 Task: Research Airbnb properties in Savonlinna, Finland from 4th December, 2023 to 10th December, 2023 for 6 adults, 2 children. Place can be entire room or shared room with 6 bedrooms having 6 beds and 6 bathrooms. Property type can be house. Amenities needed are: wifi, TV, free parkinig on premises, gym, breakfast.
Action: Mouse moved to (496, 172)
Screenshot: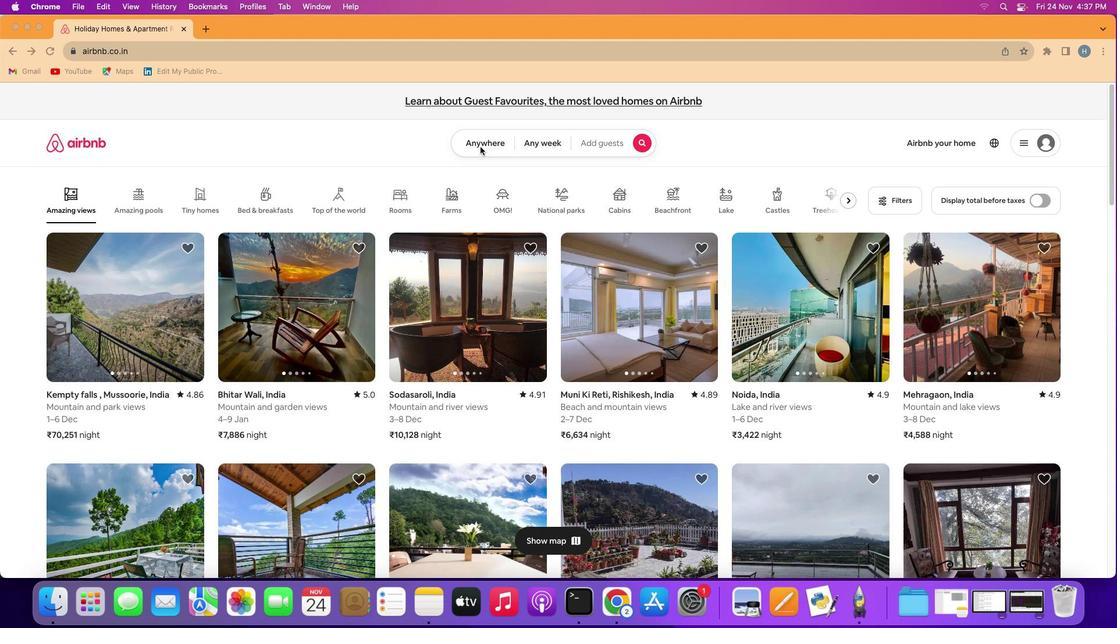 
Action: Mouse pressed left at (496, 172)
Screenshot: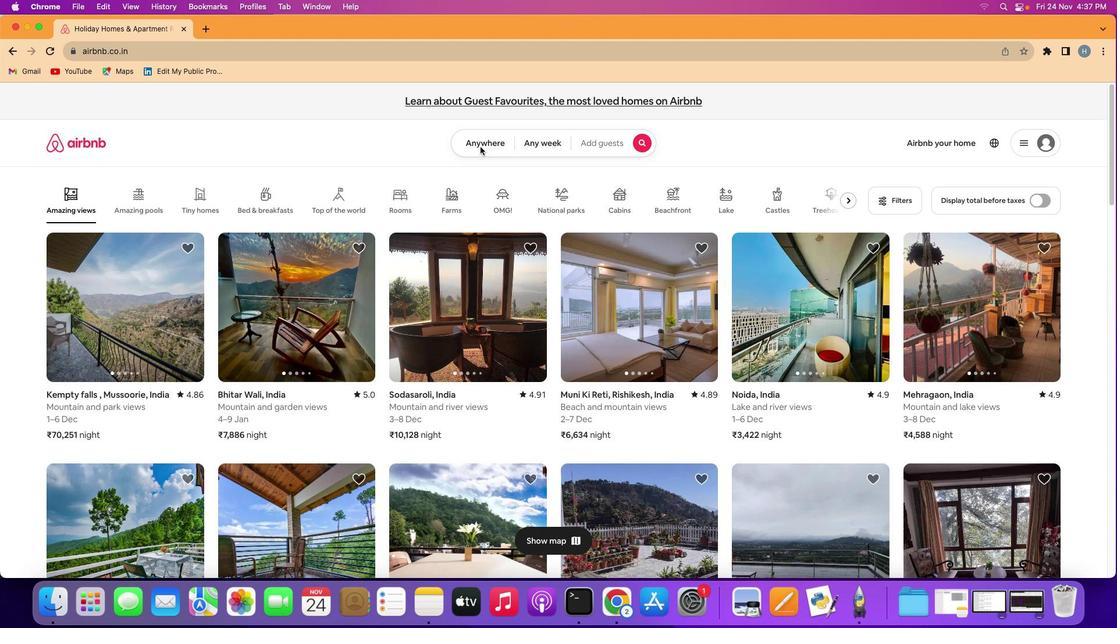 
Action: Mouse pressed left at (496, 172)
Screenshot: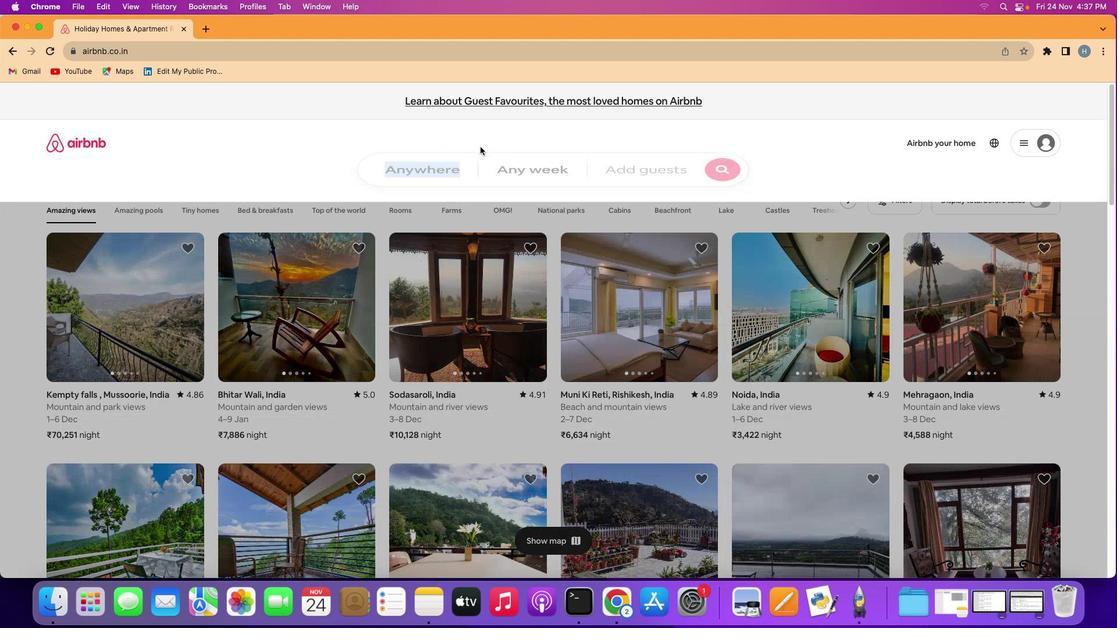 
Action: Mouse moved to (449, 209)
Screenshot: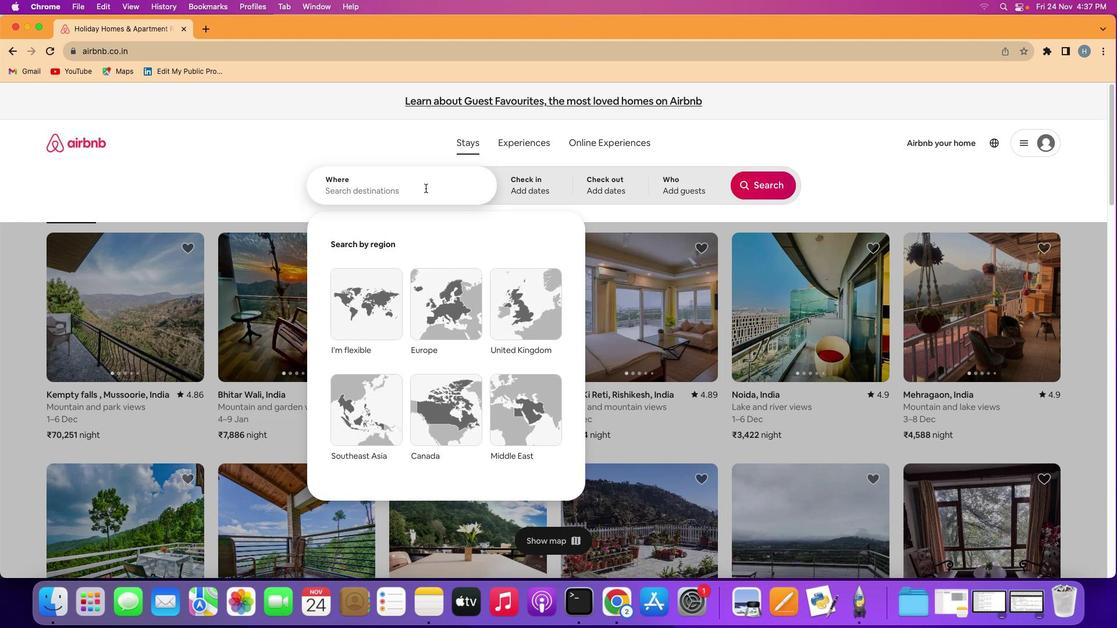 
Action: Mouse pressed left at (449, 209)
Screenshot: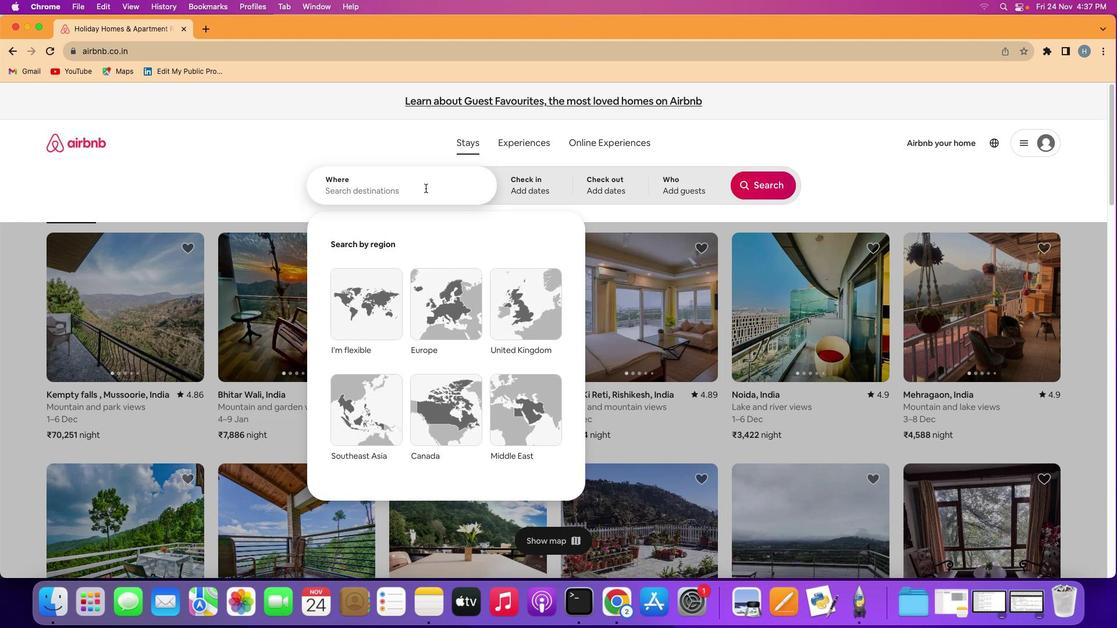 
Action: Mouse moved to (456, 206)
Screenshot: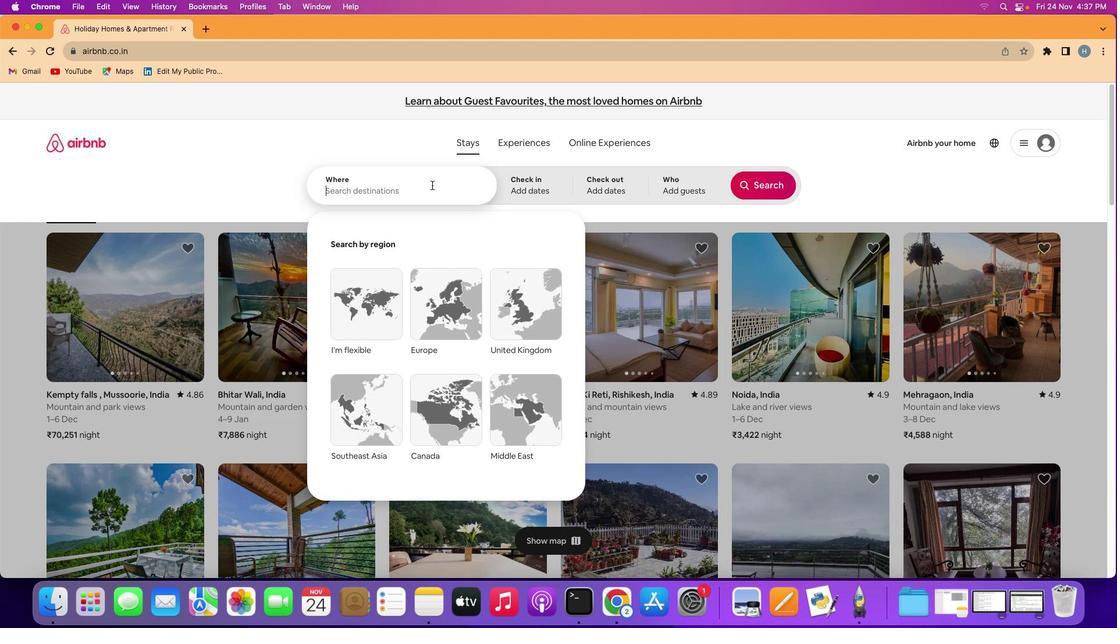 
Action: Key pressed Key.shift'S''a''v''o''n''l''i''n''n''a'','Key.spaceKey.shift'f''i''n''l''a''n''d'
Screenshot: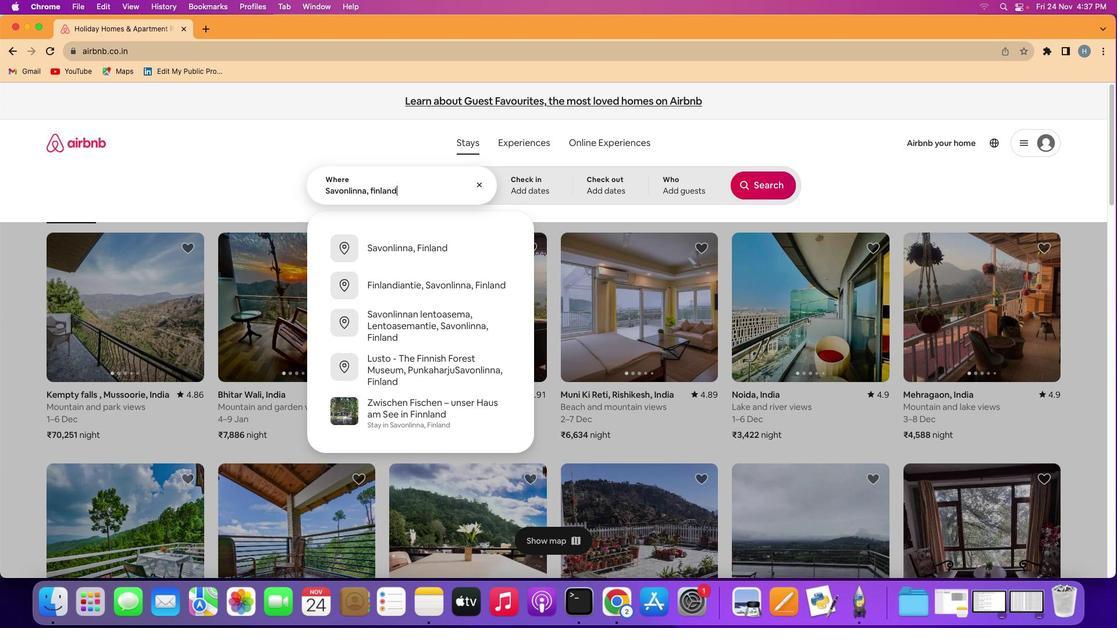 
Action: Mouse moved to (555, 209)
Screenshot: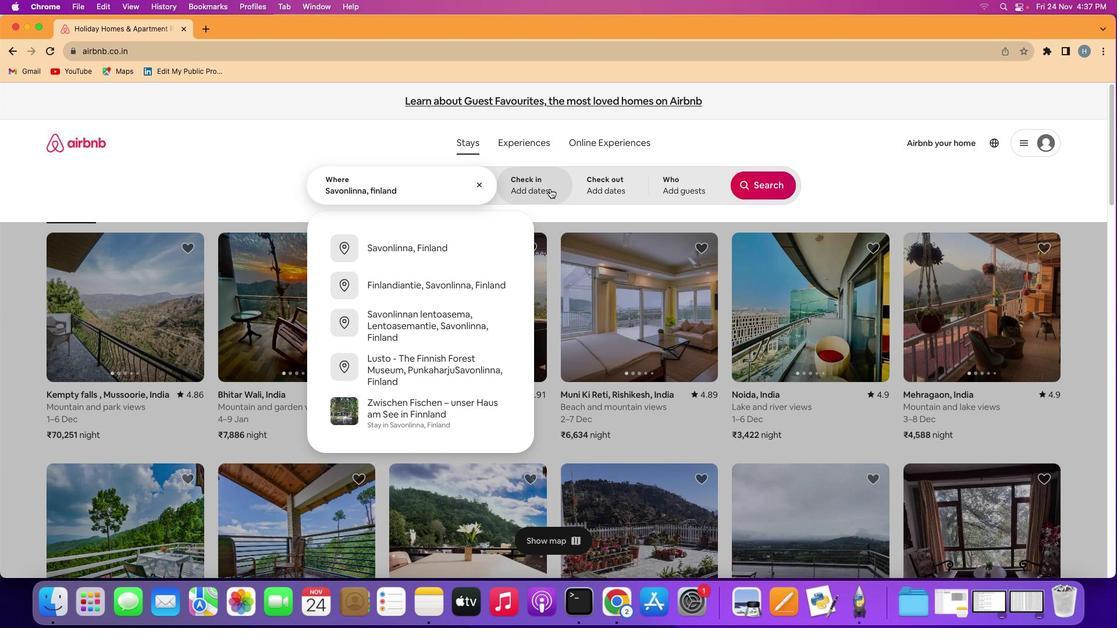 
Action: Mouse pressed left at (555, 209)
Screenshot: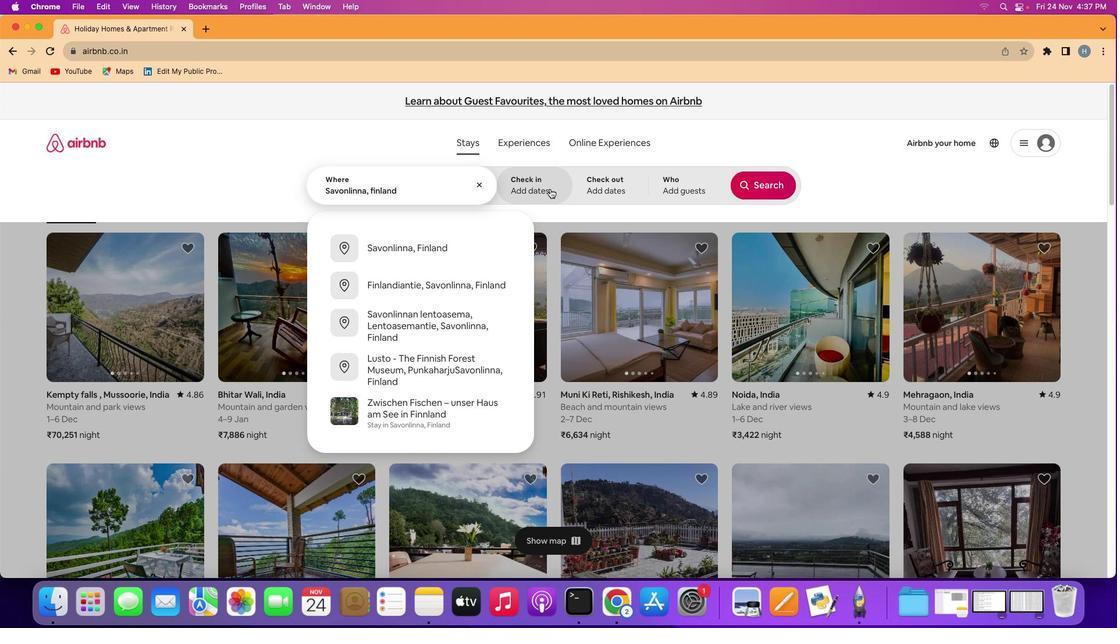 
Action: Mouse moved to (603, 358)
Screenshot: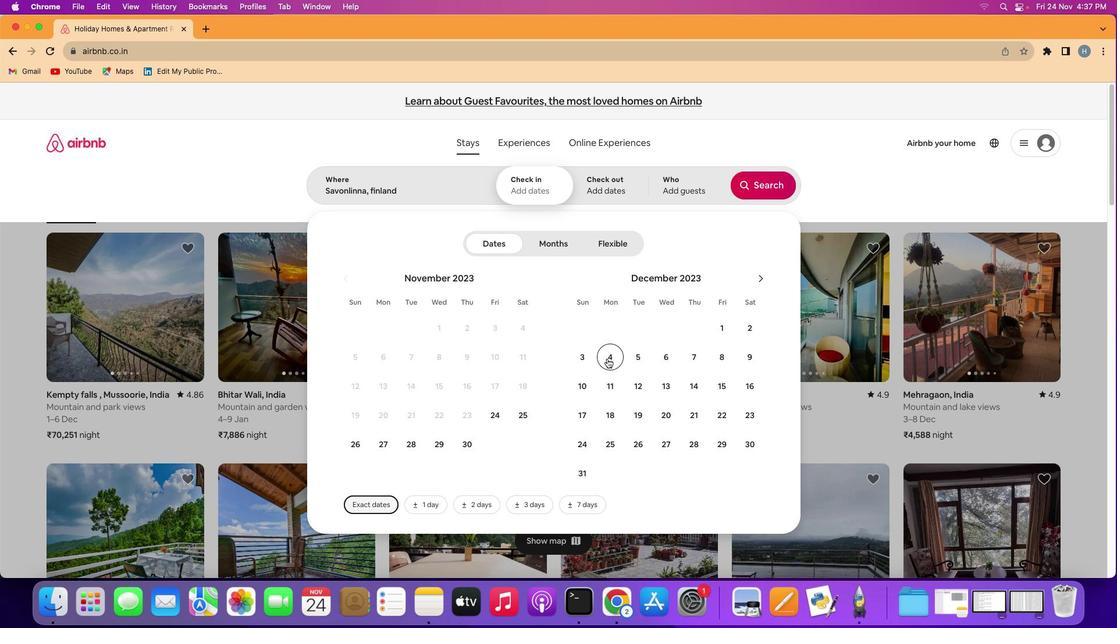 
Action: Mouse pressed left at (603, 358)
Screenshot: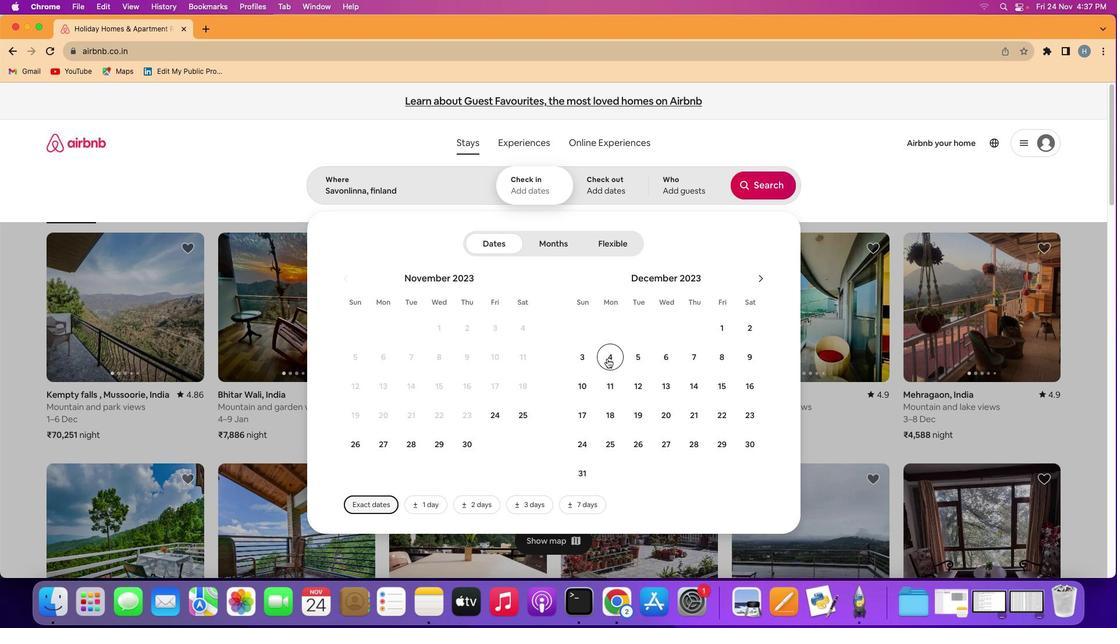 
Action: Mouse moved to (584, 382)
Screenshot: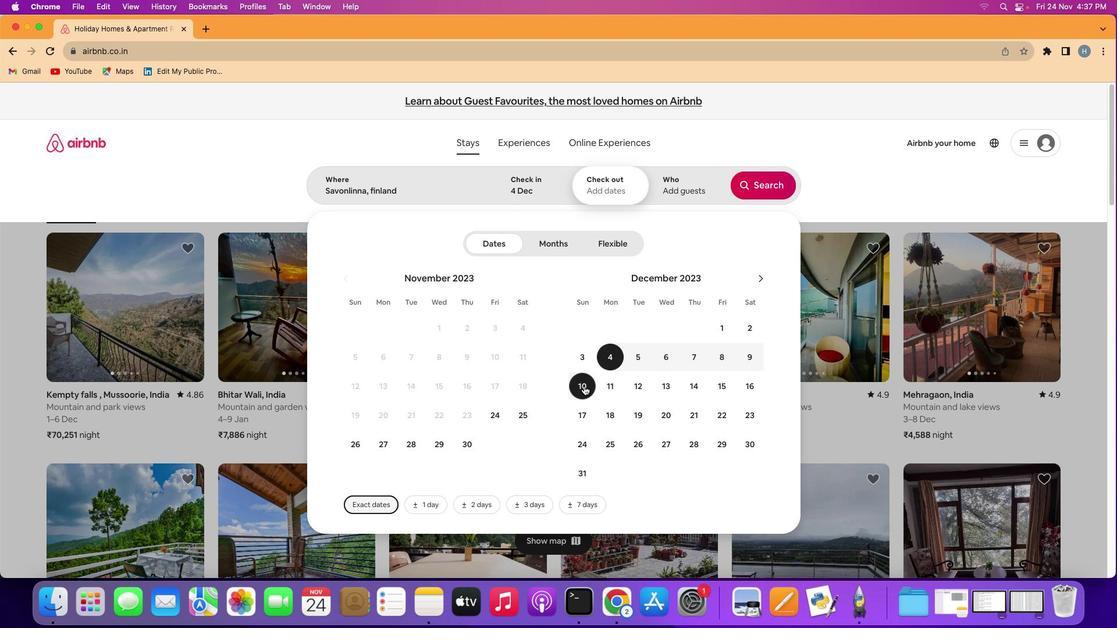 
Action: Mouse pressed left at (584, 382)
Screenshot: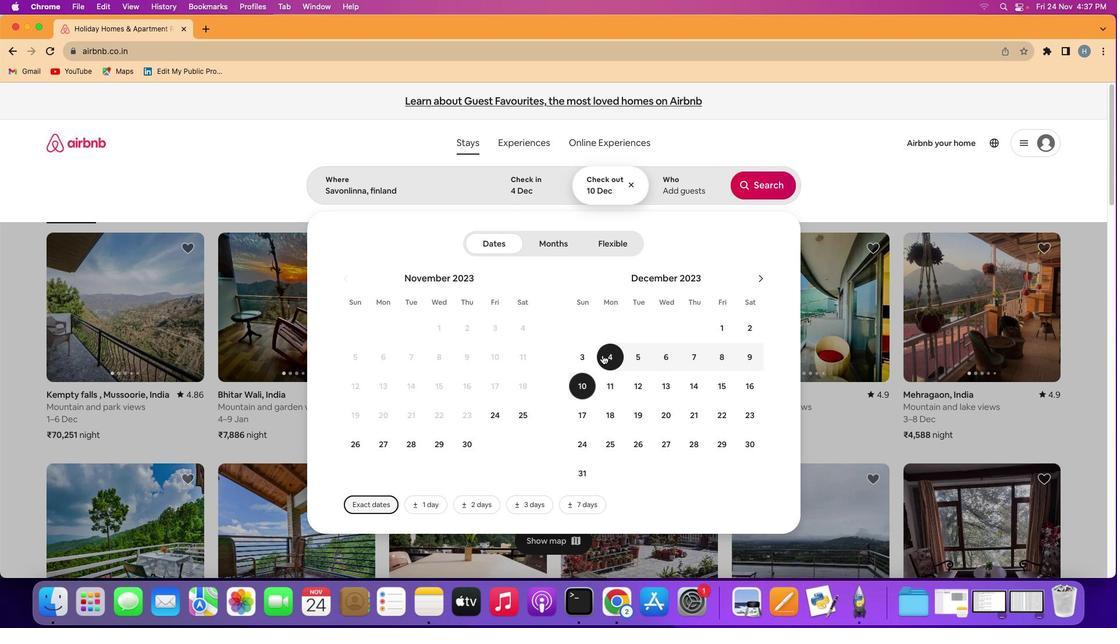 
Action: Mouse moved to (668, 215)
Screenshot: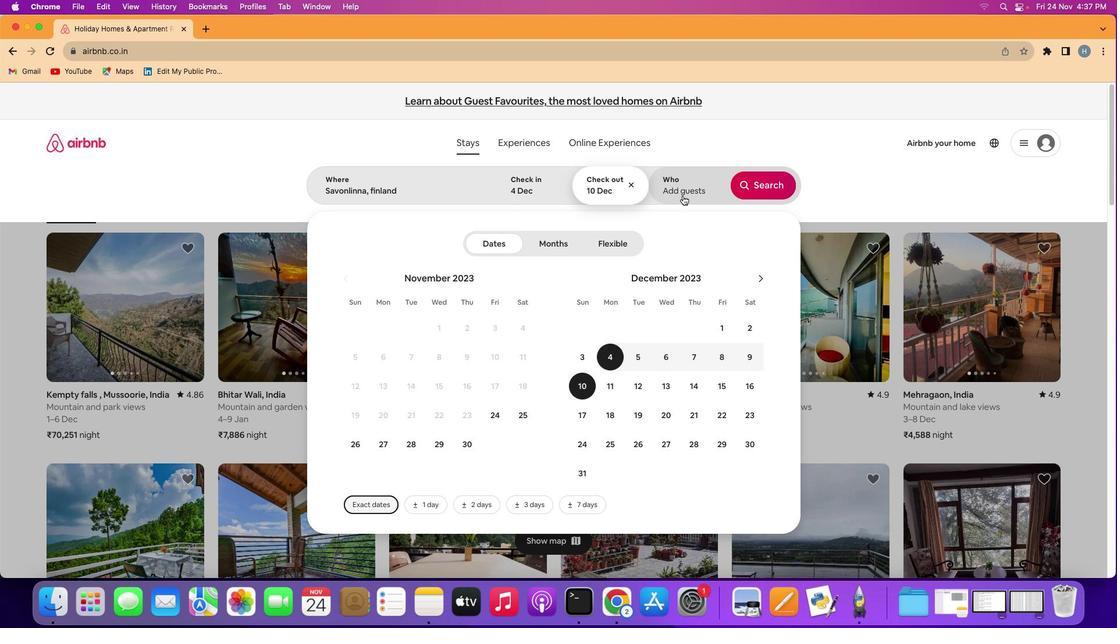 
Action: Mouse pressed left at (668, 215)
Screenshot: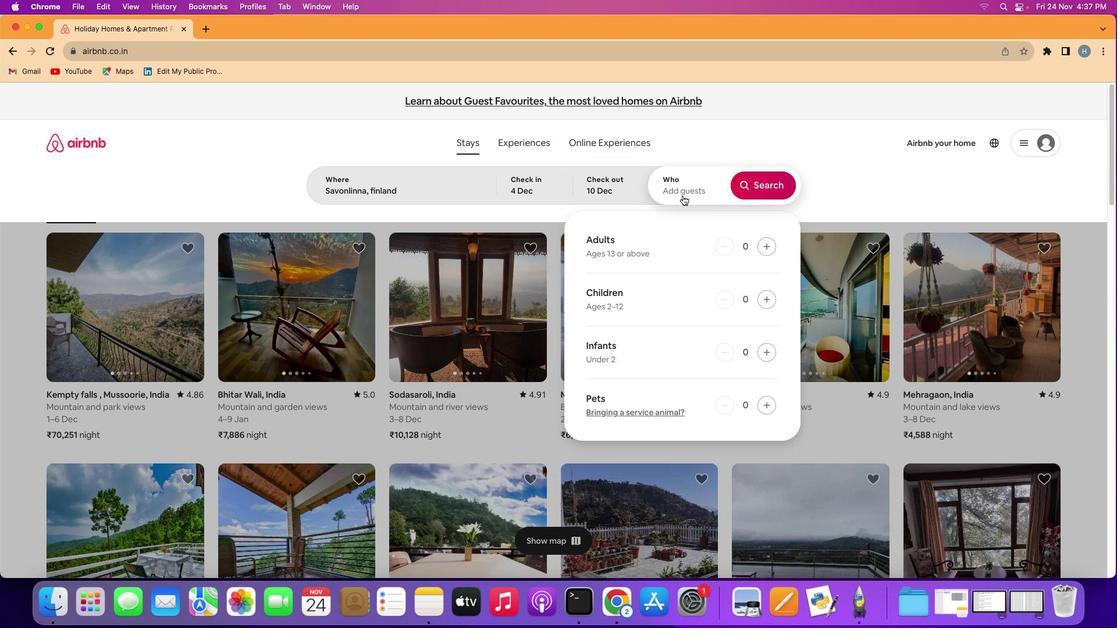 
Action: Mouse moved to (741, 258)
Screenshot: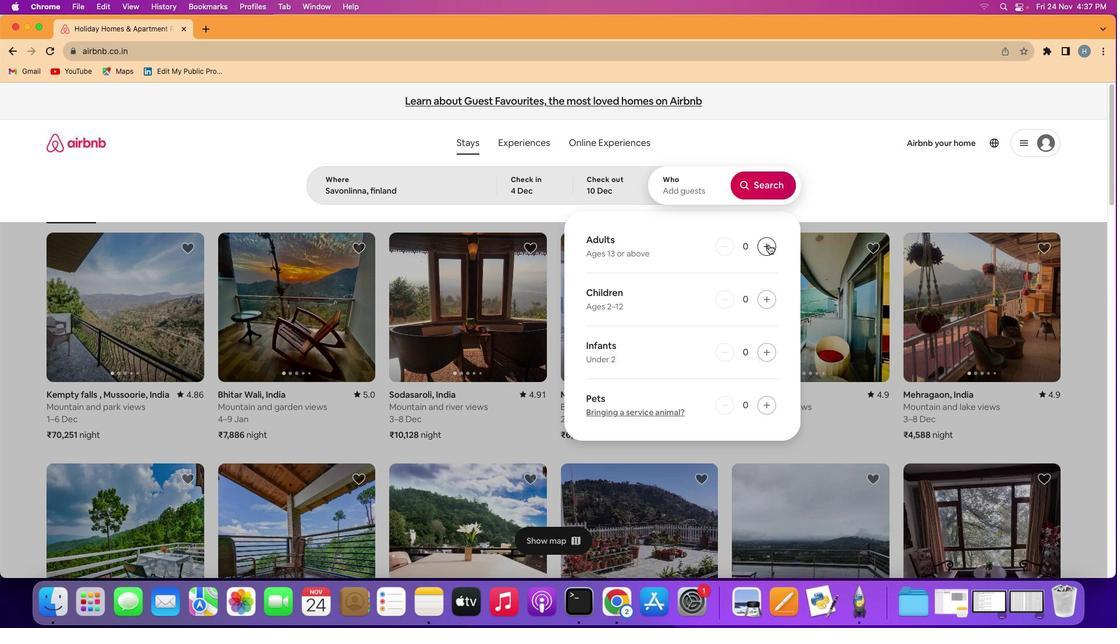 
Action: Mouse pressed left at (741, 258)
Screenshot: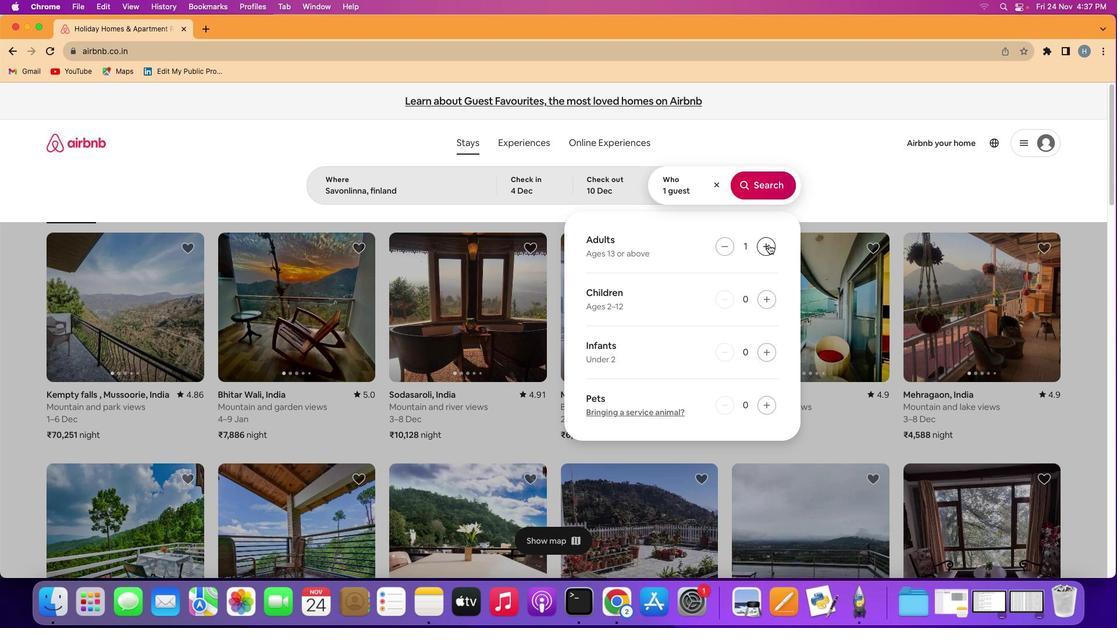 
Action: Mouse pressed left at (741, 258)
Screenshot: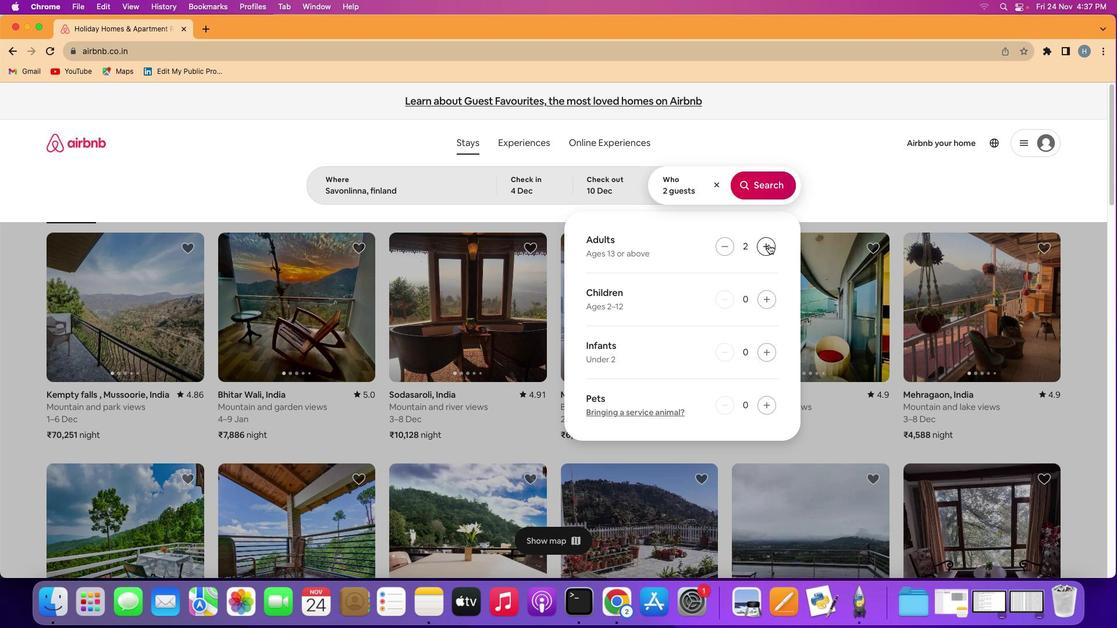 
Action: Mouse pressed left at (741, 258)
Screenshot: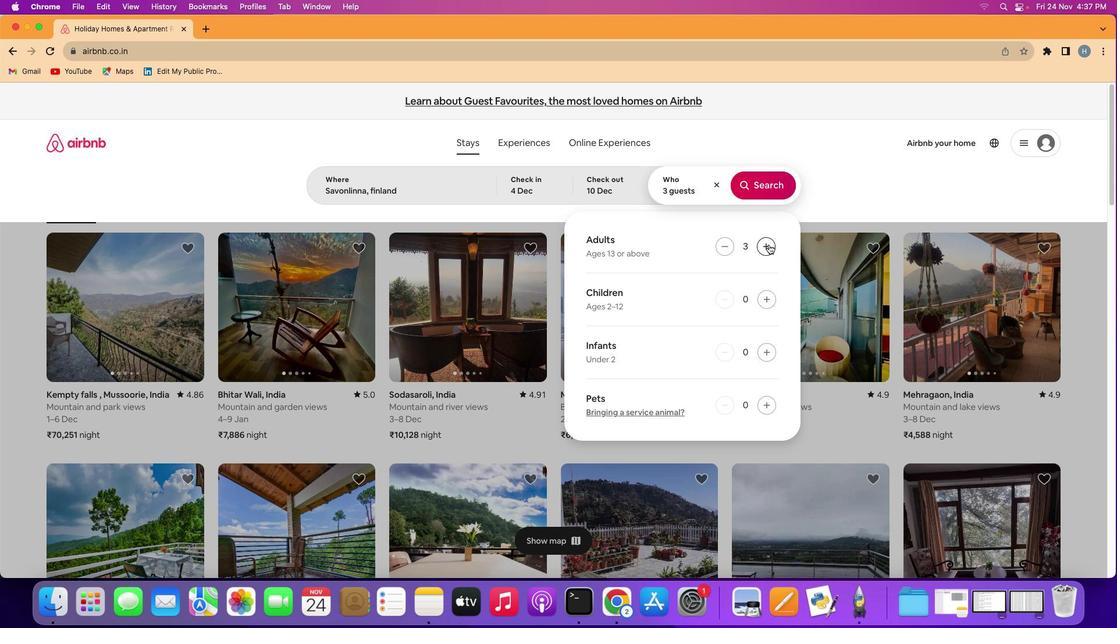 
Action: Mouse pressed left at (741, 258)
Screenshot: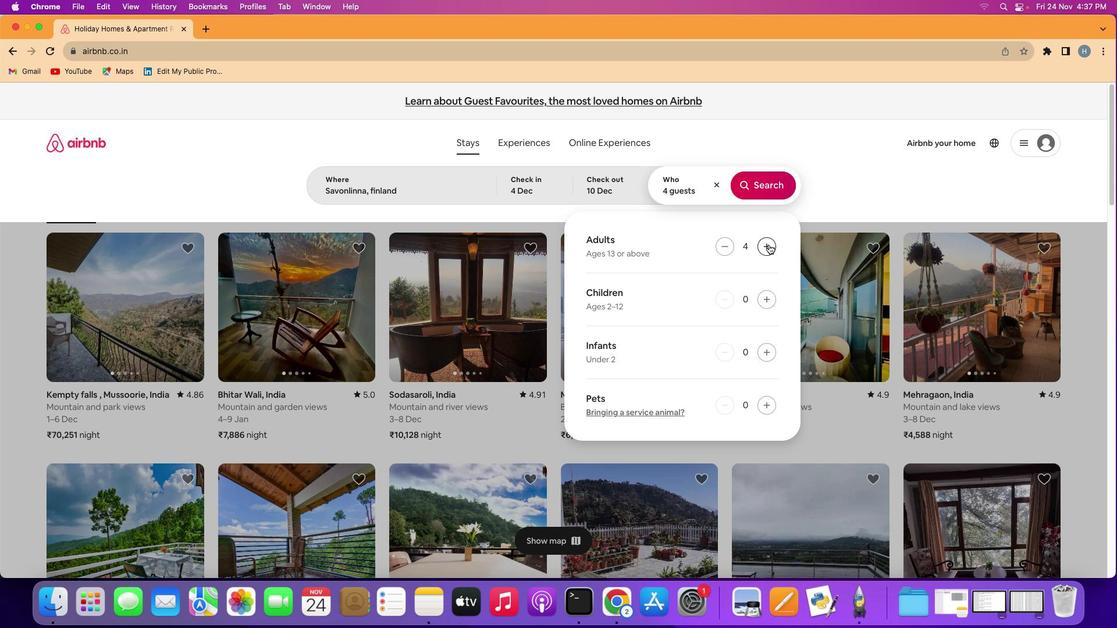
Action: Mouse pressed left at (741, 258)
Screenshot: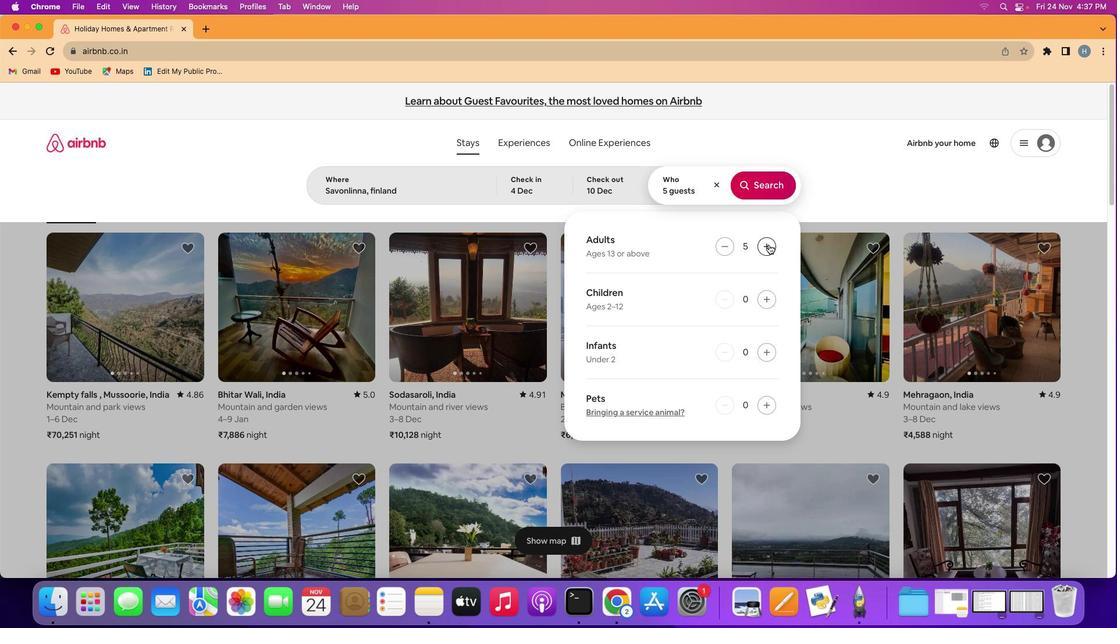 
Action: Mouse pressed left at (741, 258)
Screenshot: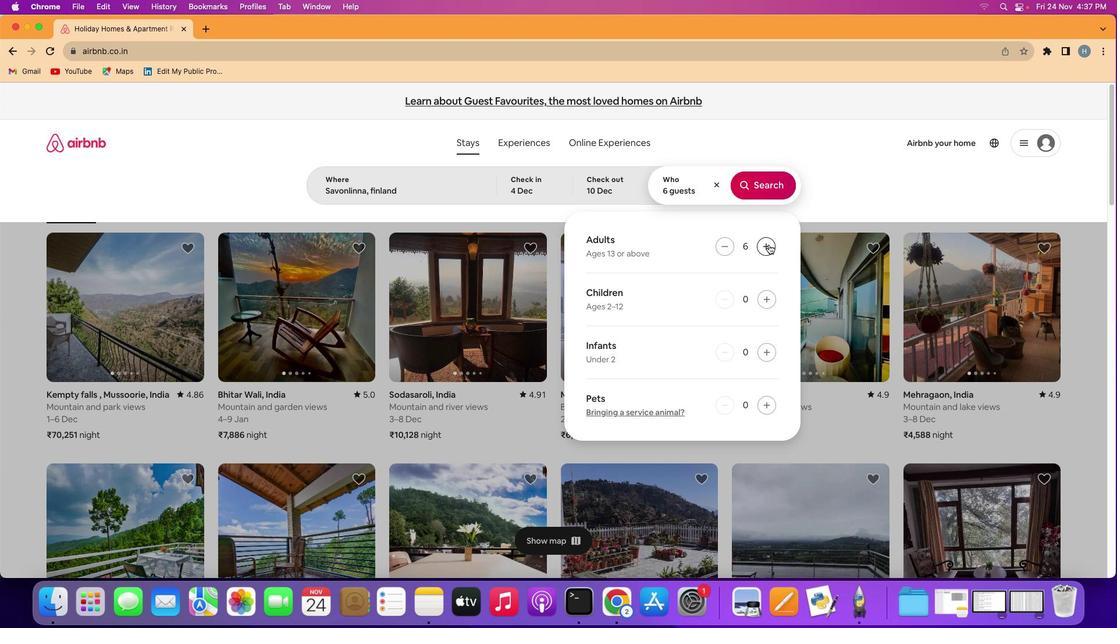 
Action: Mouse moved to (742, 301)
Screenshot: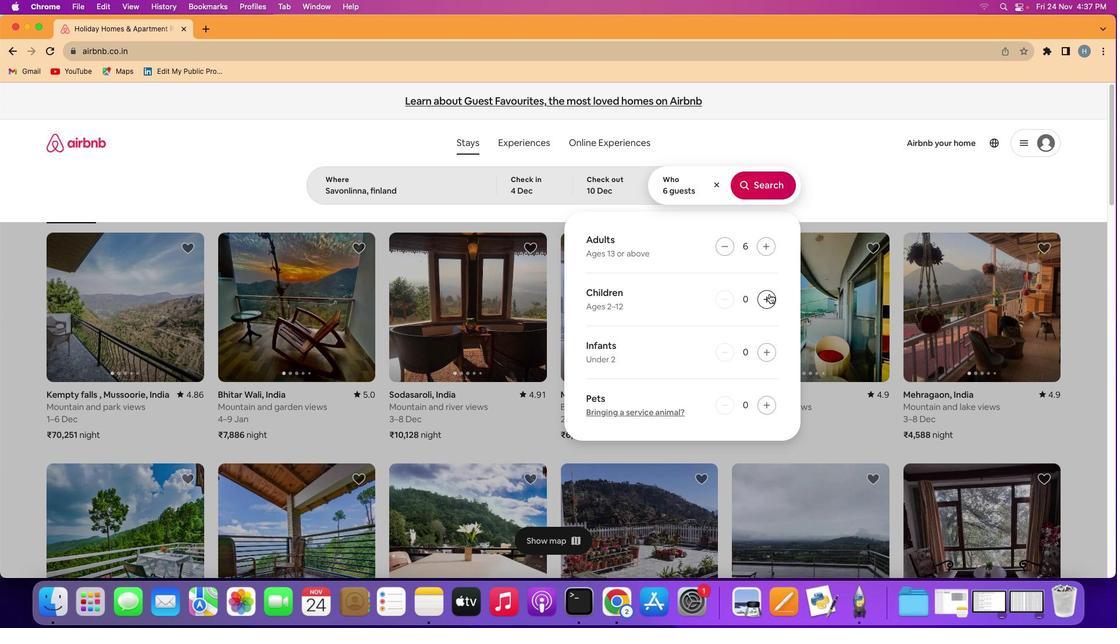 
Action: Mouse pressed left at (742, 301)
Screenshot: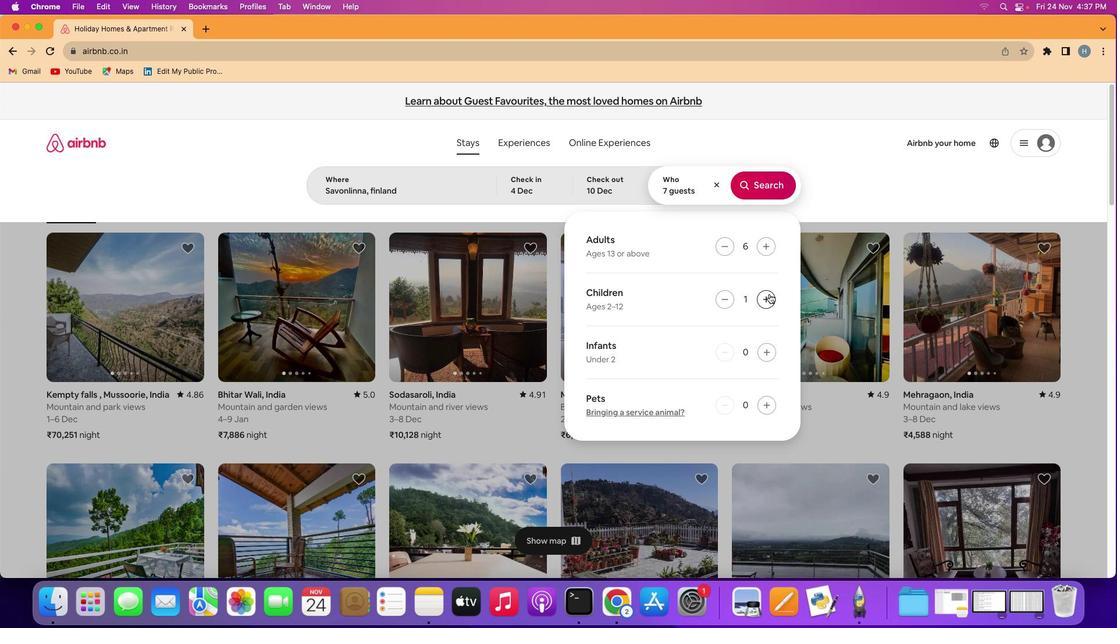 
Action: Mouse pressed left at (742, 301)
Screenshot: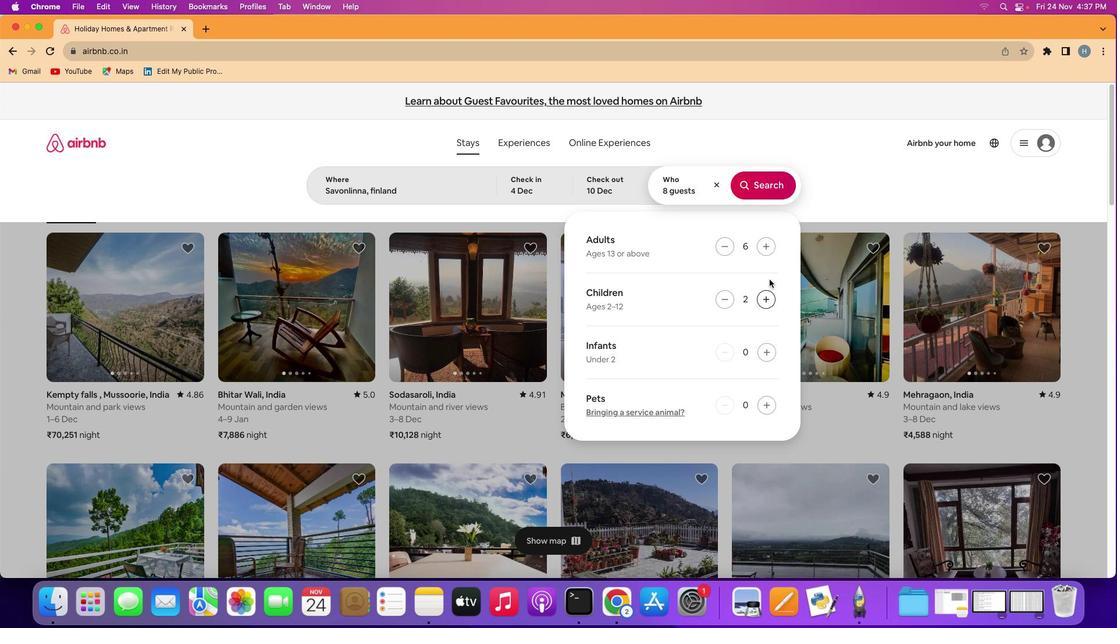 
Action: Mouse moved to (740, 207)
Screenshot: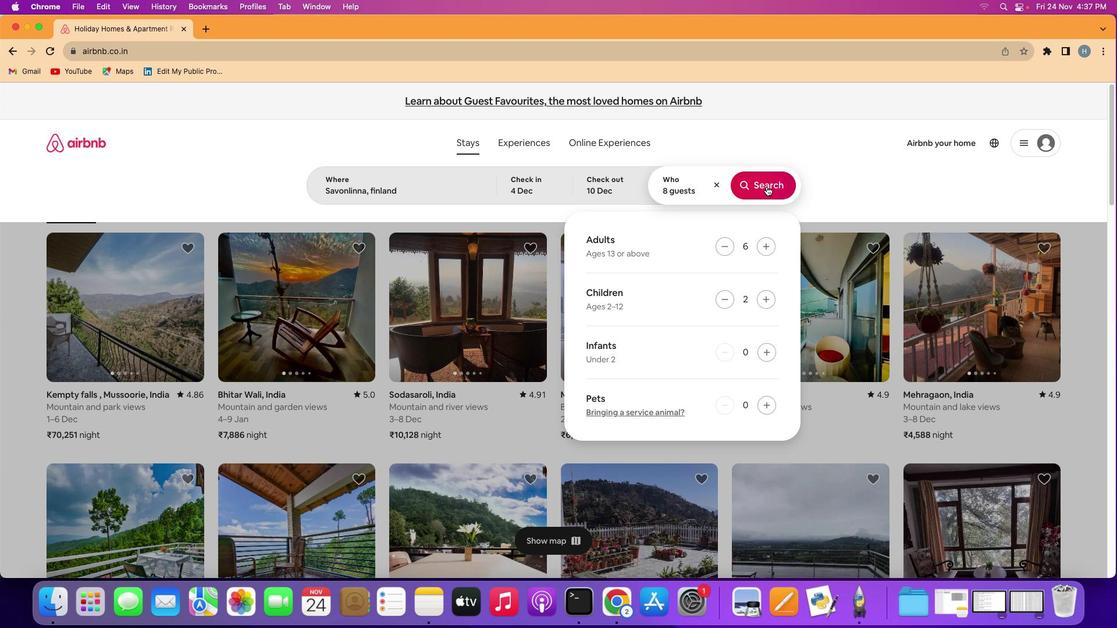 
Action: Mouse pressed left at (740, 207)
Screenshot: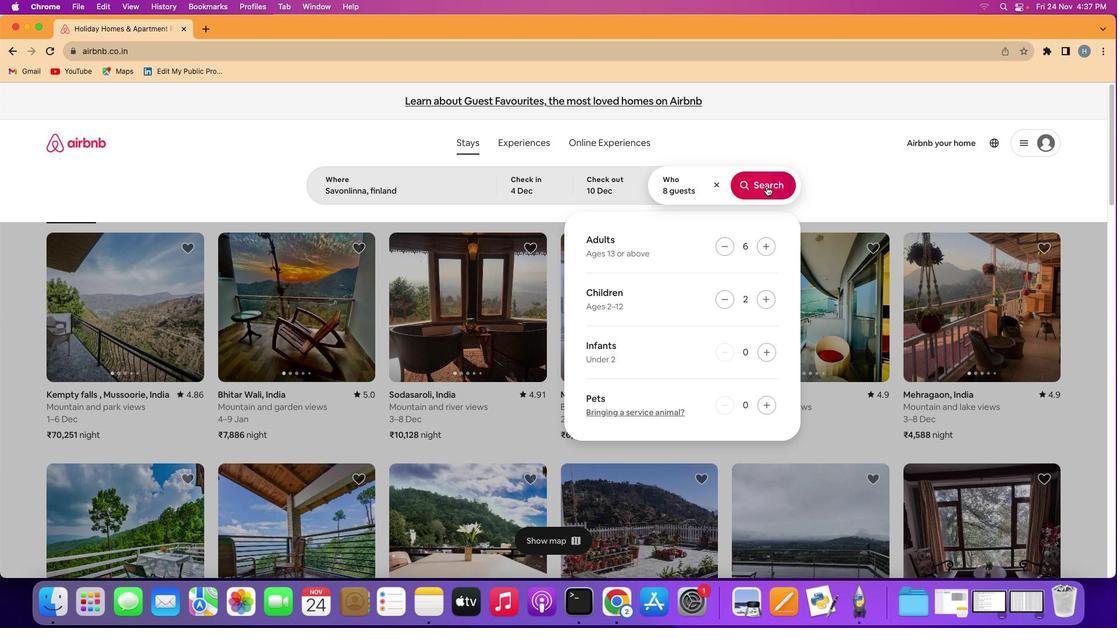 
Action: Mouse moved to (883, 178)
Screenshot: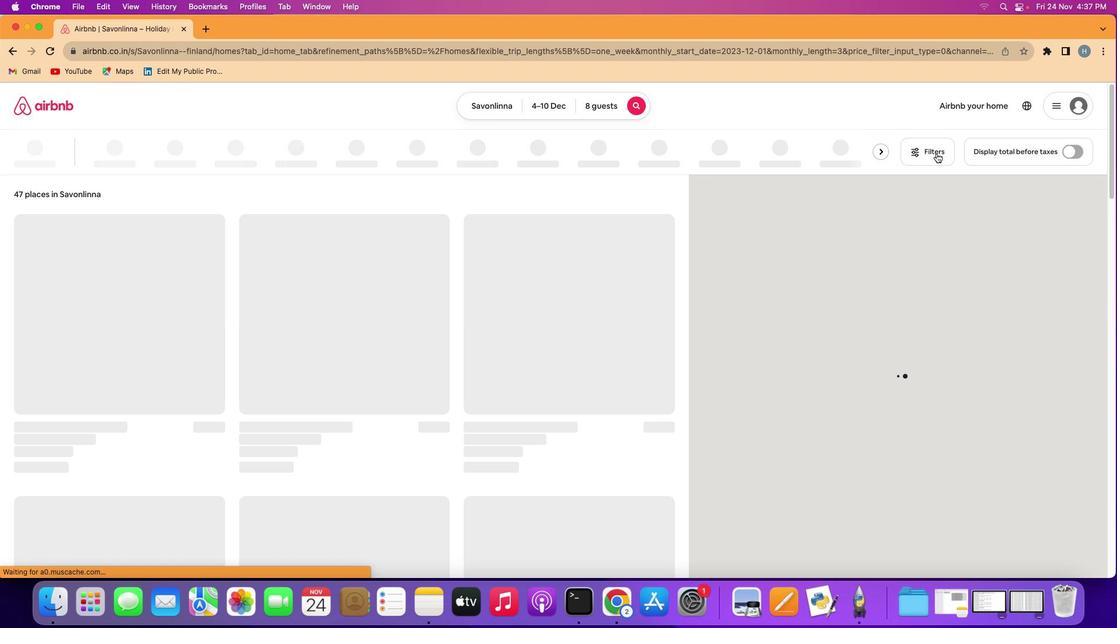 
Action: Mouse pressed left at (883, 178)
Screenshot: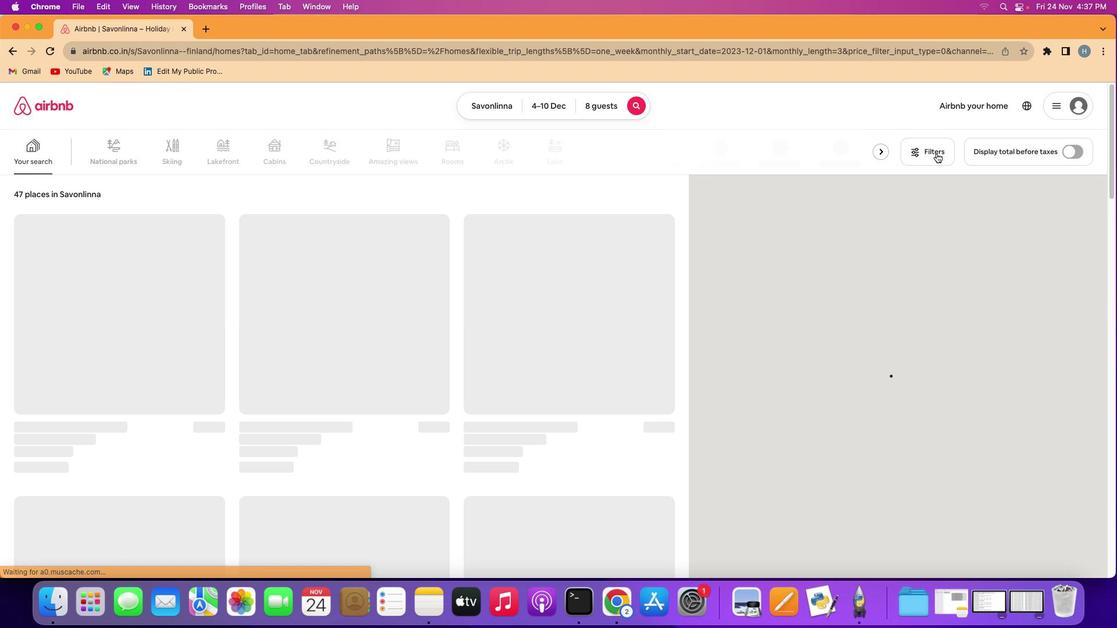 
Action: Mouse moved to (688, 317)
Screenshot: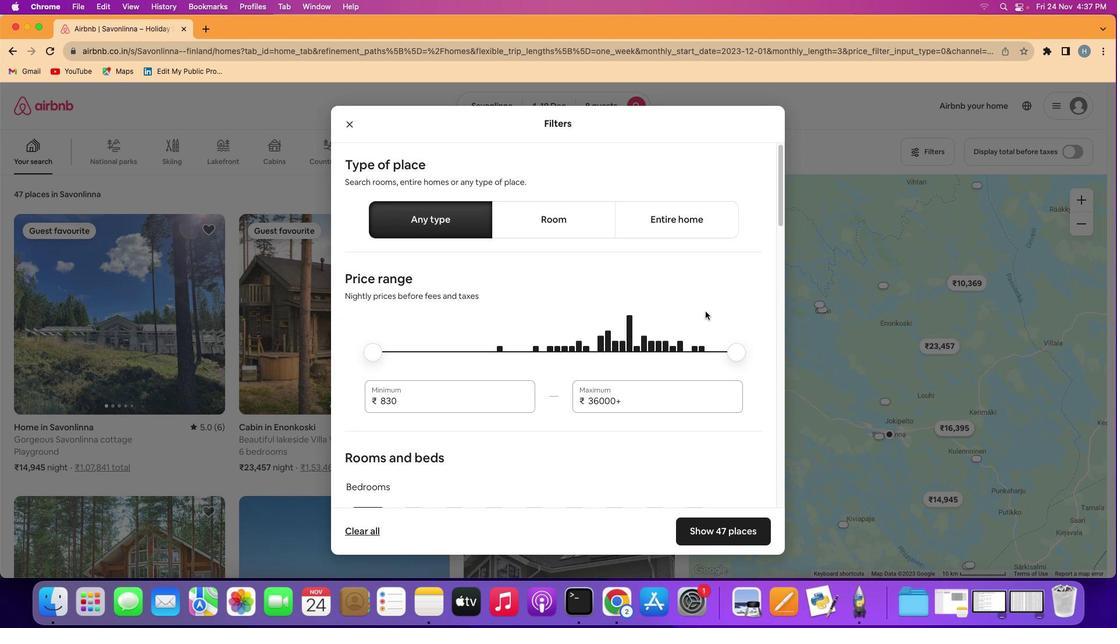 
Action: Mouse scrolled (688, 317) with delta (89, 43)
Screenshot: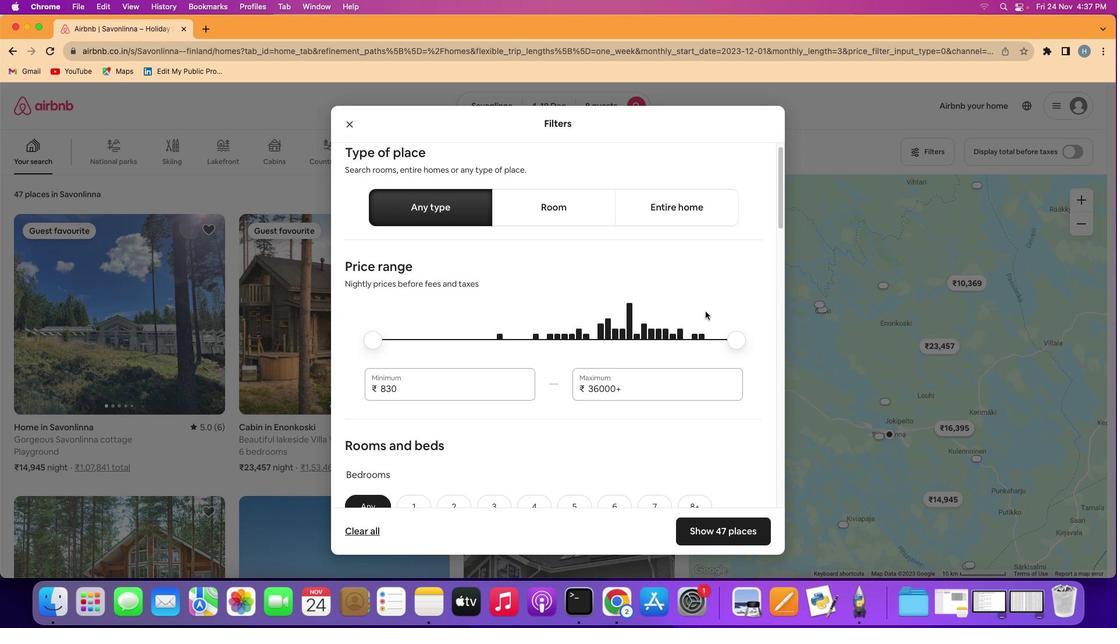 
Action: Mouse scrolled (688, 317) with delta (89, 43)
Screenshot: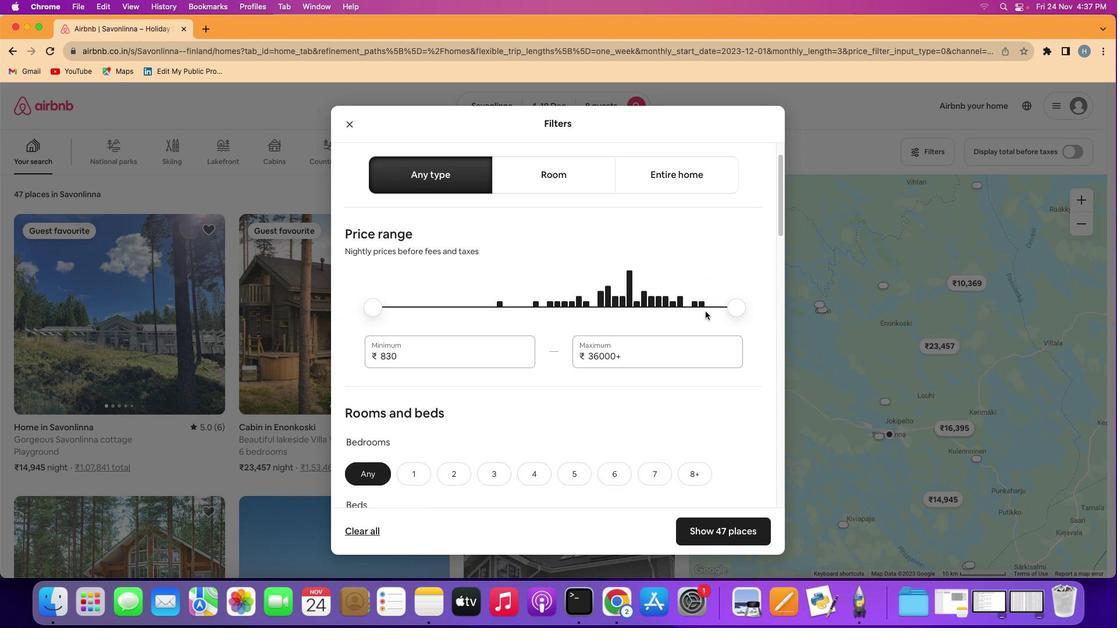 
Action: Mouse scrolled (688, 317) with delta (89, 42)
Screenshot: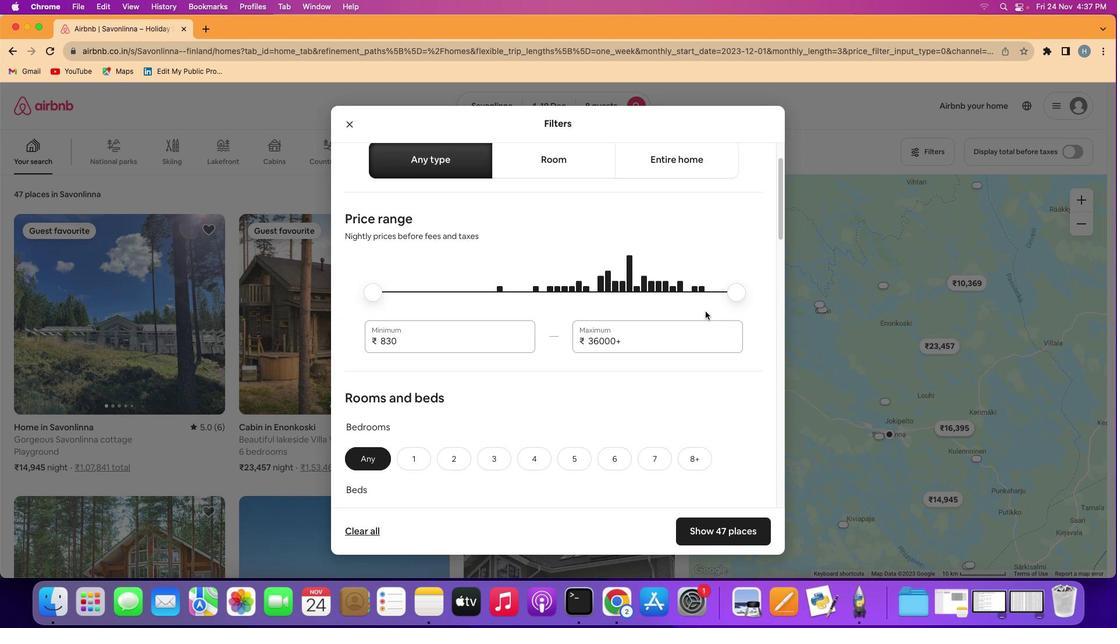 
Action: Mouse scrolled (688, 317) with delta (89, 43)
Screenshot: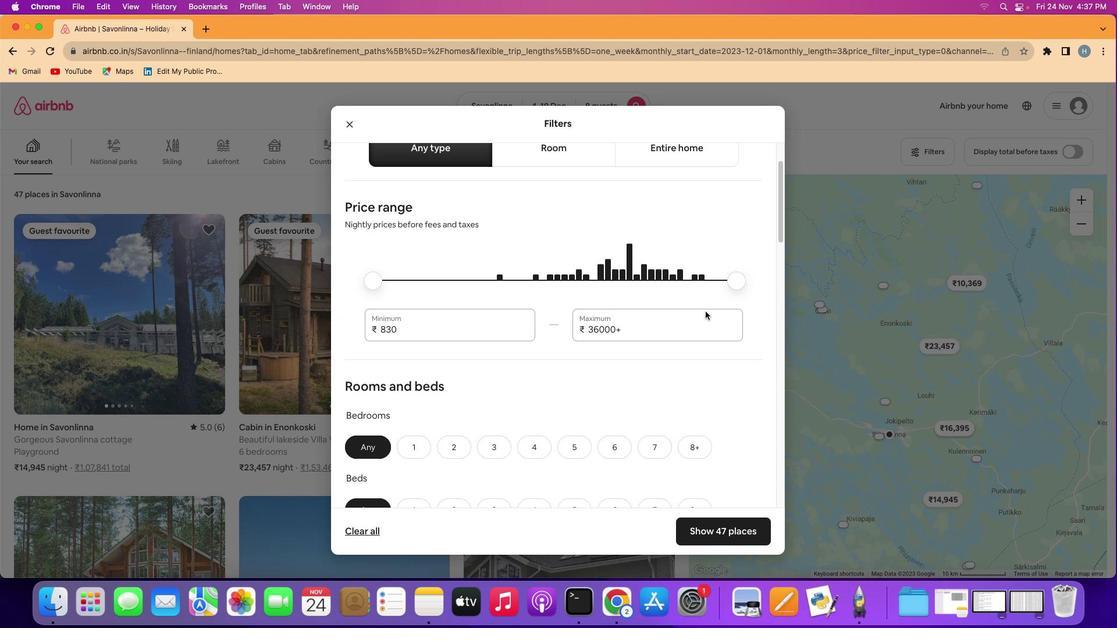 
Action: Mouse scrolled (688, 317) with delta (89, 43)
Screenshot: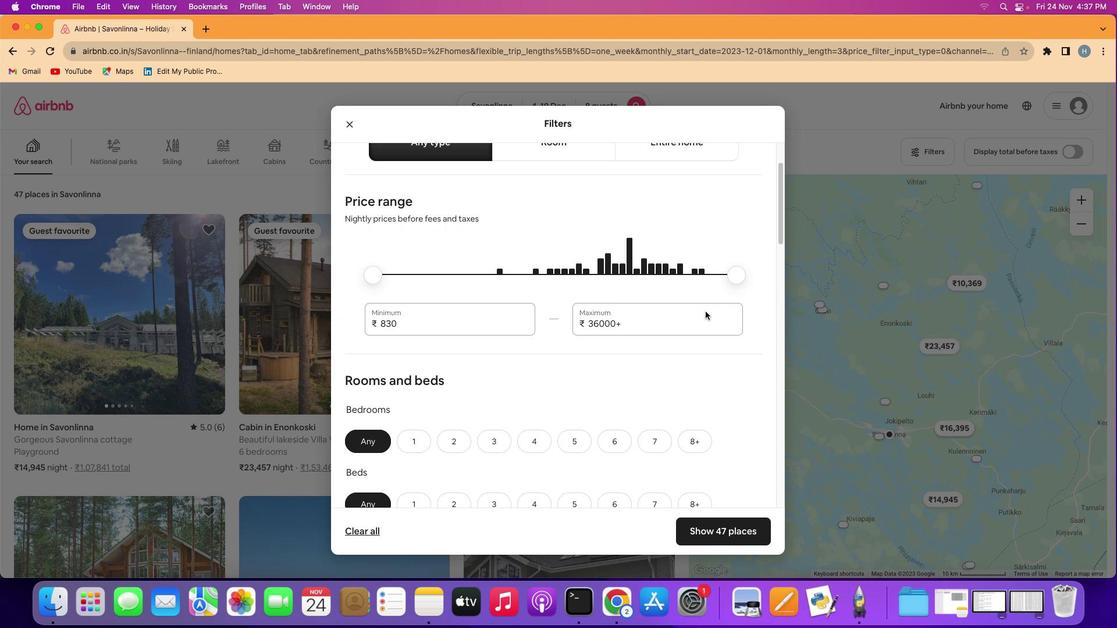 
Action: Mouse scrolled (688, 317) with delta (89, 43)
Screenshot: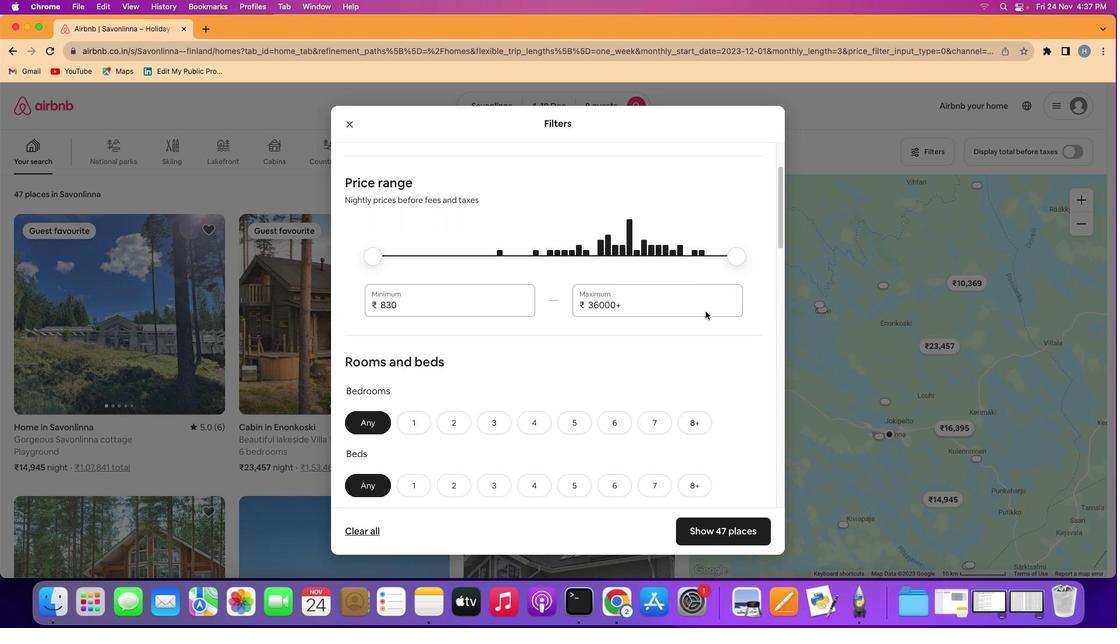 
Action: Mouse scrolled (688, 317) with delta (89, 43)
Screenshot: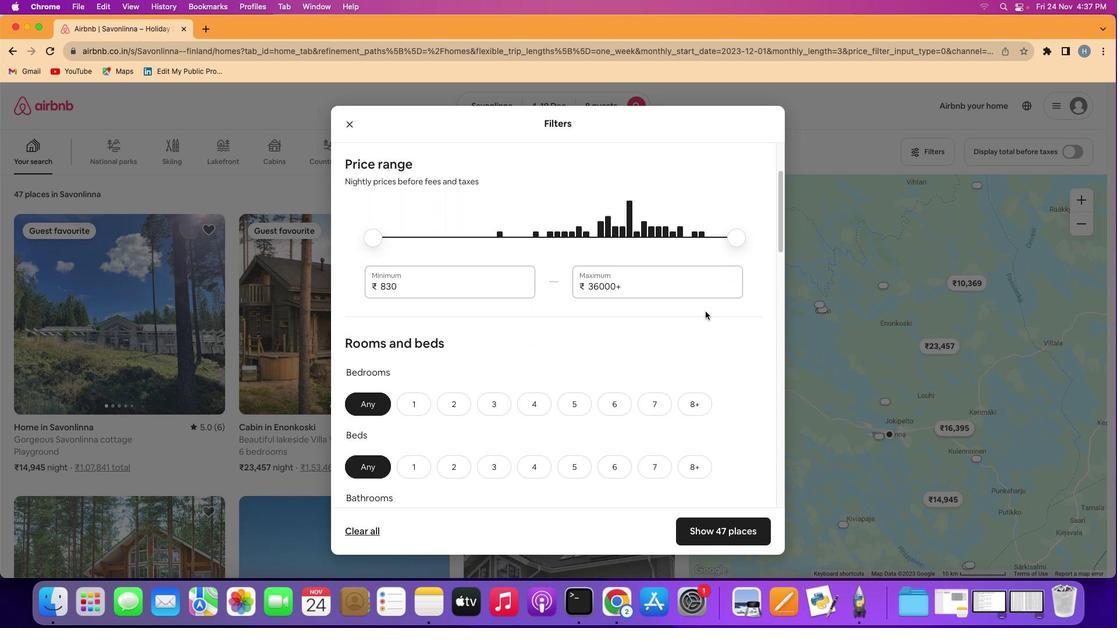 
Action: Mouse scrolled (688, 317) with delta (89, 43)
Screenshot: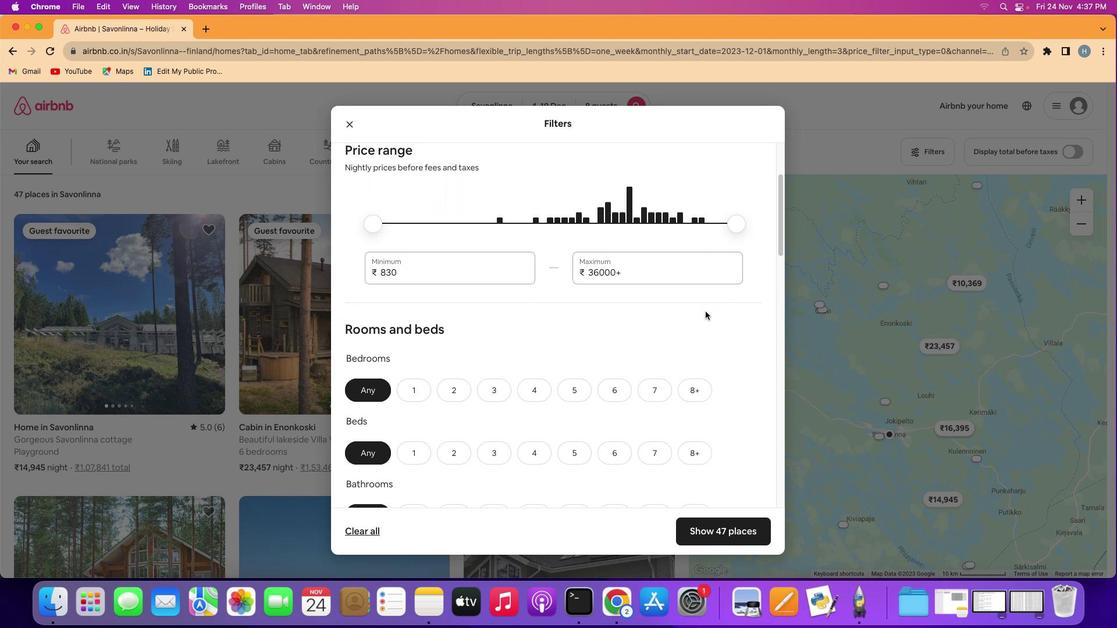 
Action: Mouse scrolled (688, 317) with delta (89, 43)
Screenshot: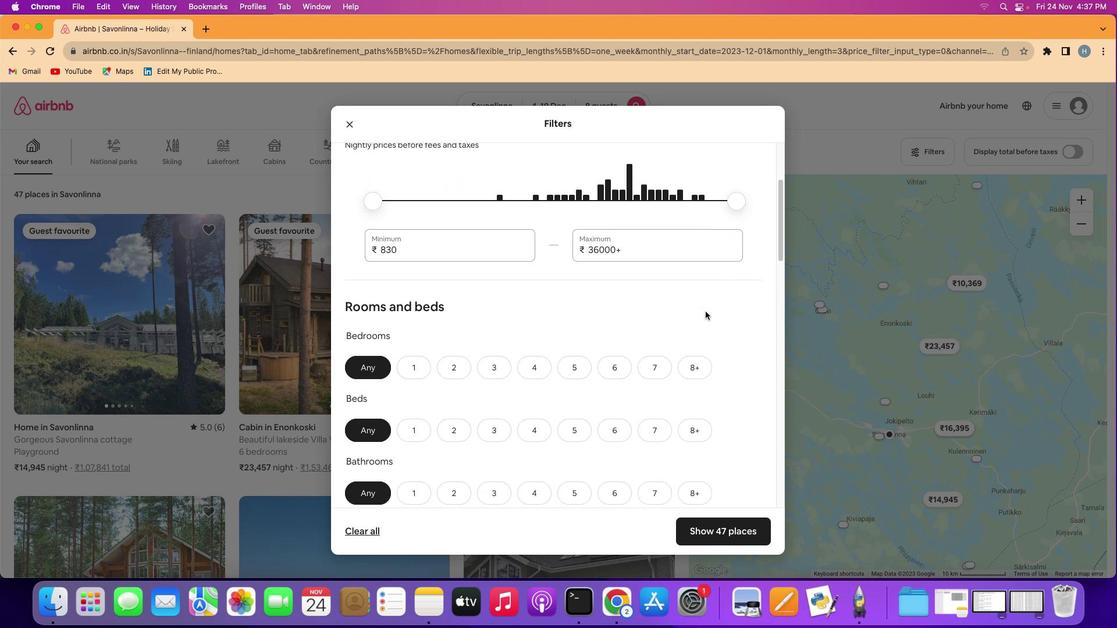 
Action: Mouse scrolled (688, 317) with delta (89, 43)
Screenshot: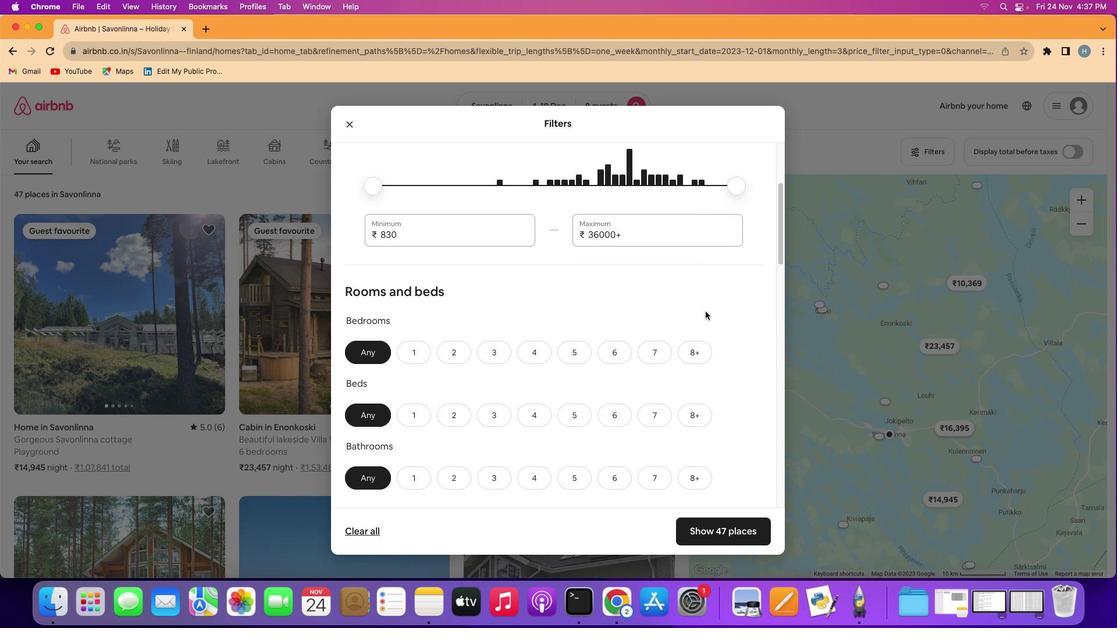 
Action: Mouse scrolled (688, 317) with delta (89, 43)
Screenshot: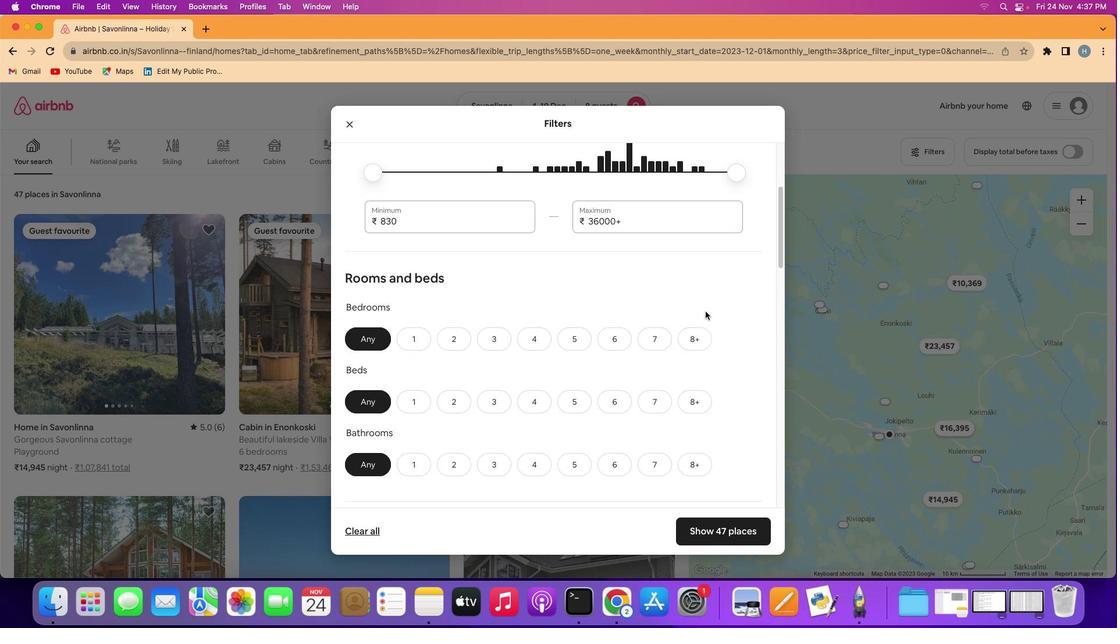 
Action: Mouse scrolled (688, 317) with delta (89, 43)
Screenshot: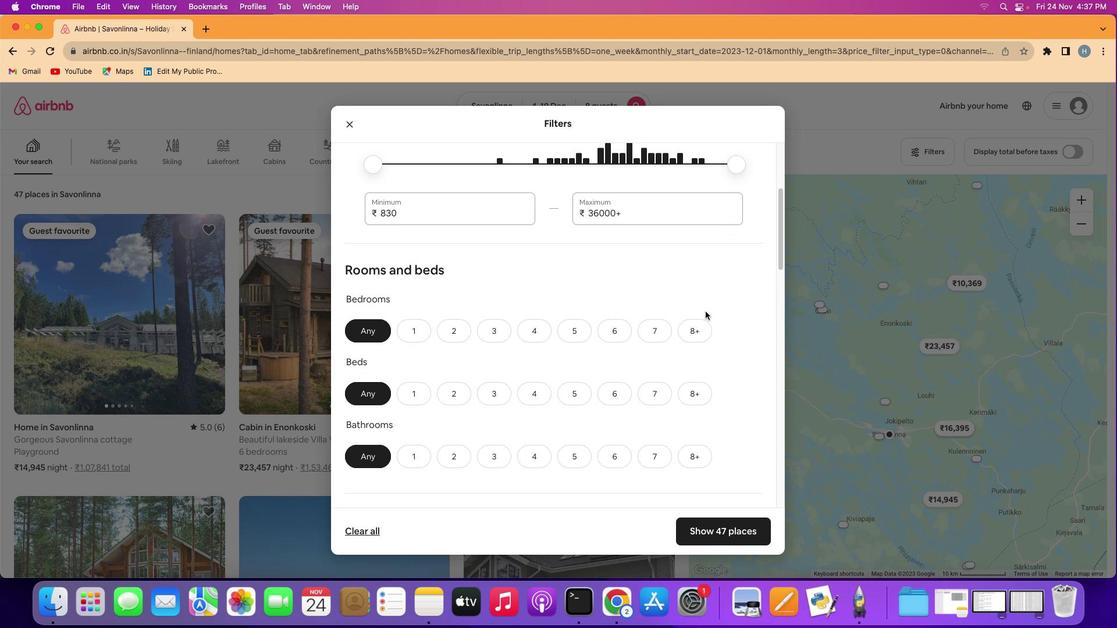 
Action: Mouse scrolled (688, 317) with delta (89, 43)
Screenshot: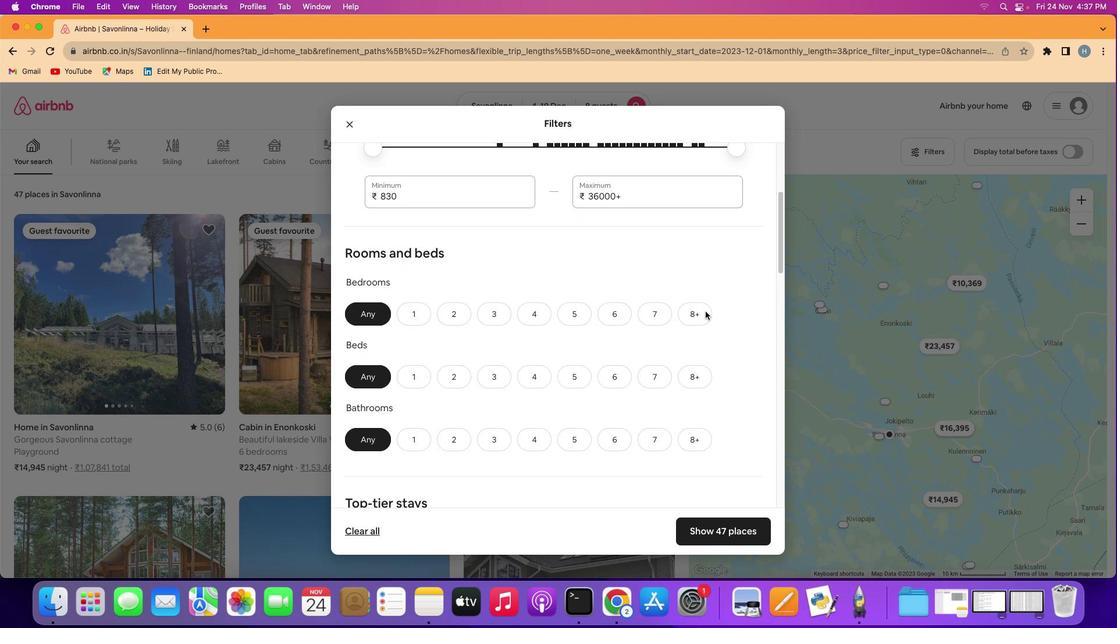 
Action: Mouse scrolled (688, 317) with delta (89, 43)
Screenshot: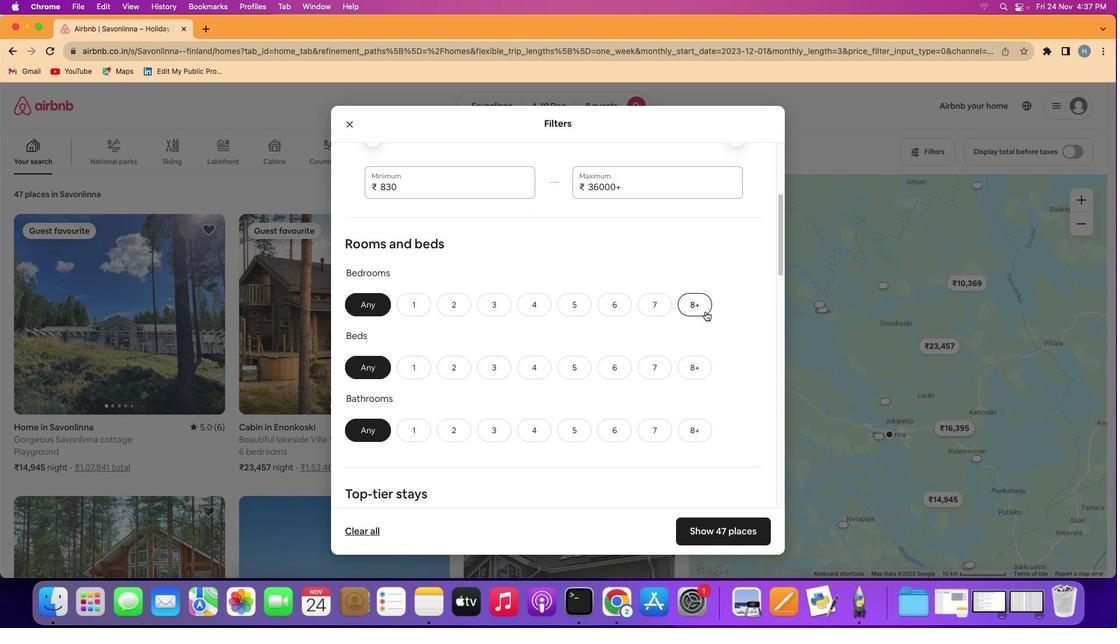 
Action: Mouse scrolled (688, 317) with delta (89, 43)
Screenshot: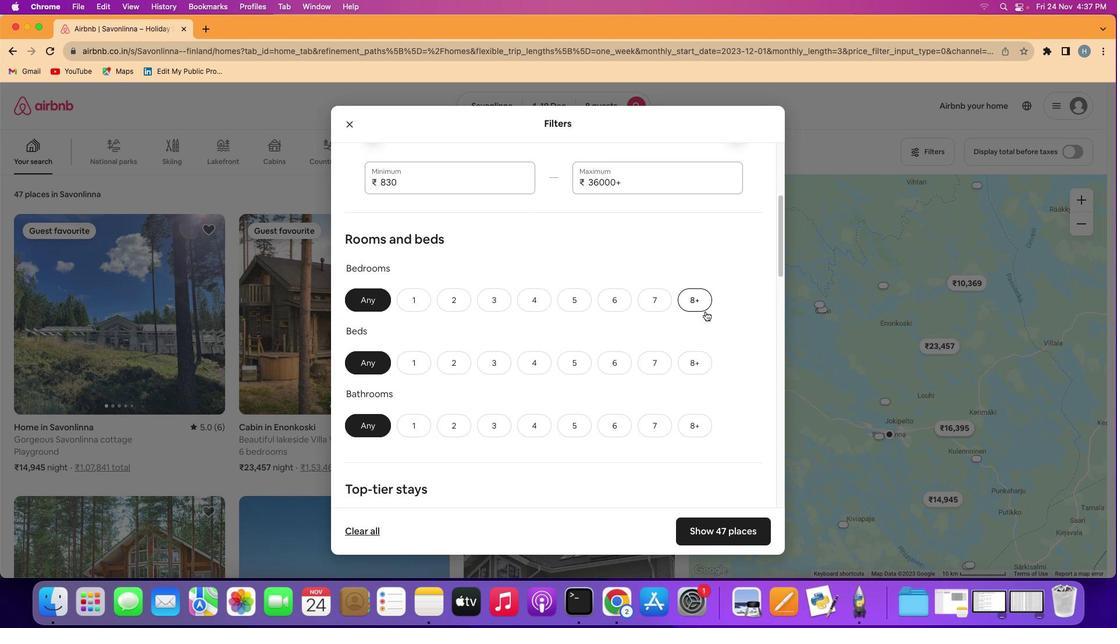 
Action: Mouse moved to (612, 303)
Screenshot: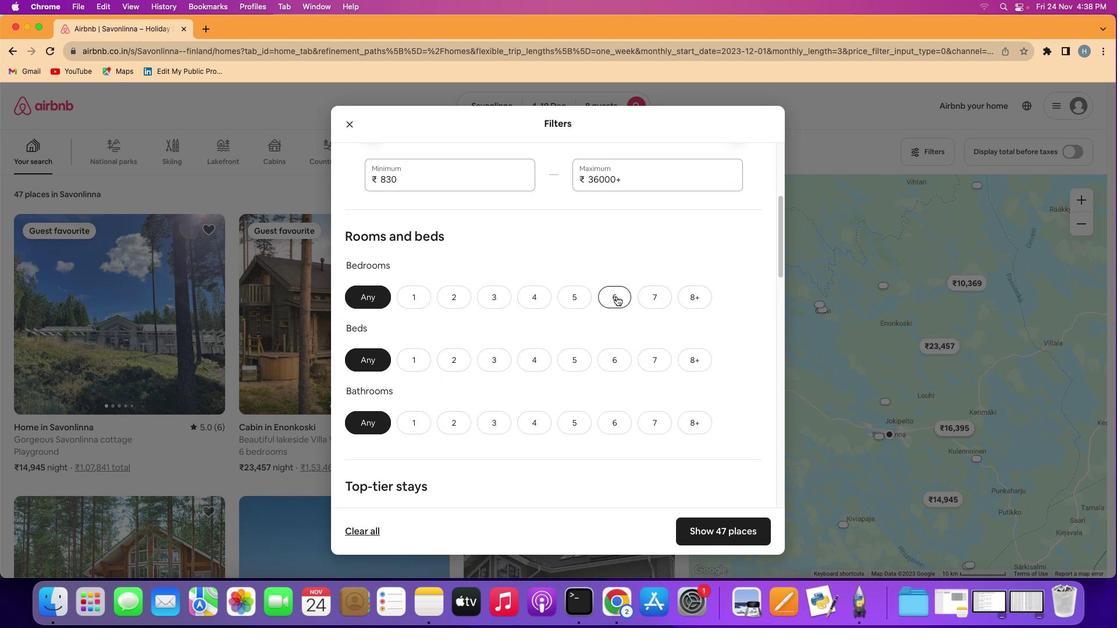 
Action: Mouse pressed left at (612, 303)
Screenshot: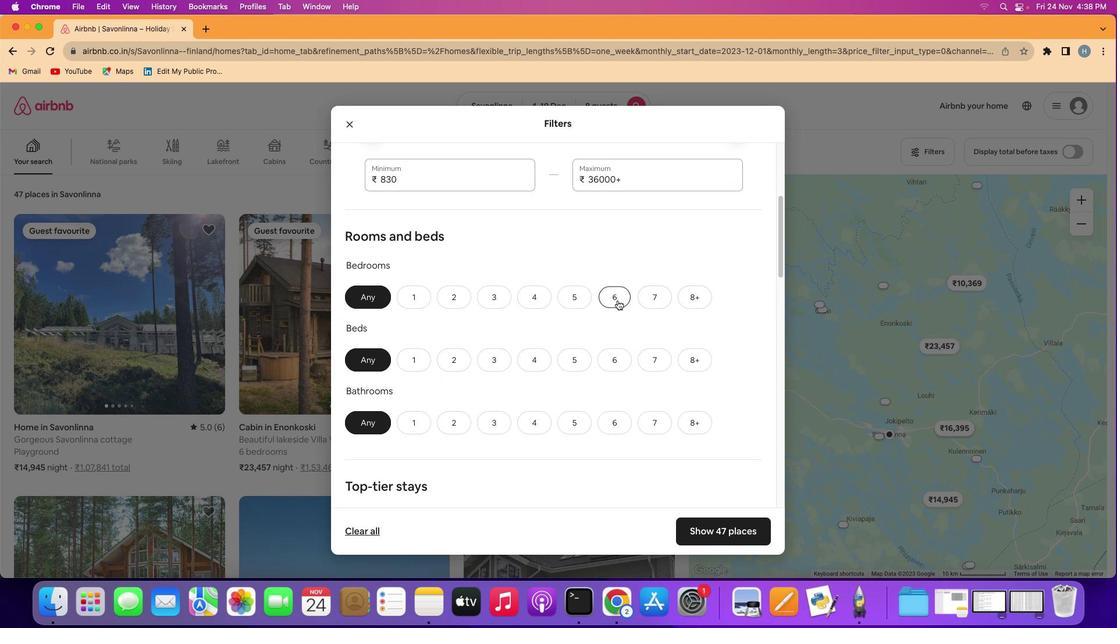 
Action: Mouse moved to (619, 356)
Screenshot: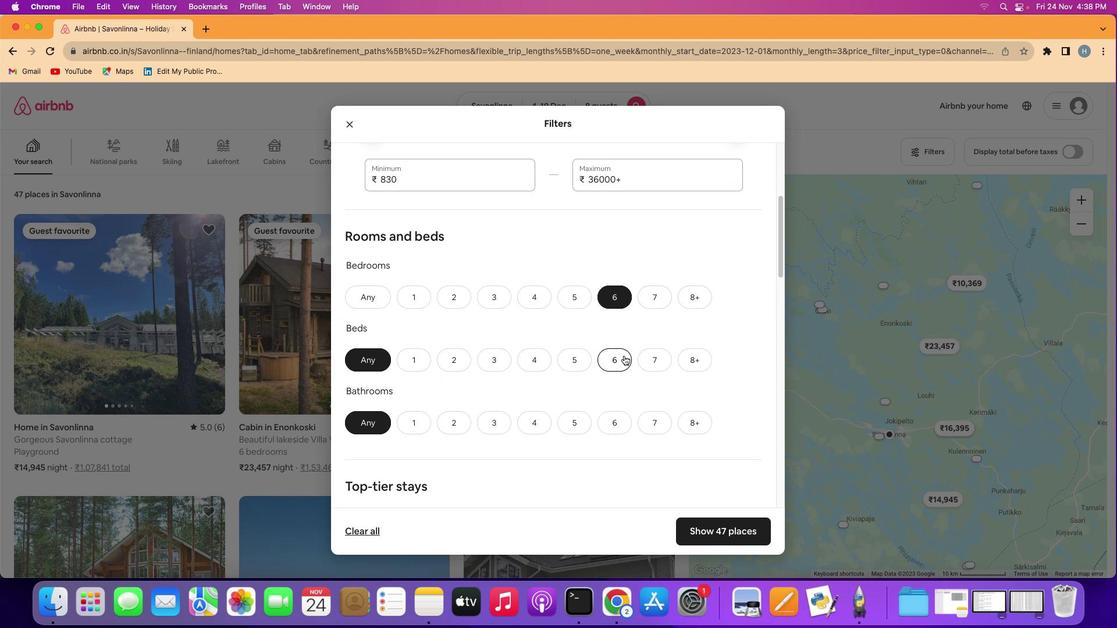 
Action: Mouse pressed left at (619, 356)
Screenshot: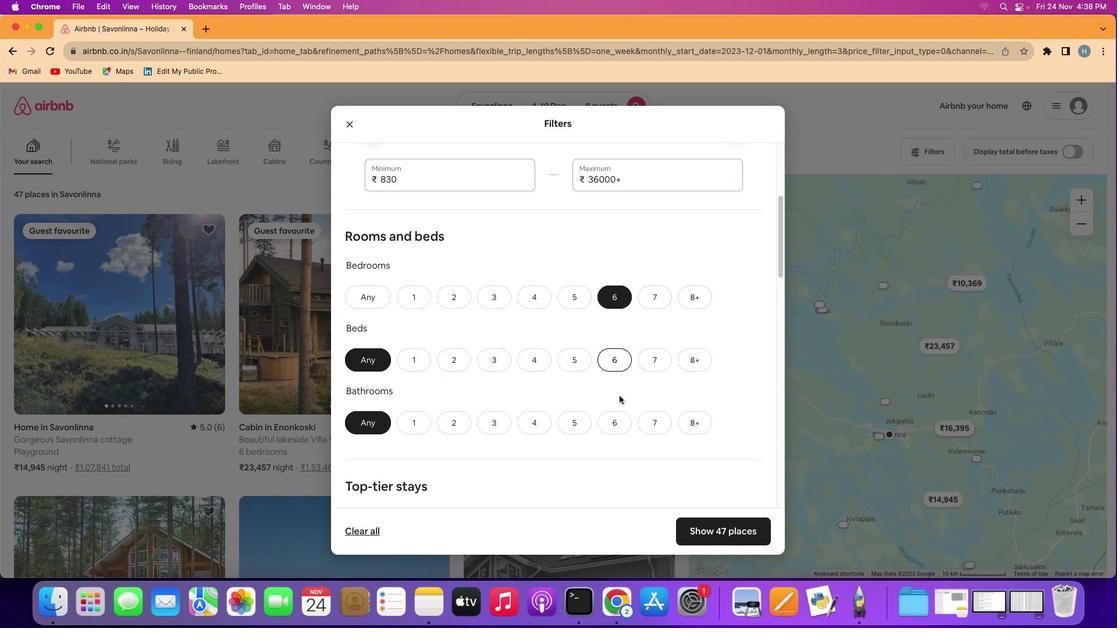 
Action: Mouse moved to (609, 408)
Screenshot: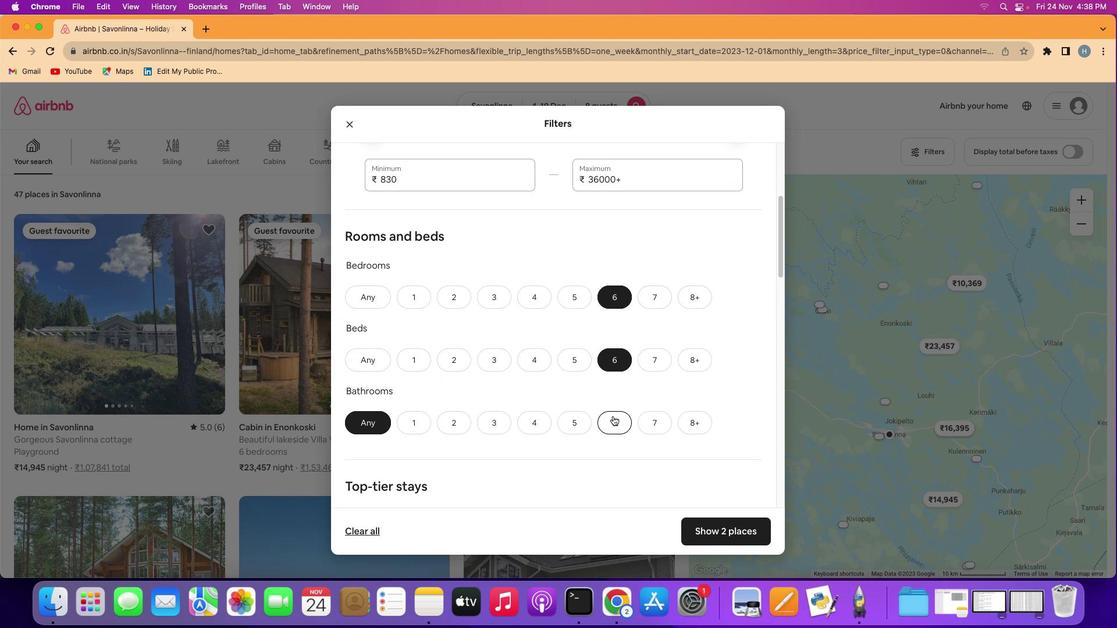 
Action: Mouse pressed left at (609, 408)
Screenshot: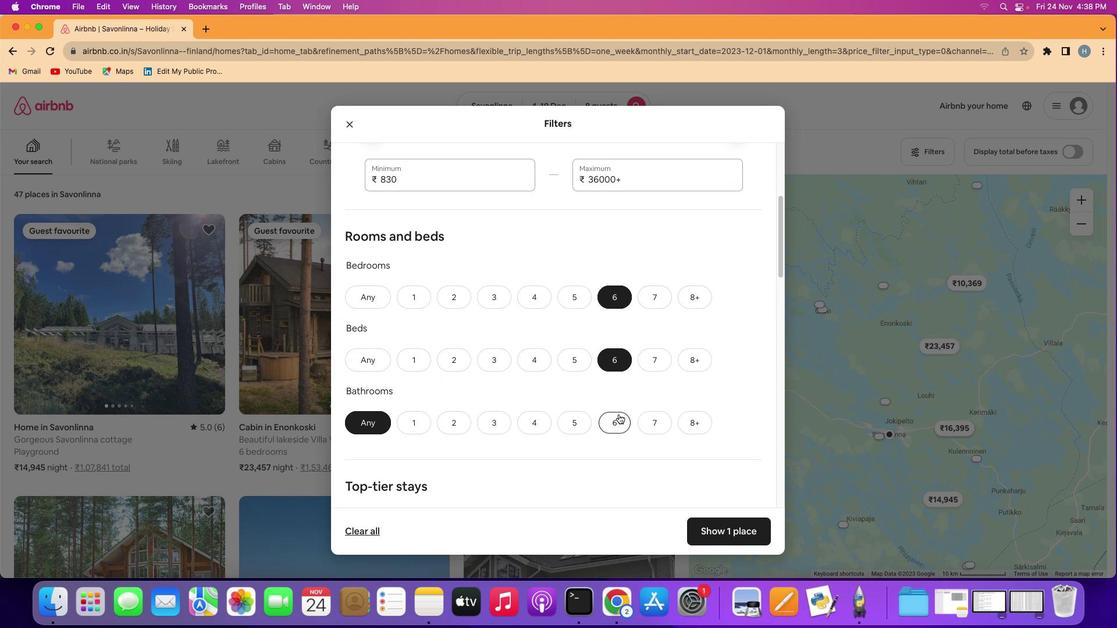 
Action: Mouse moved to (630, 398)
Screenshot: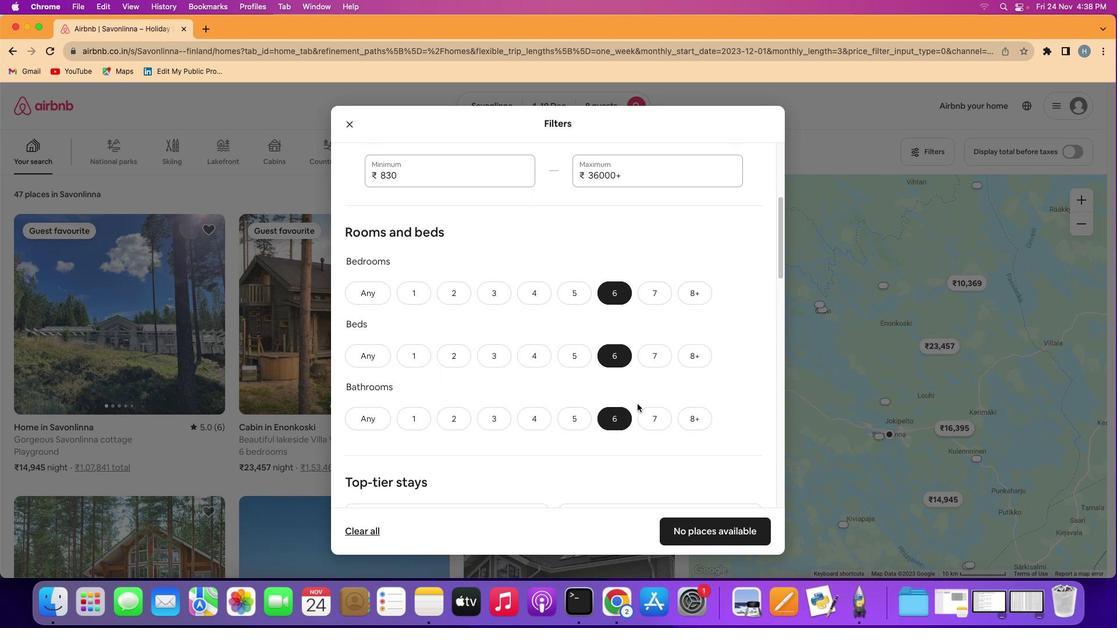 
Action: Mouse scrolled (630, 398) with delta (89, 43)
Screenshot: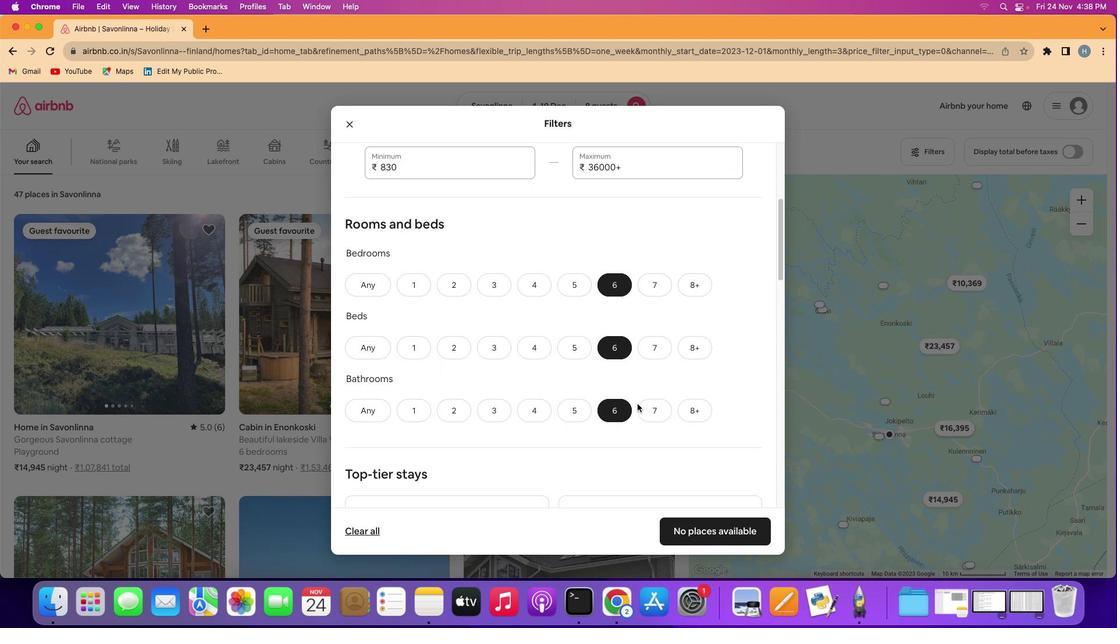 
Action: Mouse scrolled (630, 398) with delta (89, 43)
Screenshot: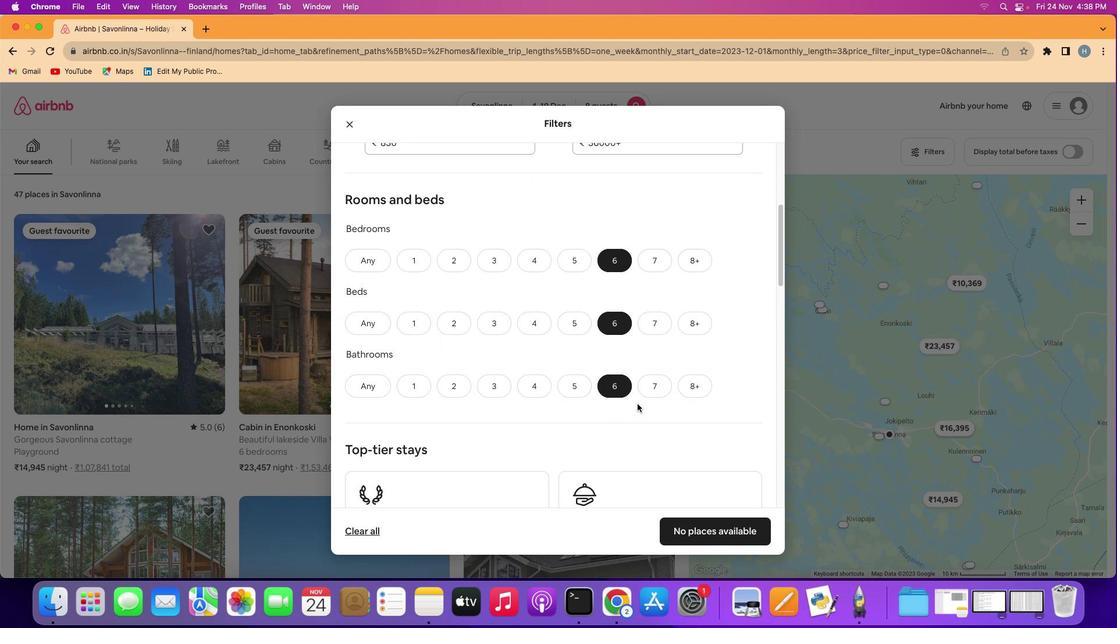 
Action: Mouse scrolled (630, 398) with delta (89, 43)
Screenshot: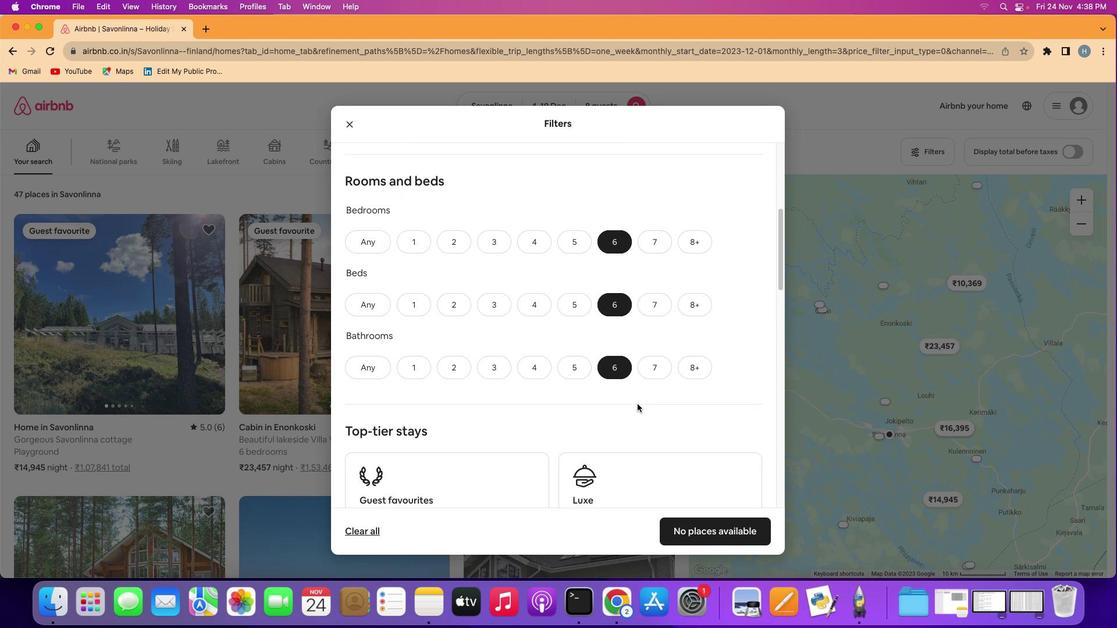 
Action: Mouse scrolled (630, 398) with delta (89, 43)
Screenshot: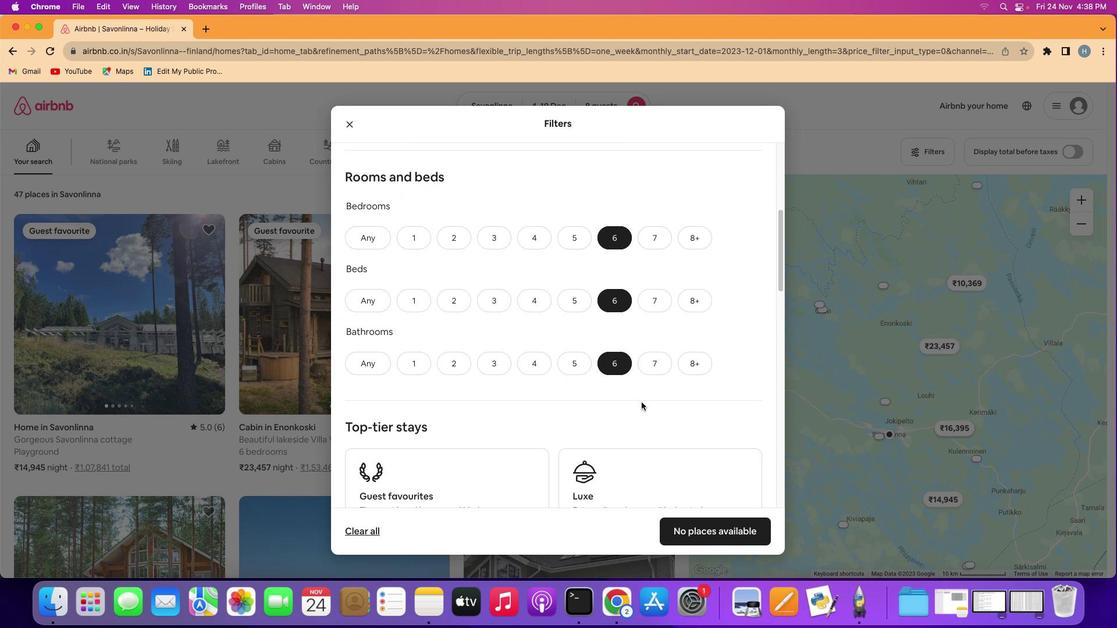 
Action: Mouse moved to (634, 396)
Screenshot: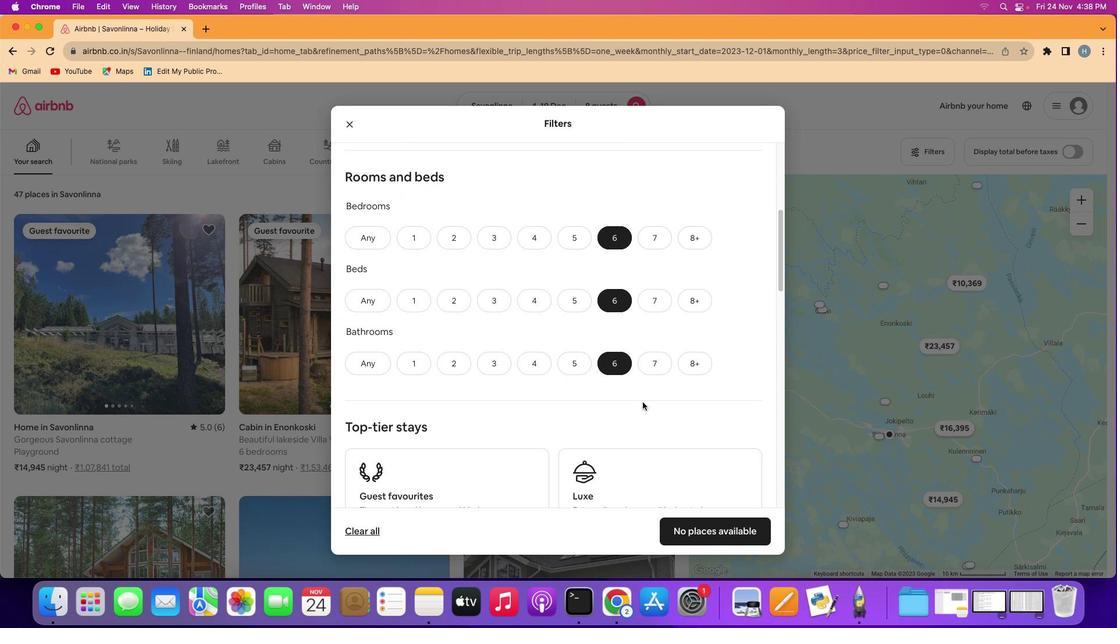 
Action: Mouse scrolled (634, 396) with delta (89, 43)
Screenshot: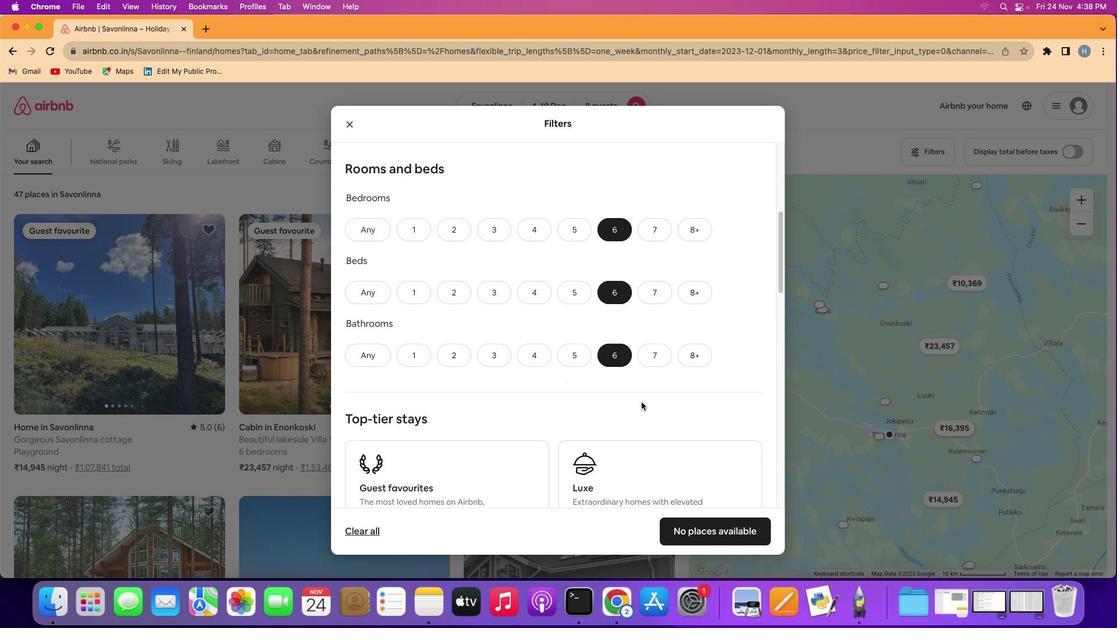 
Action: Mouse scrolled (634, 396) with delta (89, 43)
Screenshot: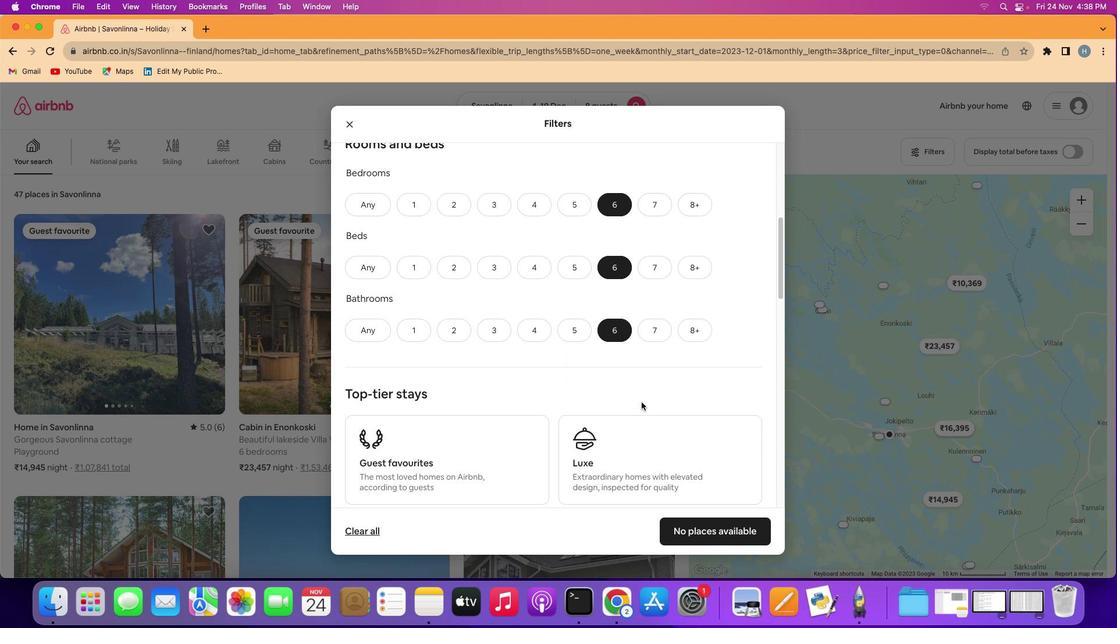 
Action: Mouse moved to (633, 396)
Screenshot: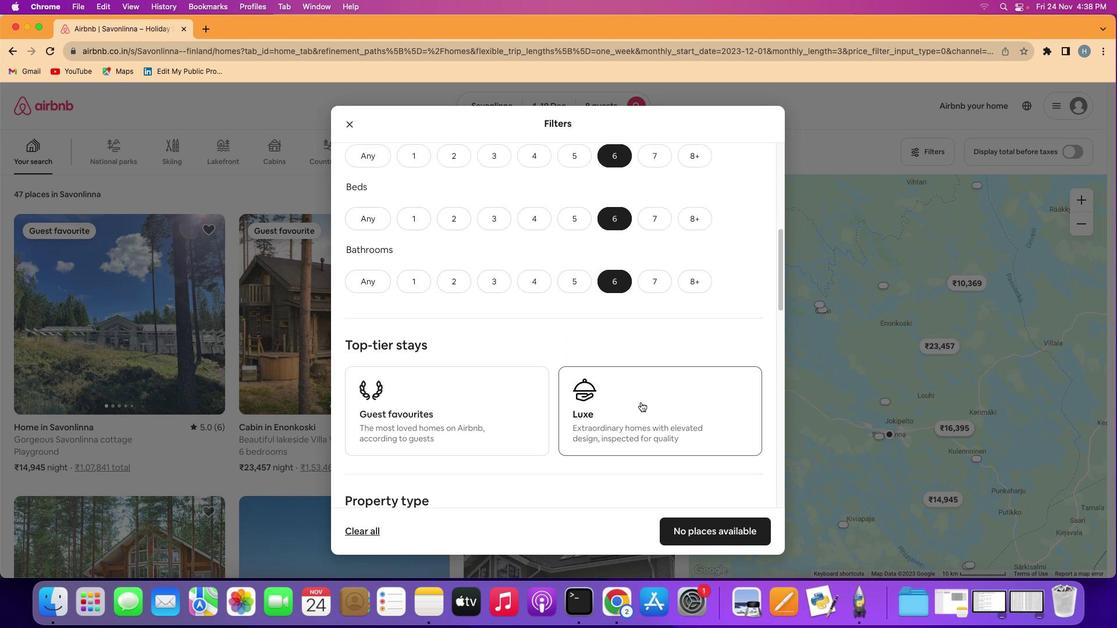 
Action: Mouse scrolled (633, 396) with delta (89, 42)
Screenshot: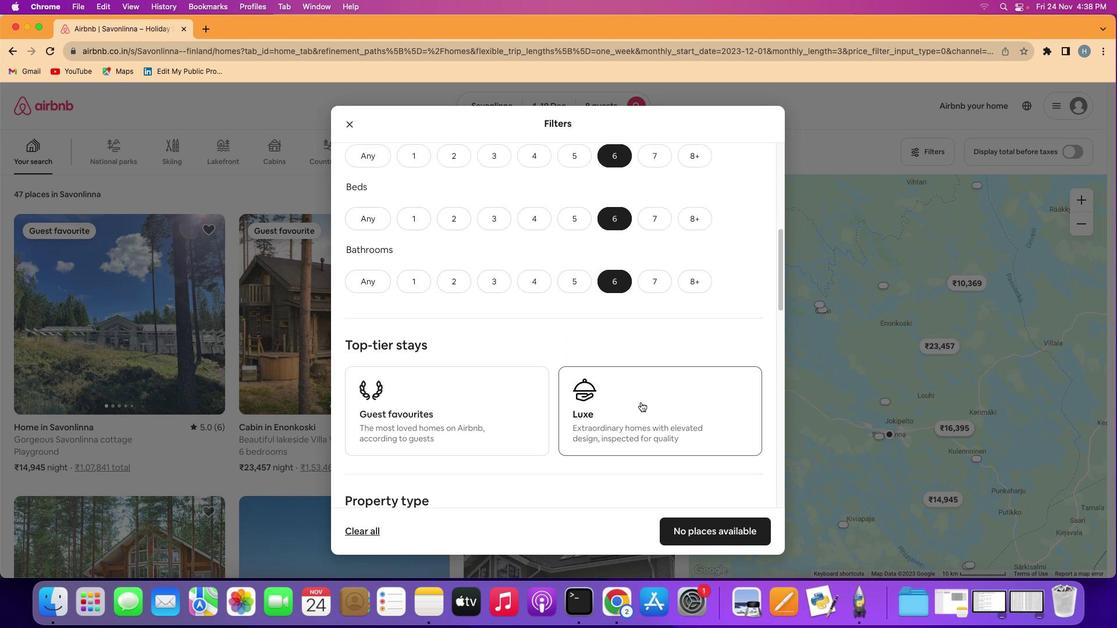 
Action: Mouse moved to (632, 397)
Screenshot: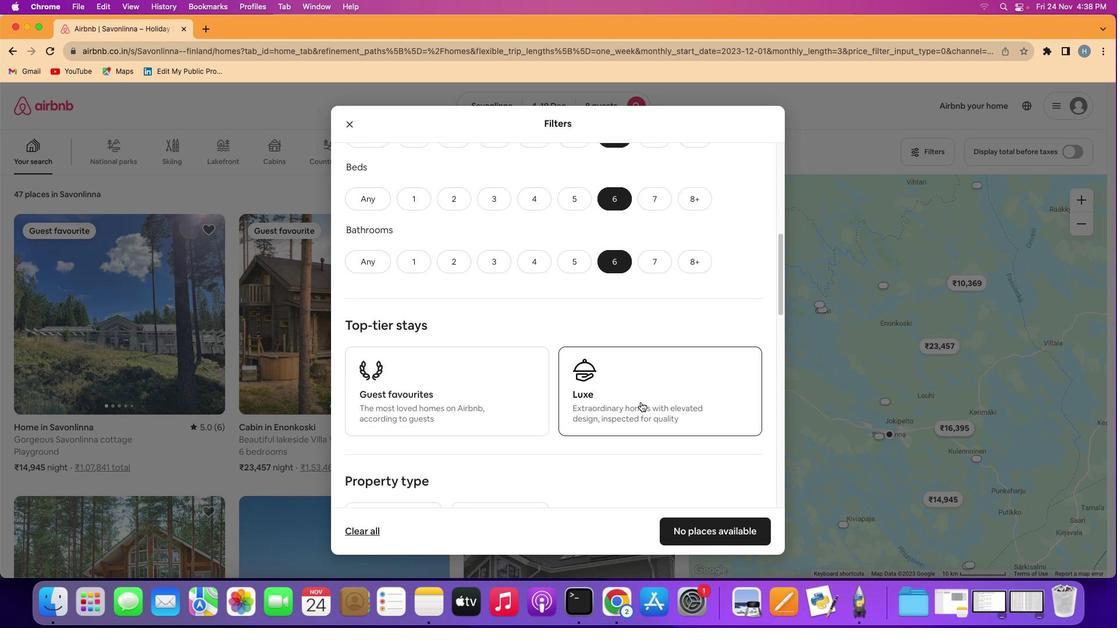 
Action: Mouse scrolled (632, 397) with delta (89, 42)
Screenshot: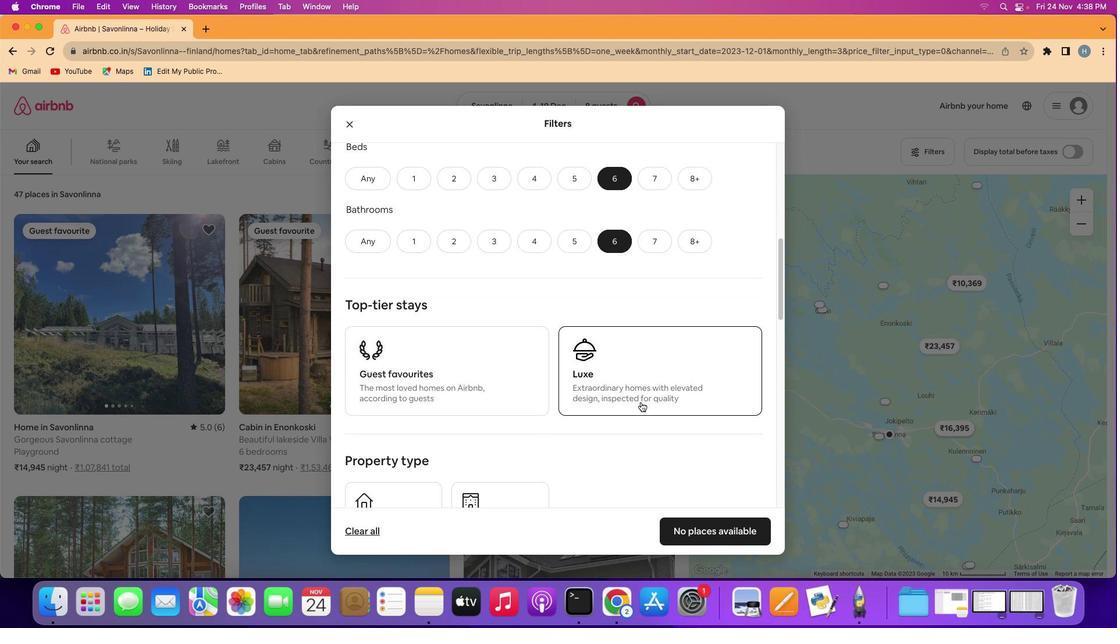 
Action: Mouse moved to (632, 397)
Screenshot: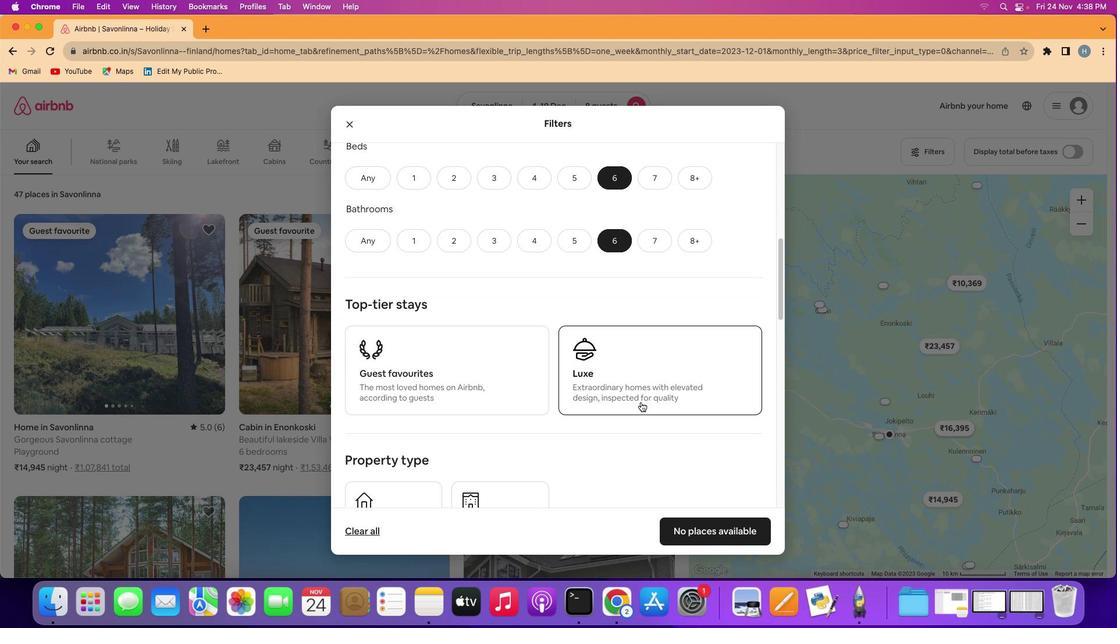 
Action: Mouse scrolled (632, 397) with delta (89, 43)
Screenshot: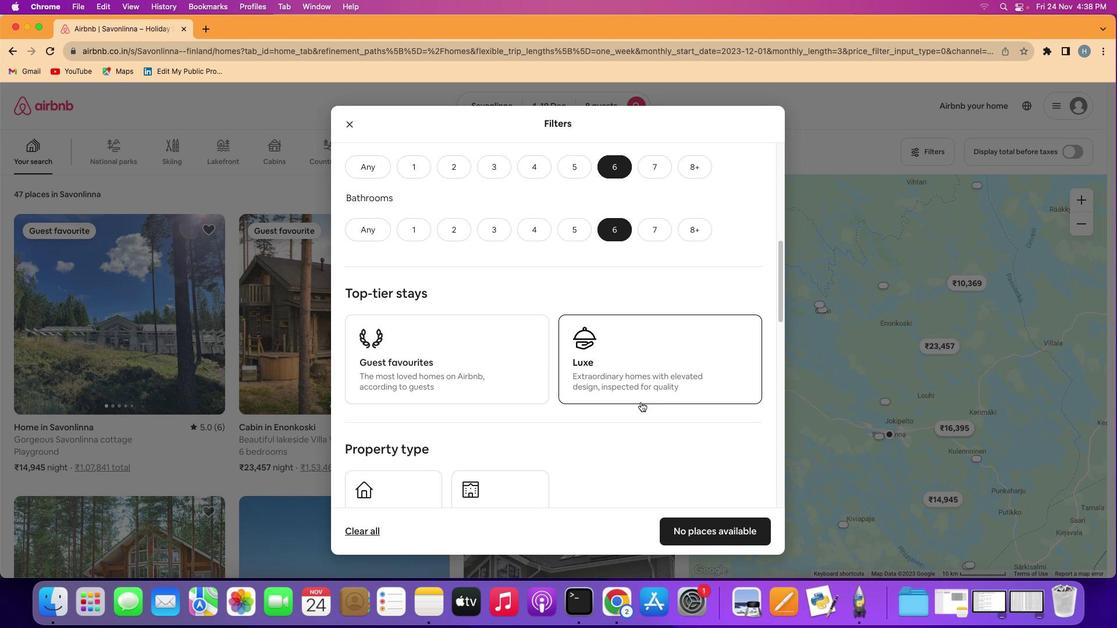 
Action: Mouse scrolled (632, 397) with delta (89, 43)
Screenshot: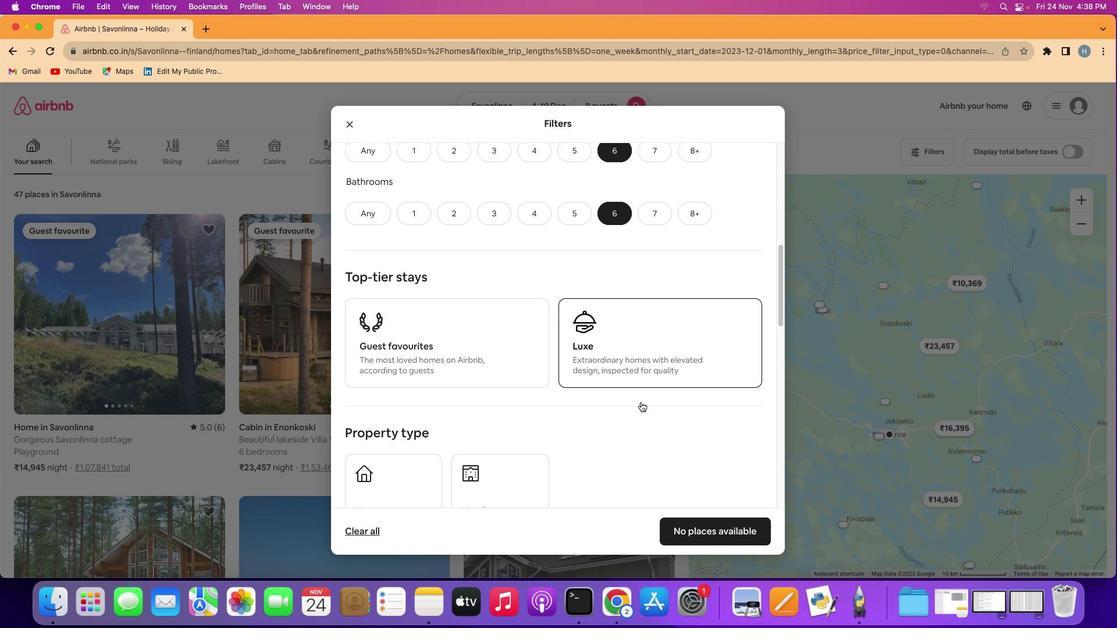 
Action: Mouse scrolled (632, 397) with delta (89, 43)
Screenshot: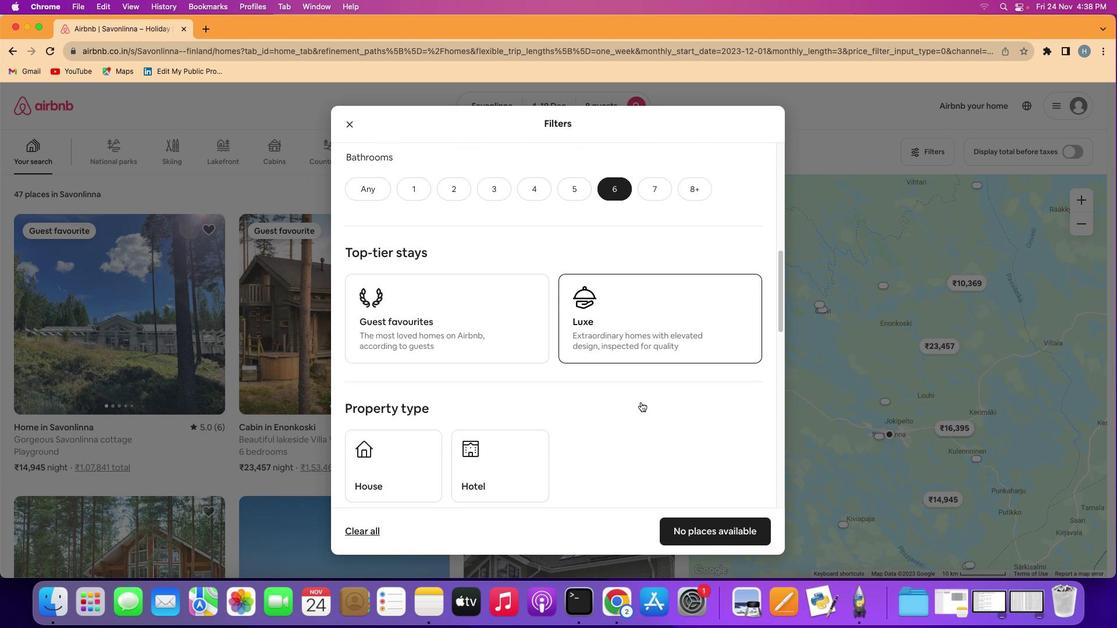 
Action: Mouse scrolled (632, 397) with delta (89, 43)
Screenshot: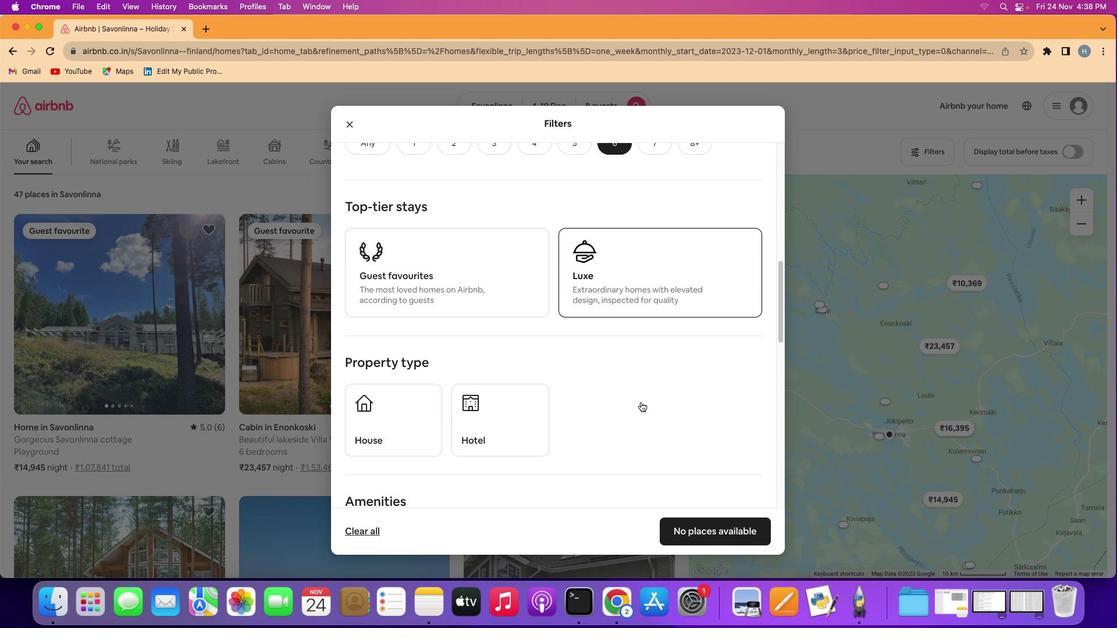 
Action: Mouse scrolled (632, 397) with delta (89, 43)
Screenshot: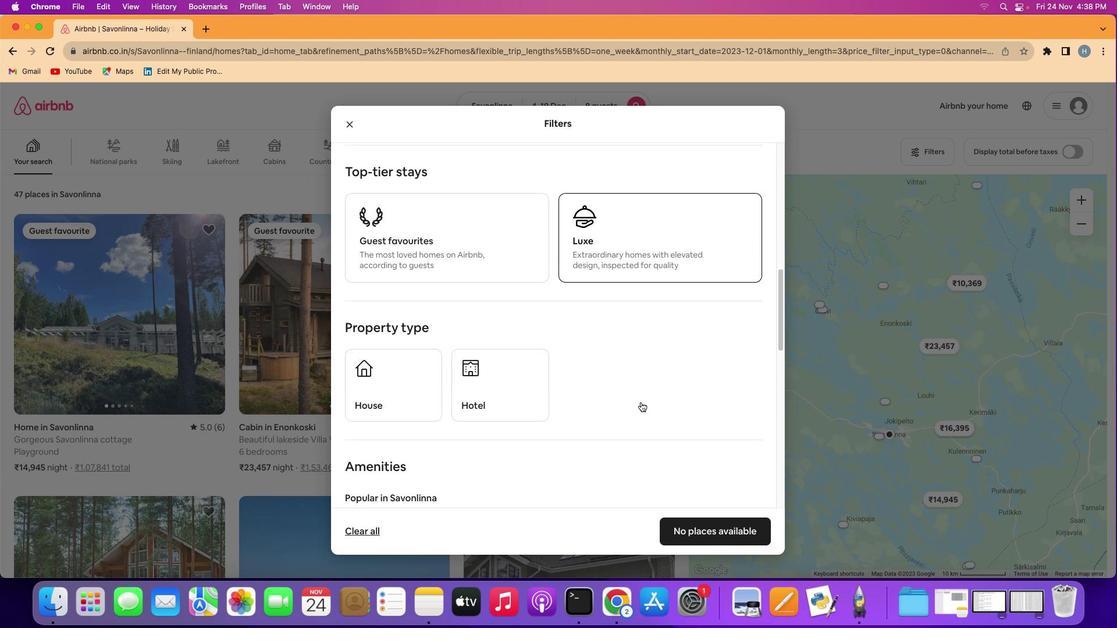 
Action: Mouse scrolled (632, 397) with delta (89, 42)
Screenshot: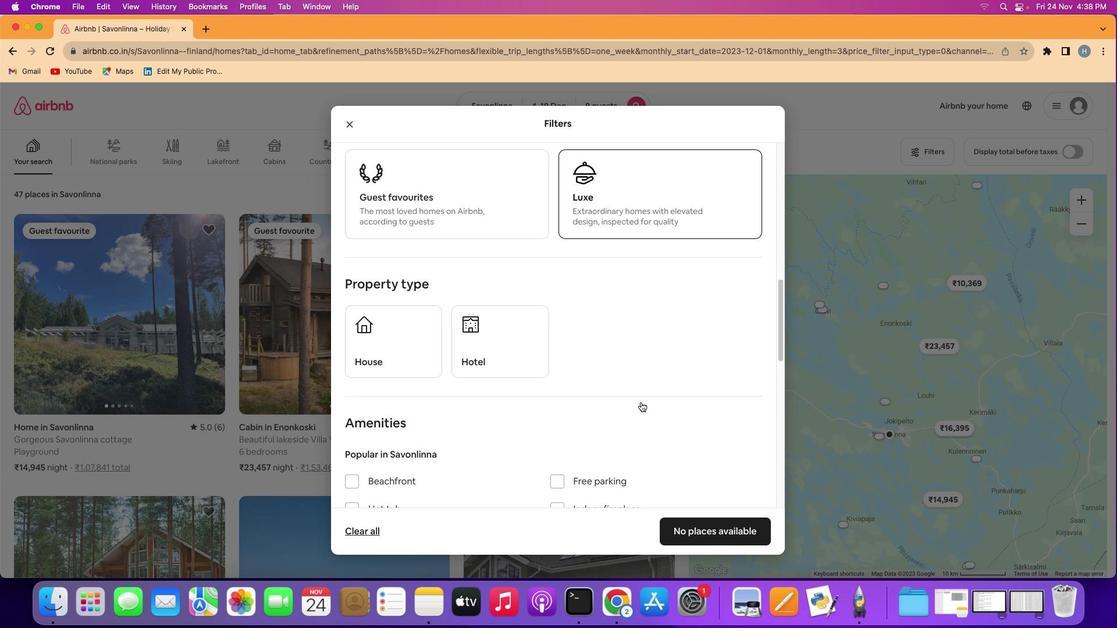 
Action: Mouse scrolled (632, 397) with delta (89, 41)
Screenshot: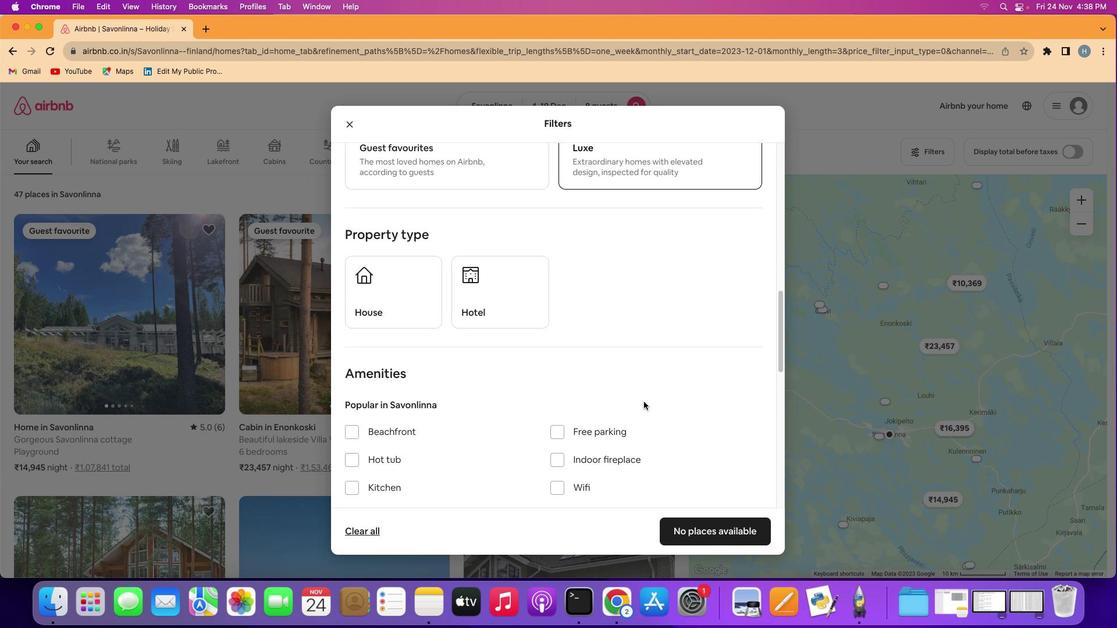 
Action: Mouse moved to (421, 289)
Screenshot: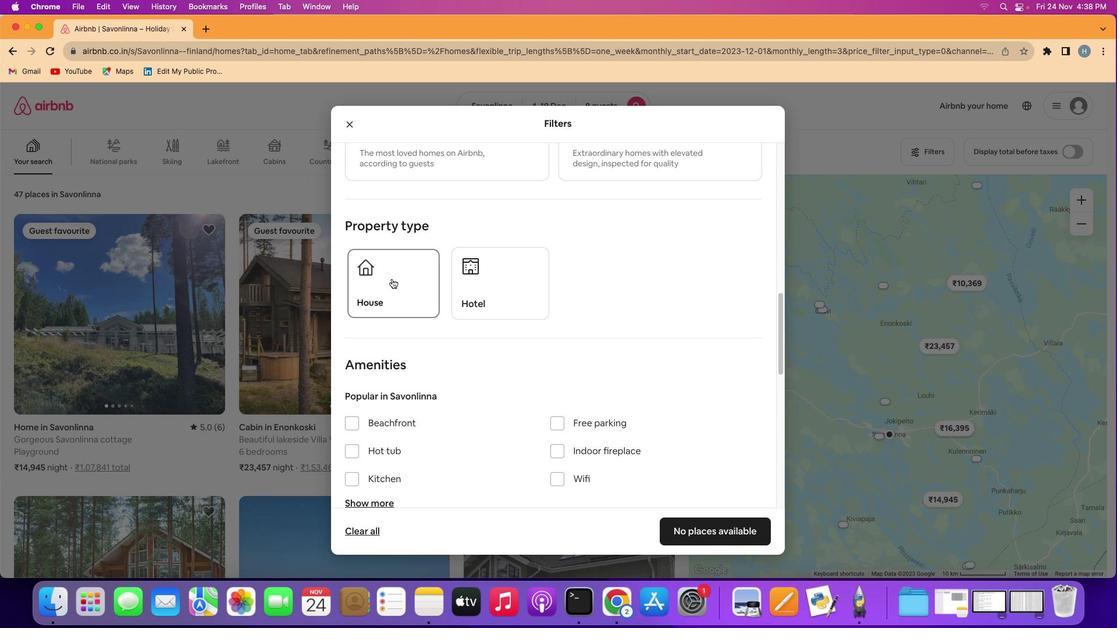
Action: Mouse pressed left at (421, 289)
Screenshot: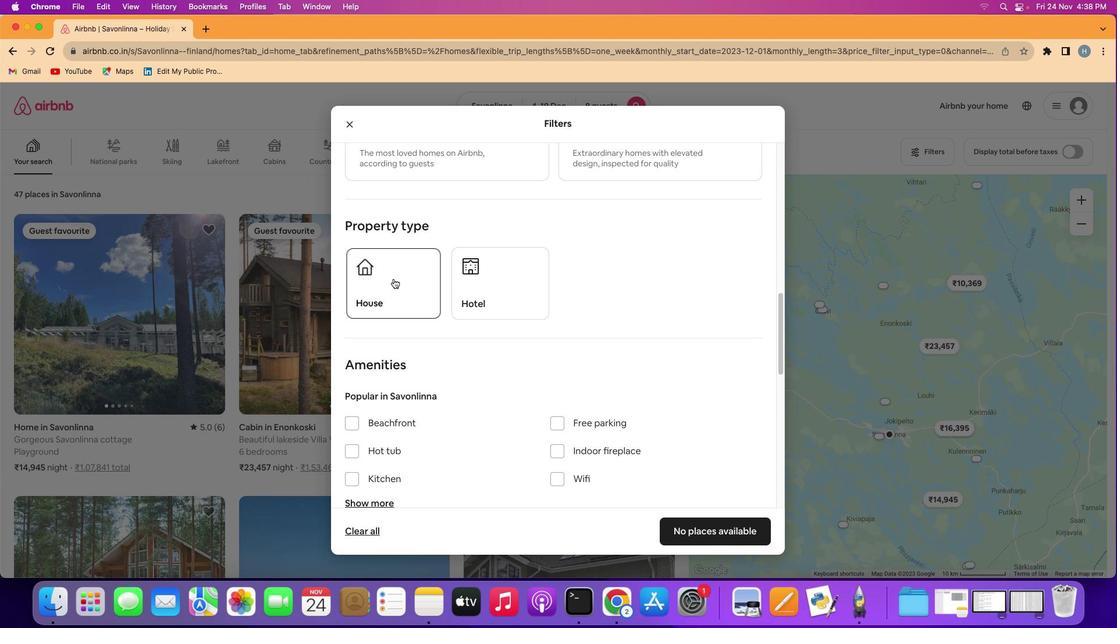 
Action: Mouse moved to (574, 352)
Screenshot: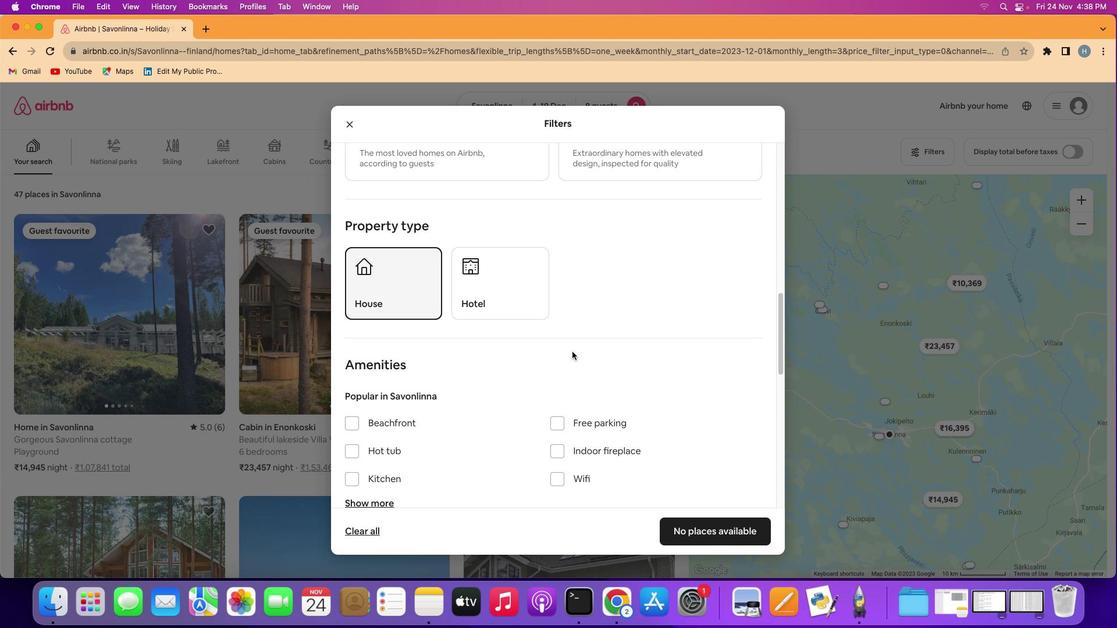 
Action: Mouse scrolled (574, 352) with delta (89, 43)
Screenshot: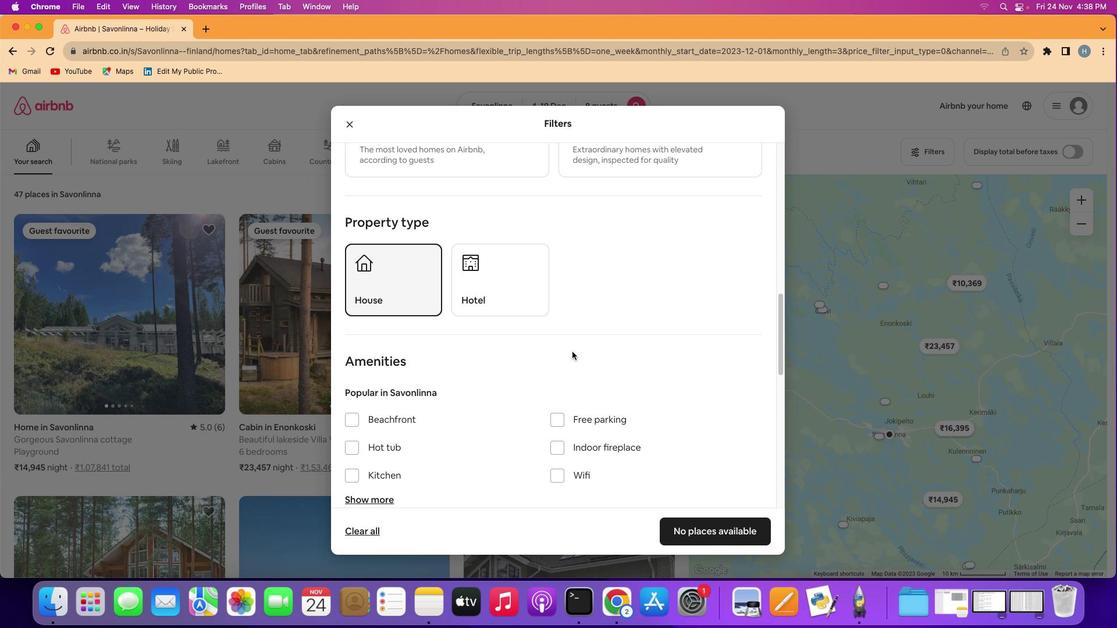 
Action: Mouse scrolled (574, 352) with delta (89, 43)
Screenshot: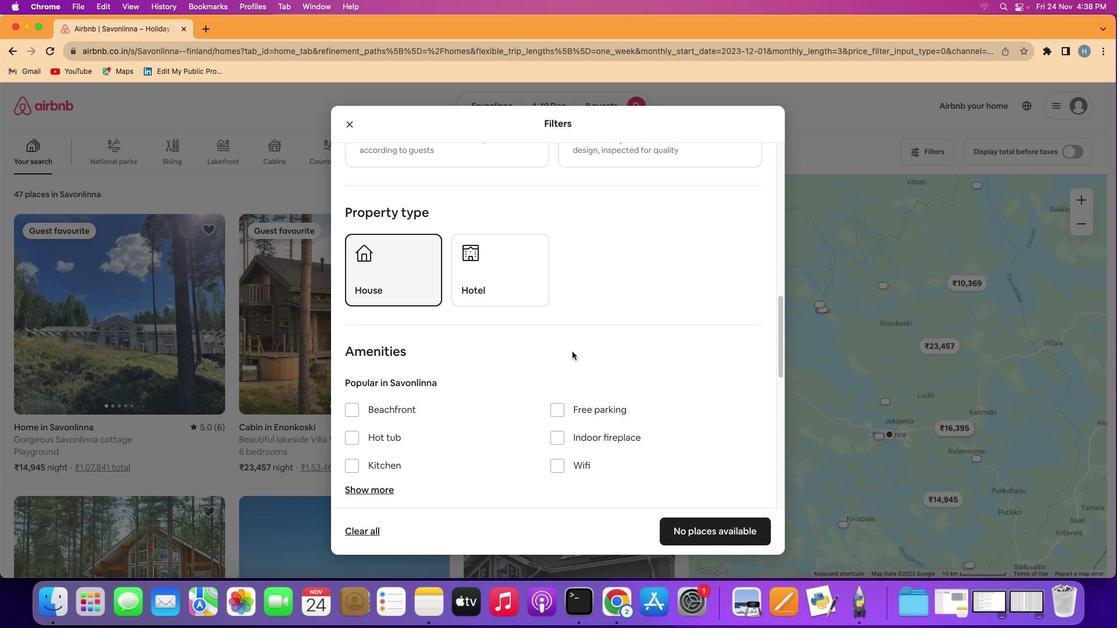 
Action: Mouse scrolled (574, 352) with delta (89, 43)
Screenshot: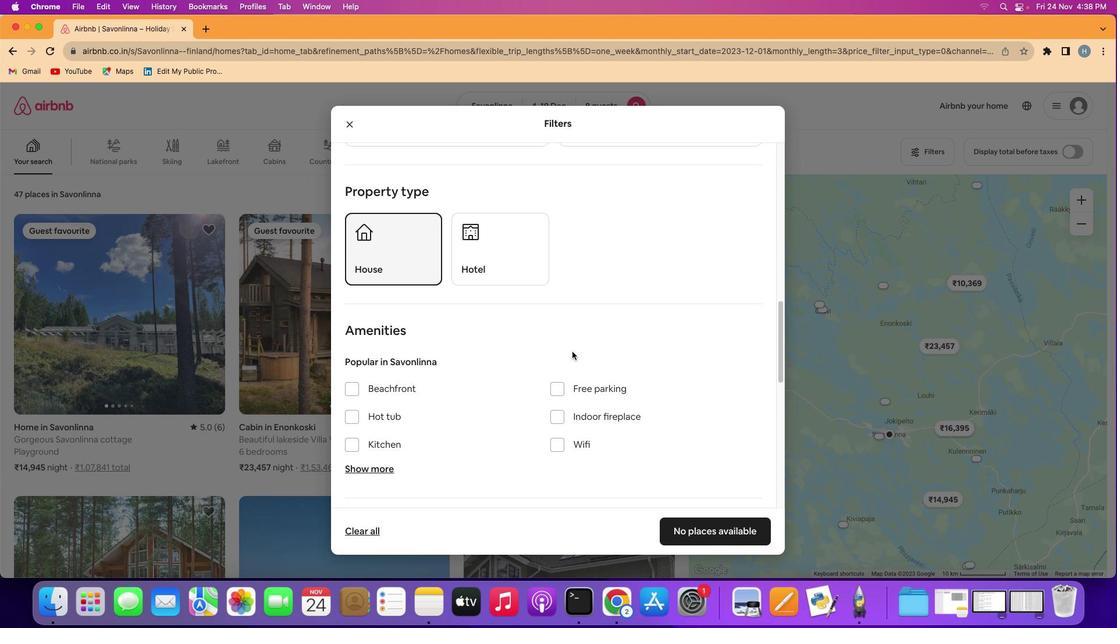 
Action: Mouse scrolled (574, 352) with delta (89, 43)
Screenshot: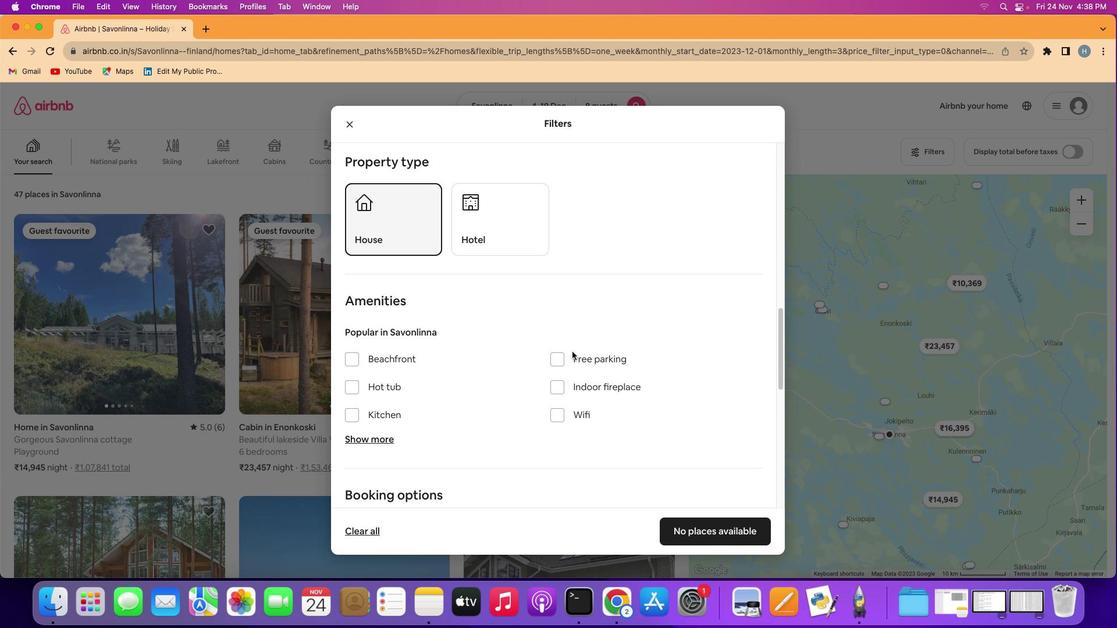 
Action: Mouse scrolled (574, 352) with delta (89, 43)
Screenshot: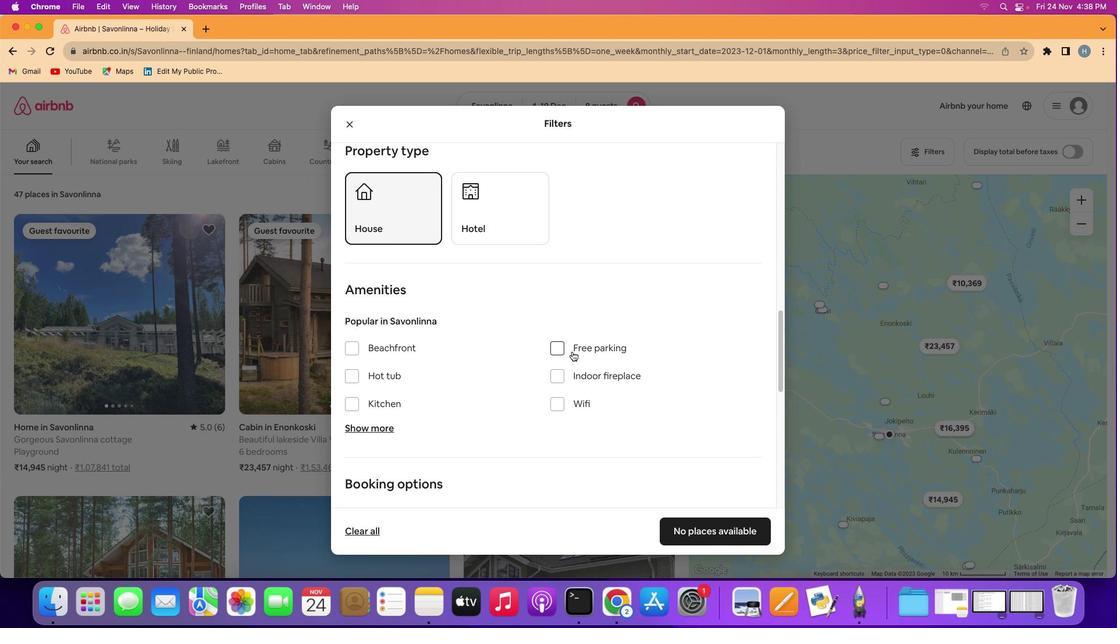 
Action: Mouse scrolled (574, 352) with delta (89, 43)
Screenshot: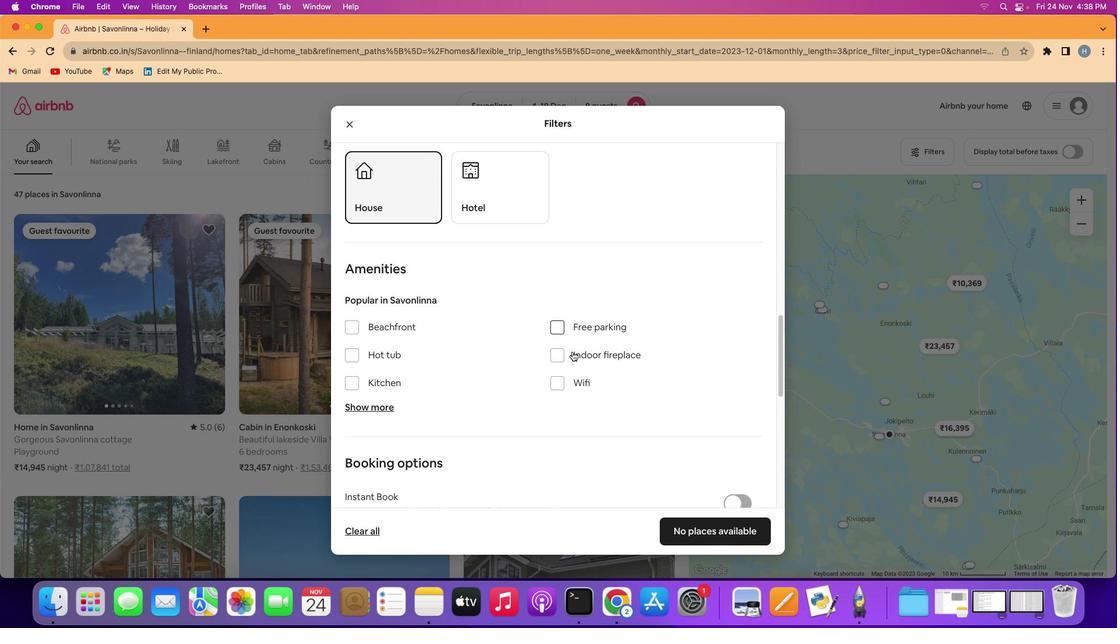 
Action: Mouse scrolled (574, 352) with delta (89, 43)
Screenshot: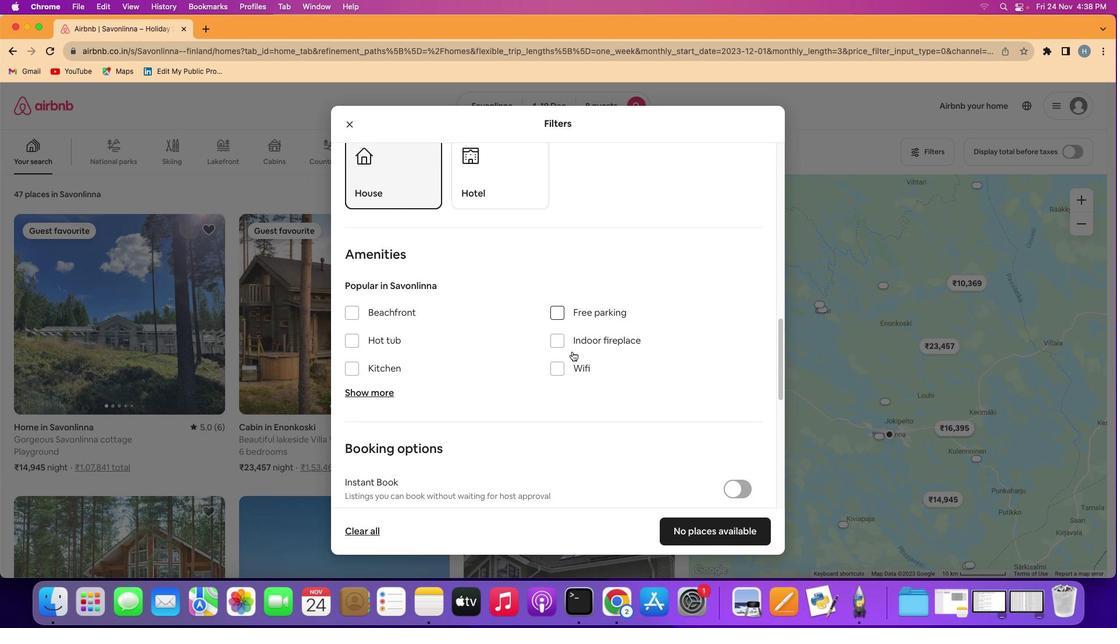 
Action: Mouse scrolled (574, 352) with delta (89, 43)
Screenshot: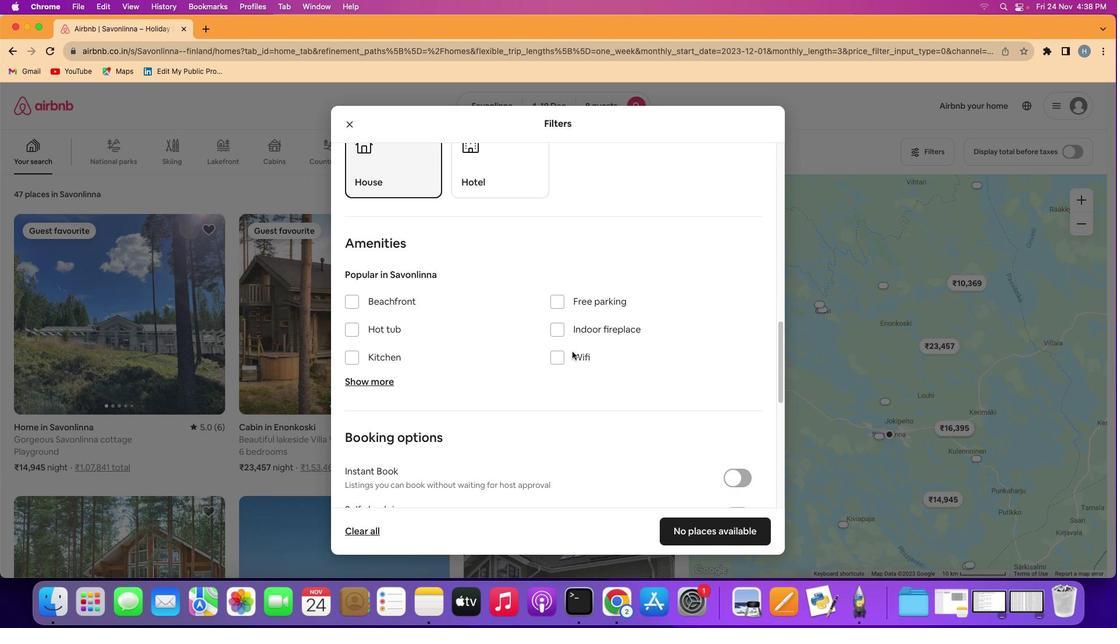 
Action: Mouse scrolled (574, 352) with delta (89, 43)
Screenshot: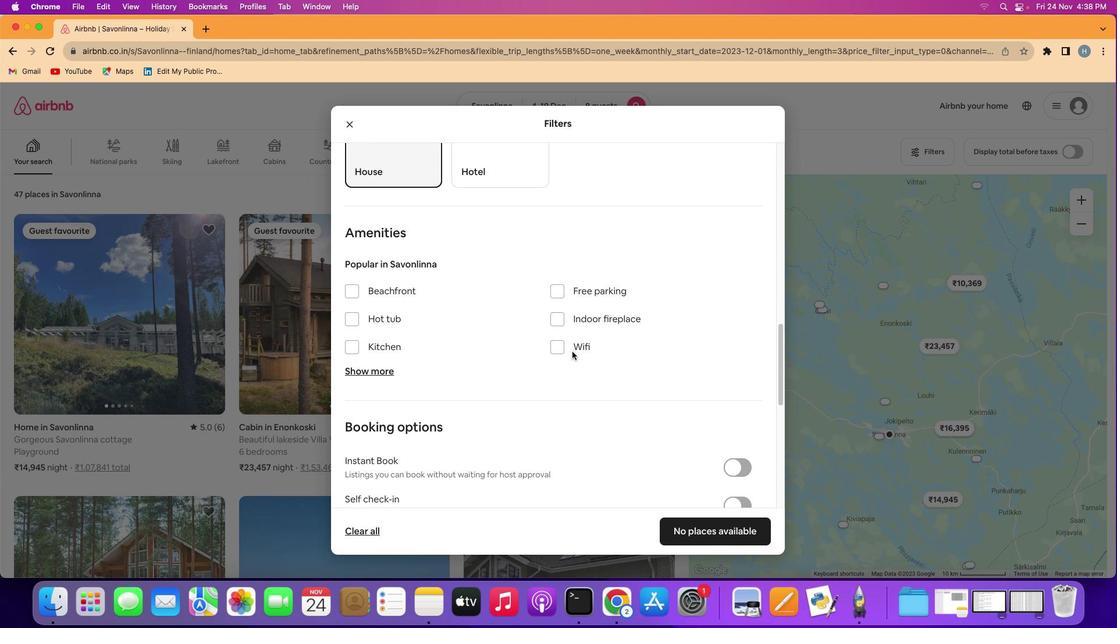 
Action: Mouse scrolled (574, 352) with delta (89, 43)
Screenshot: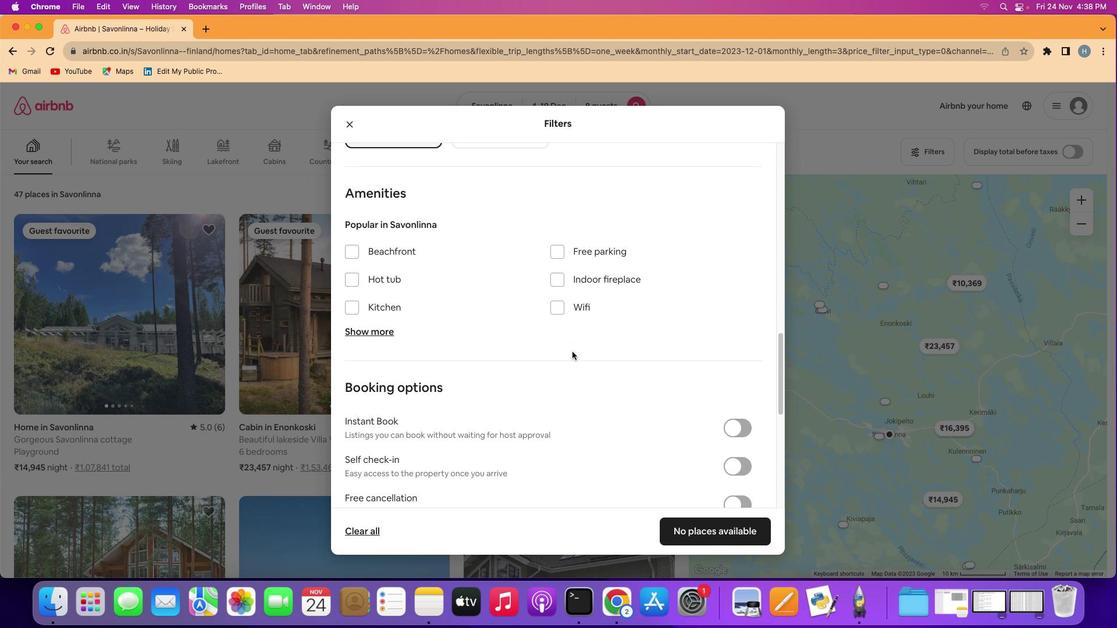 
Action: Mouse scrolled (574, 352) with delta (89, 43)
Screenshot: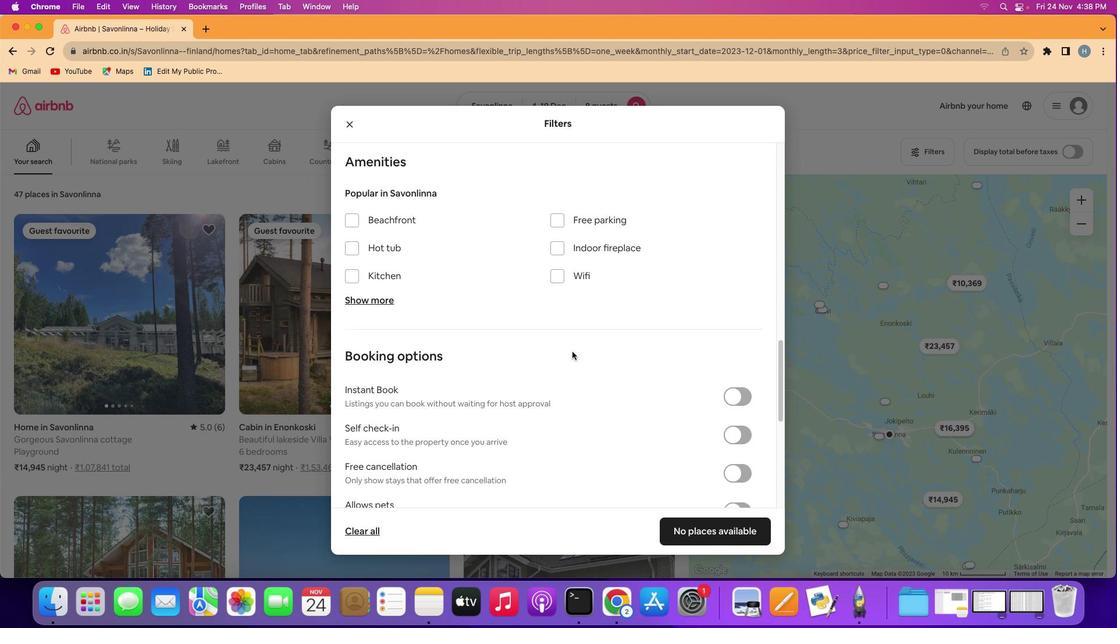 
Action: Mouse moved to (573, 352)
Screenshot: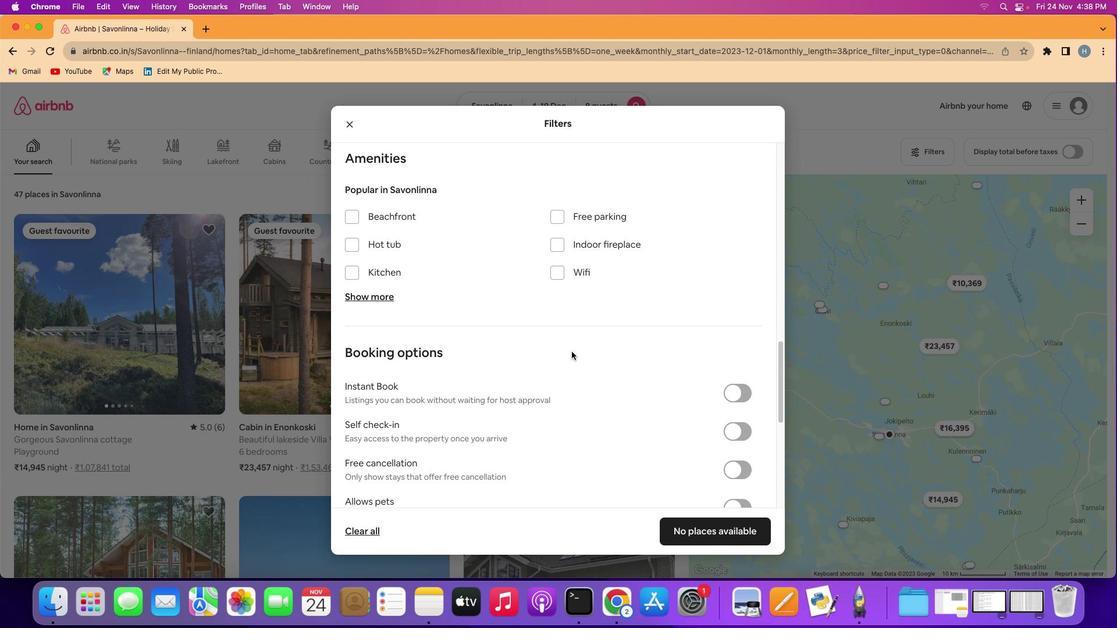 
Action: Mouse scrolled (573, 352) with delta (89, 43)
Screenshot: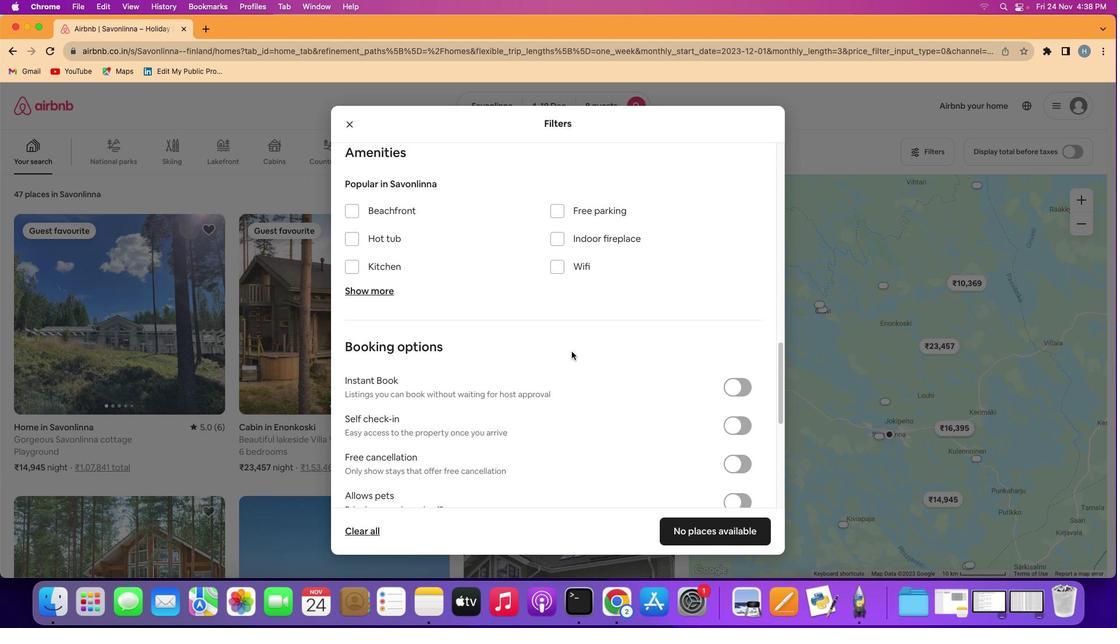 
Action: Mouse scrolled (573, 352) with delta (89, 43)
Screenshot: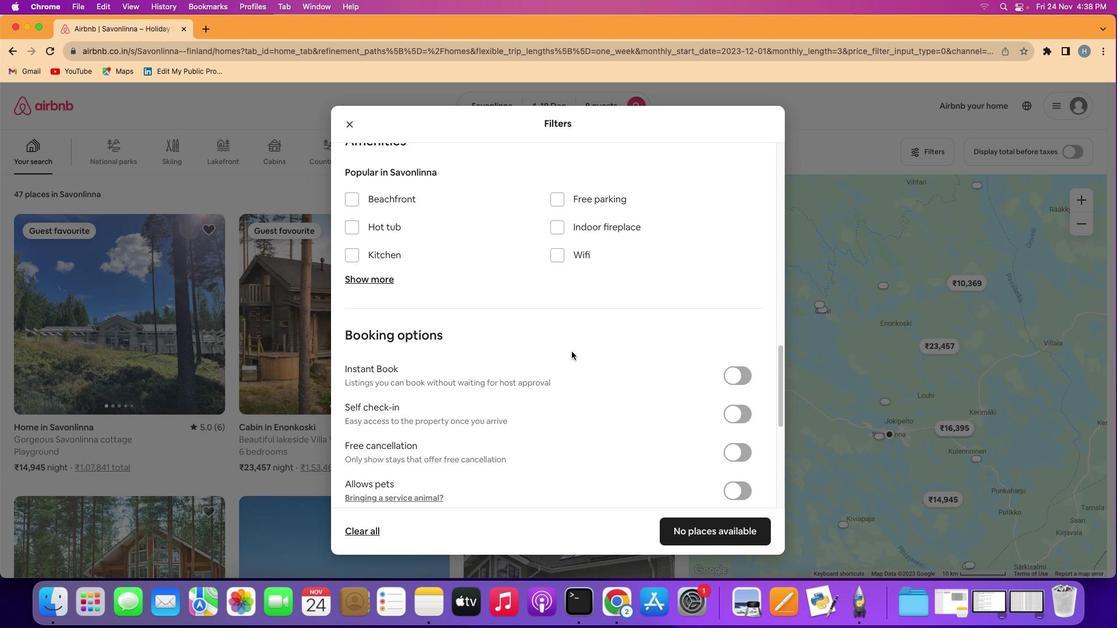 
Action: Mouse scrolled (573, 352) with delta (89, 43)
Screenshot: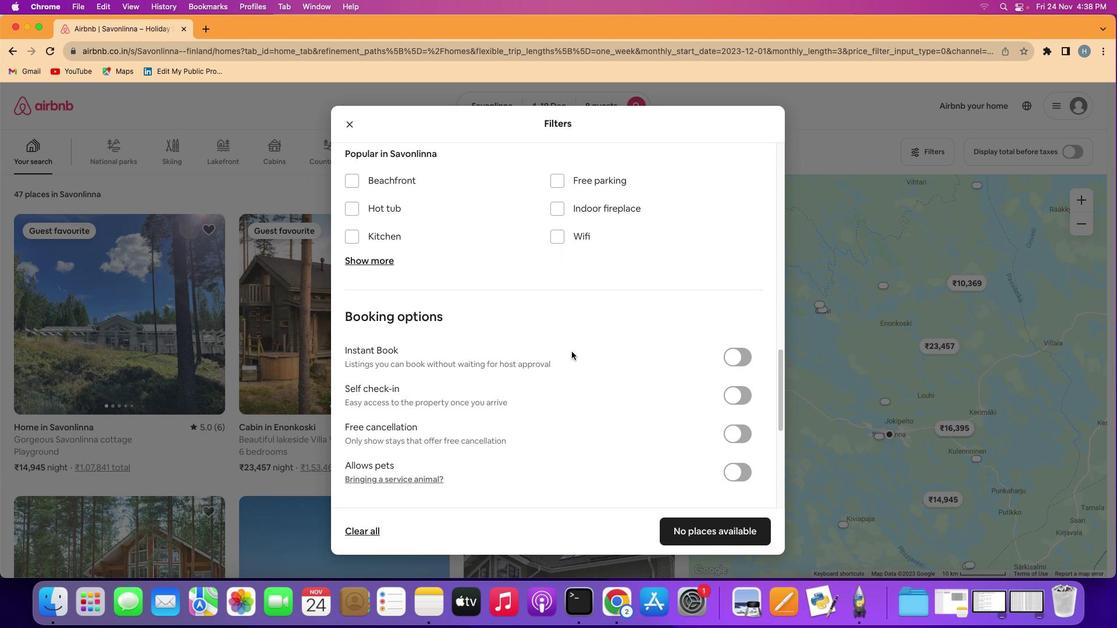
Action: Mouse scrolled (573, 352) with delta (89, 43)
Screenshot: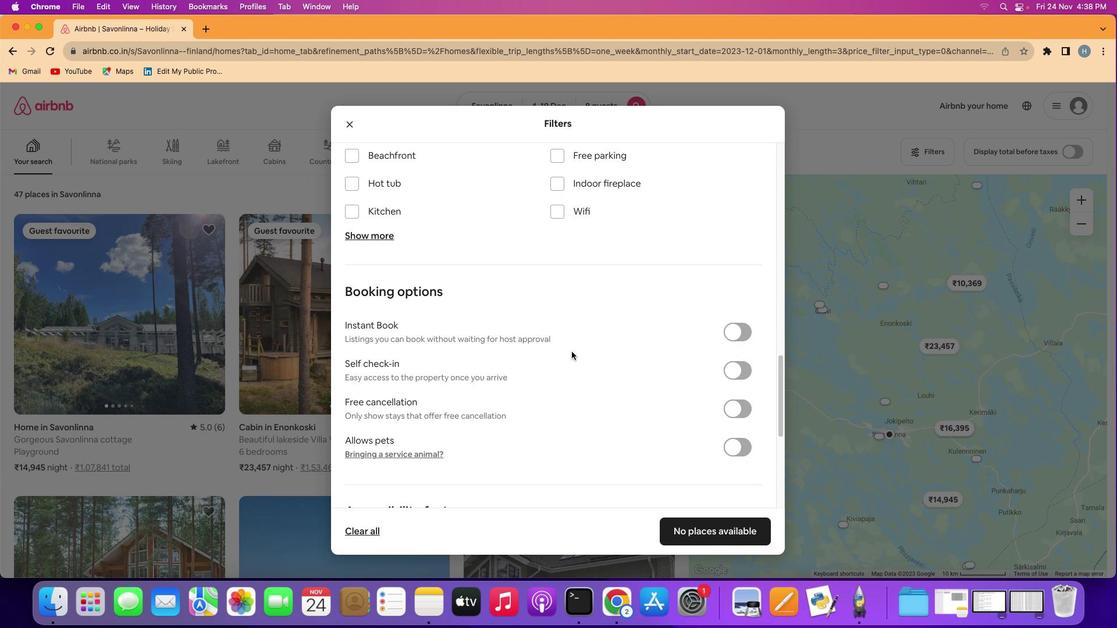 
Action: Mouse moved to (566, 229)
Screenshot: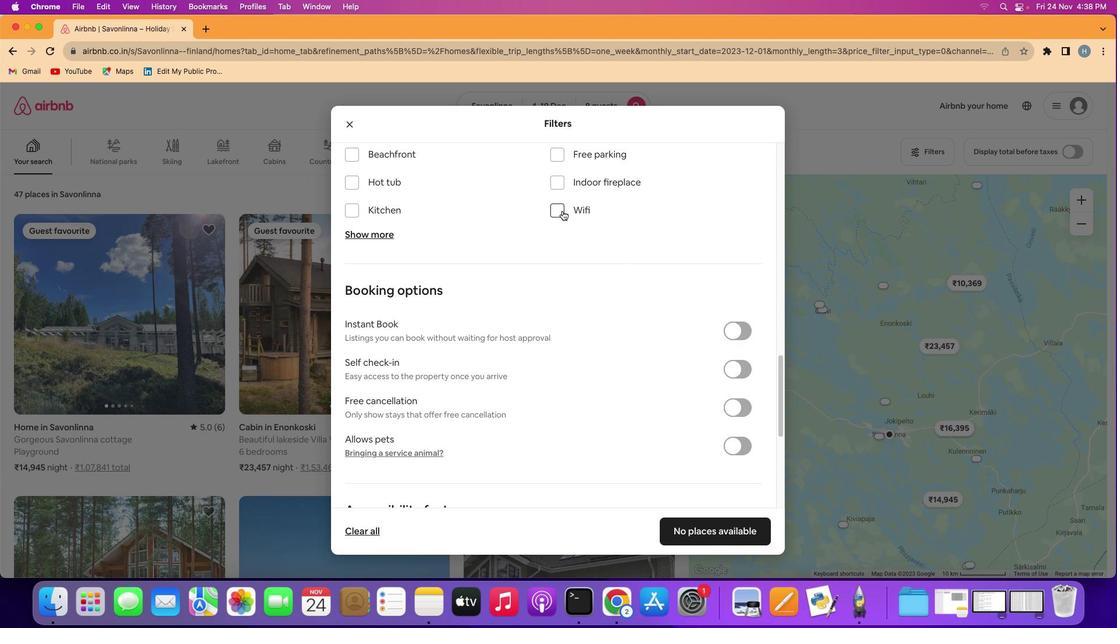 
Action: Mouse pressed left at (566, 229)
Screenshot: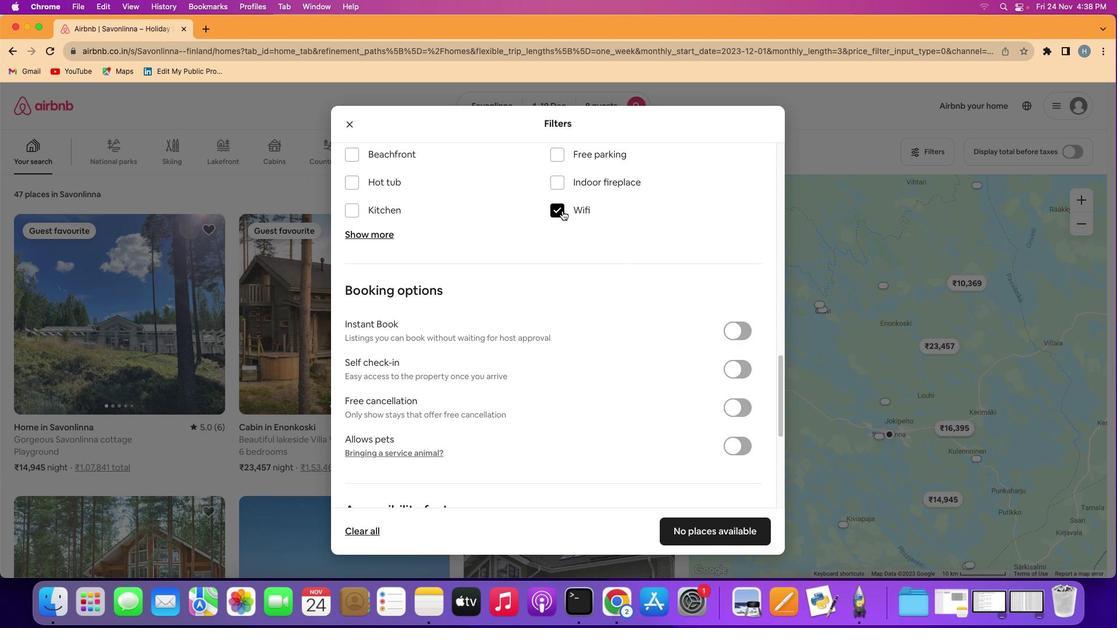 
Action: Mouse moved to (402, 246)
Screenshot: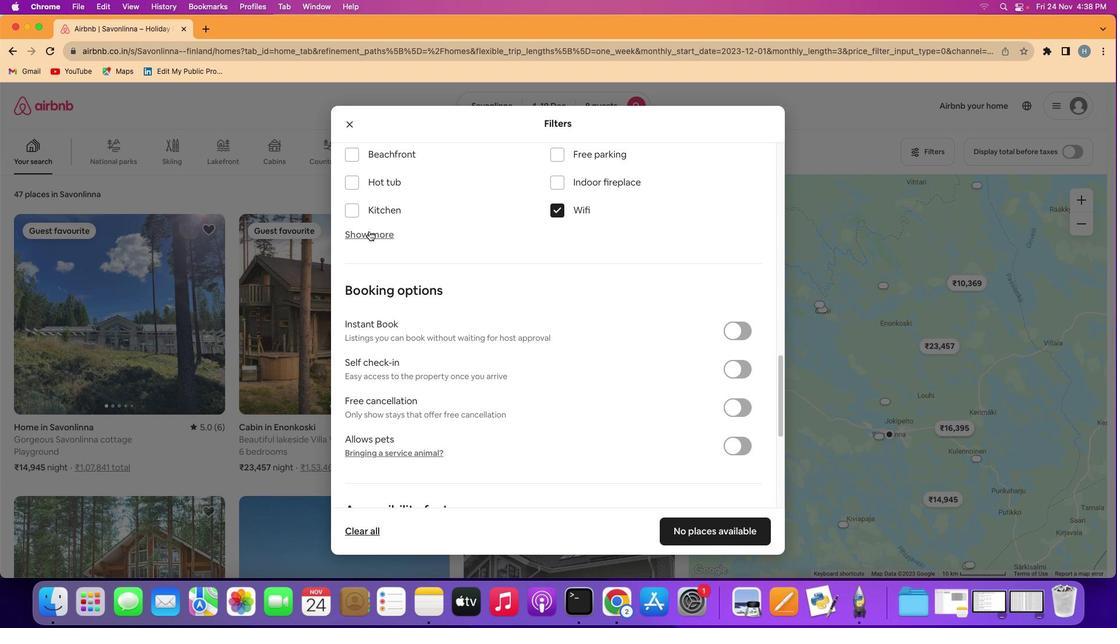 
Action: Mouse pressed left at (402, 246)
Screenshot: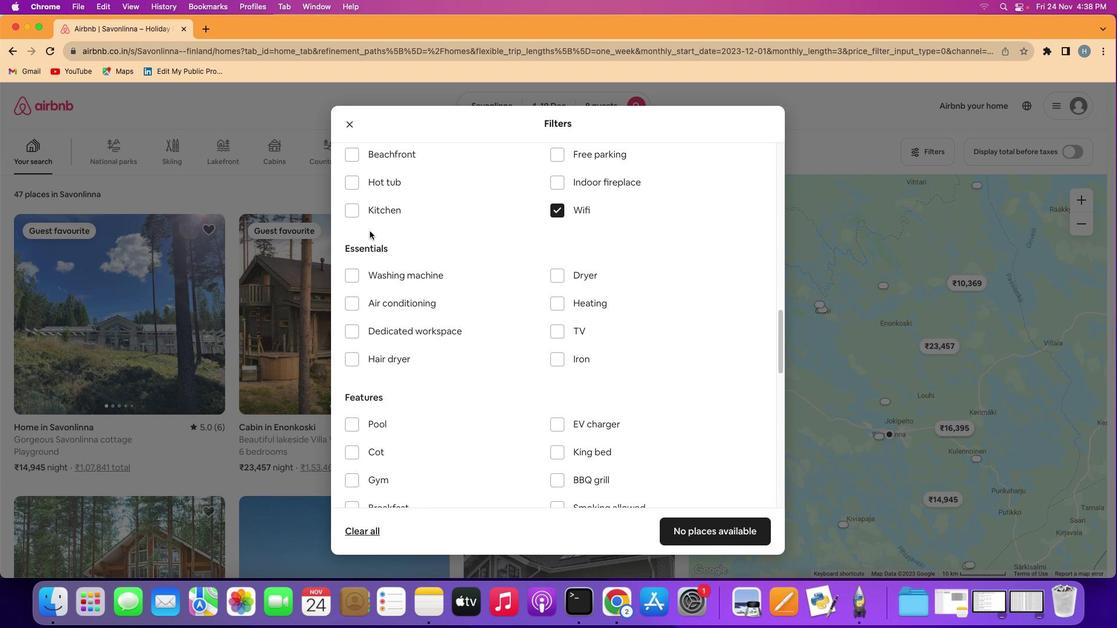 
Action: Mouse moved to (558, 333)
Screenshot: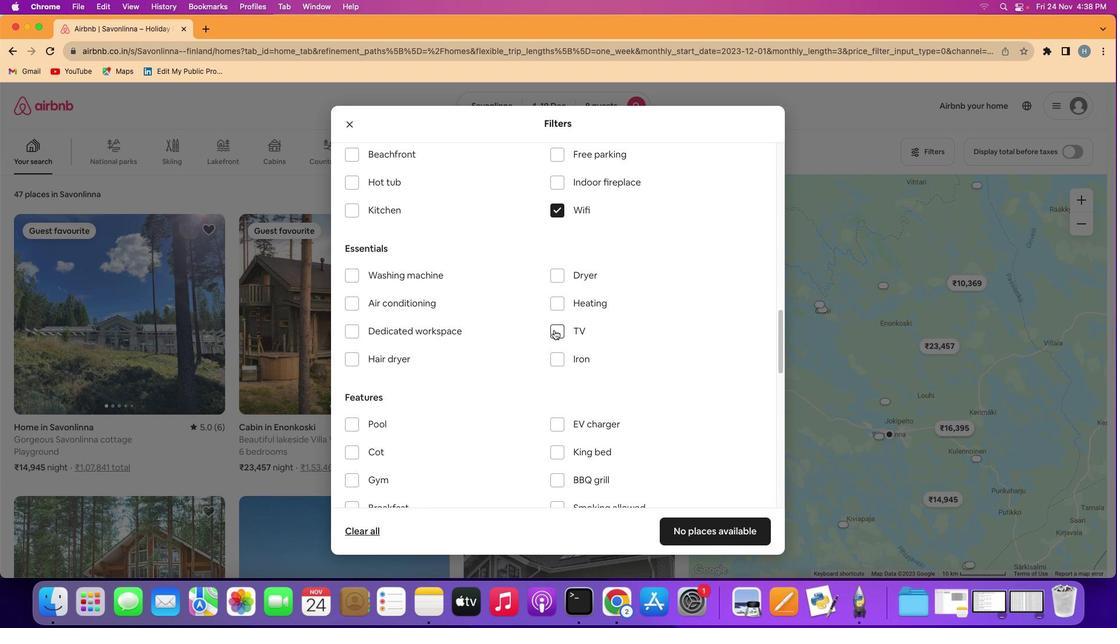 
Action: Mouse pressed left at (558, 333)
Screenshot: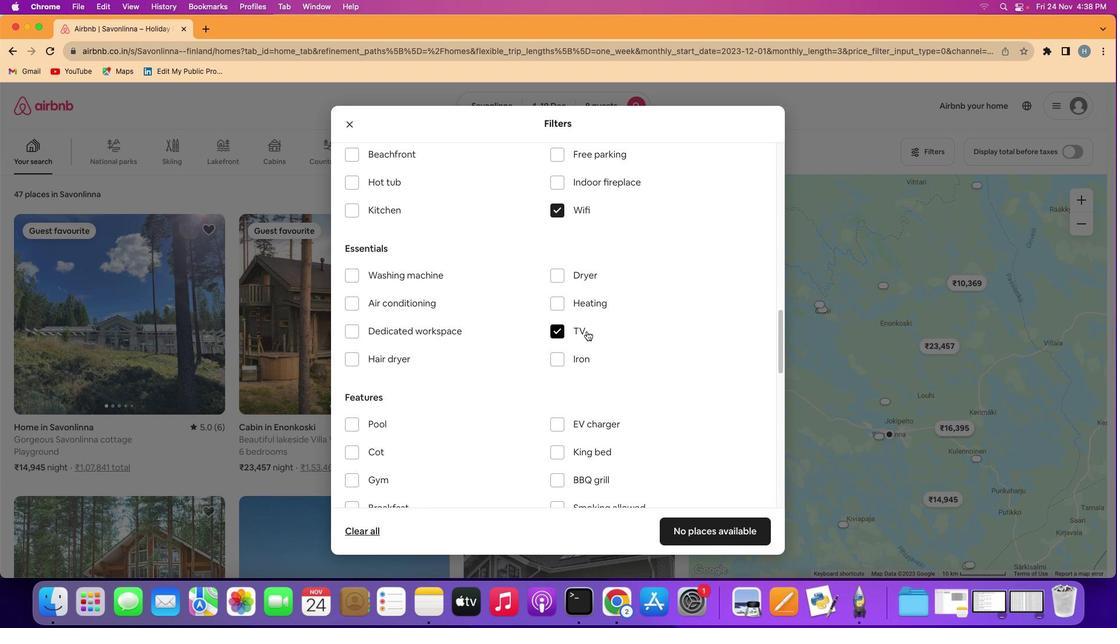 
Action: Mouse moved to (646, 333)
Screenshot: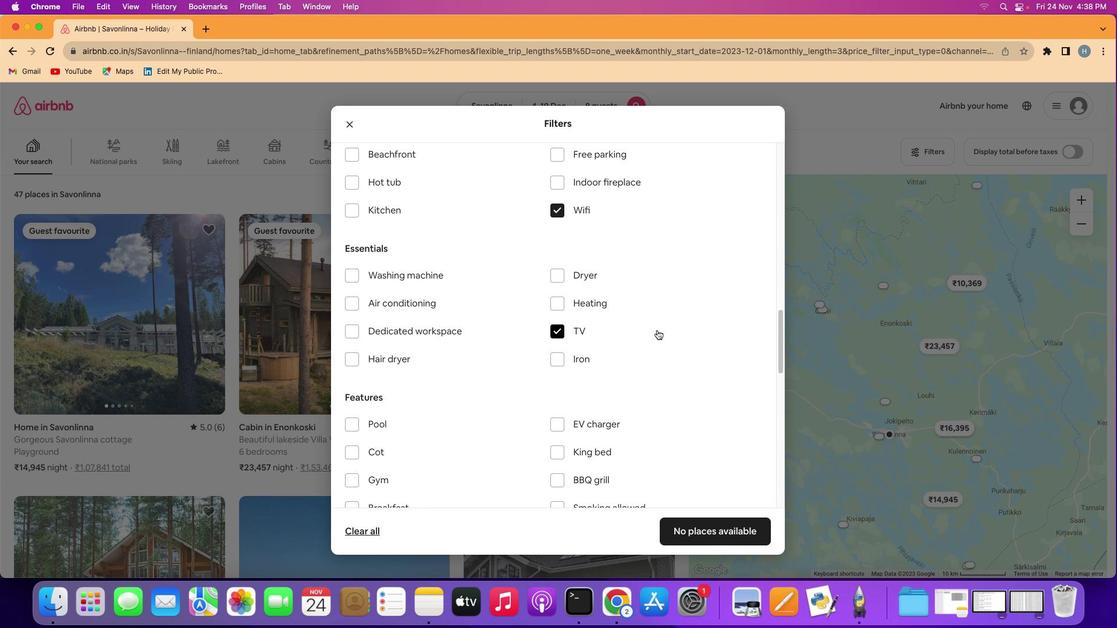 
Action: Mouse scrolled (646, 333) with delta (89, 43)
Screenshot: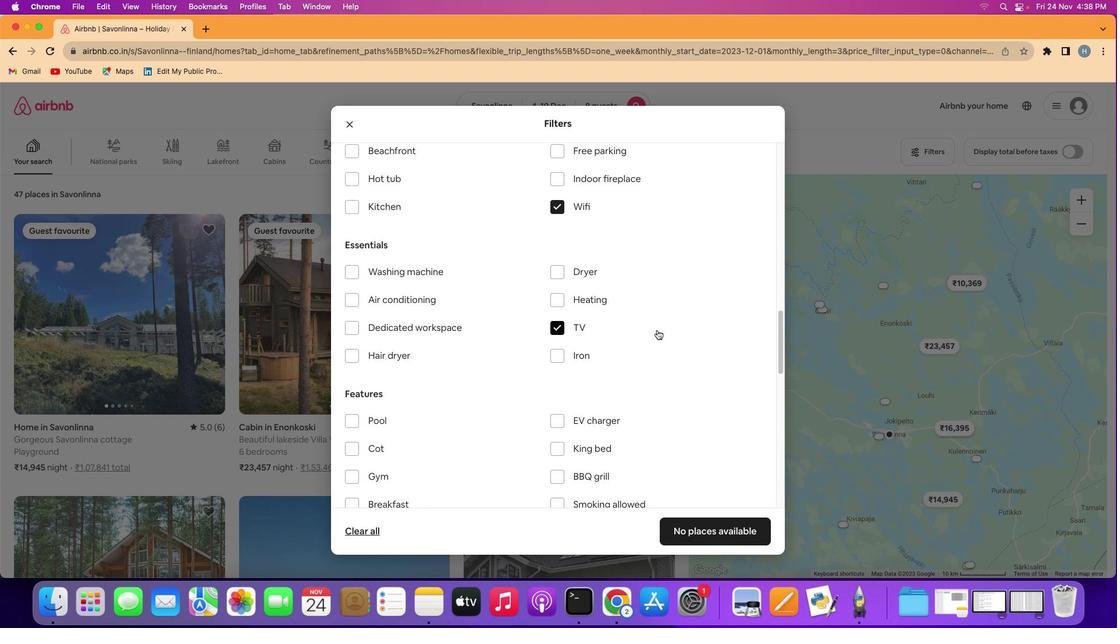 
Action: Mouse scrolled (646, 333) with delta (89, 43)
Screenshot: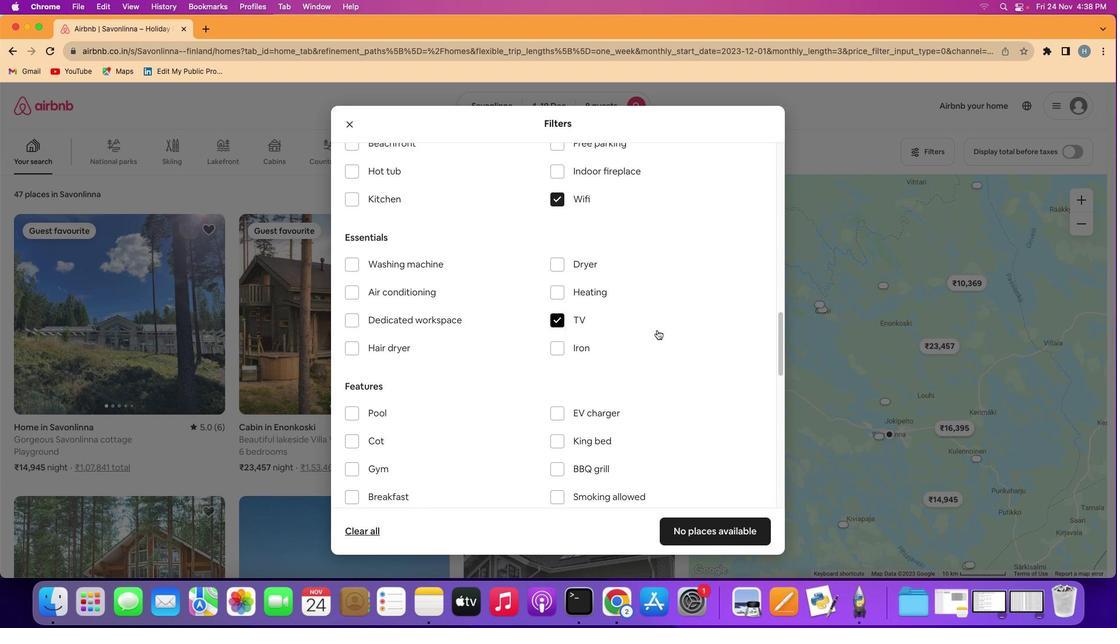 
Action: Mouse scrolled (646, 333) with delta (89, 43)
Screenshot: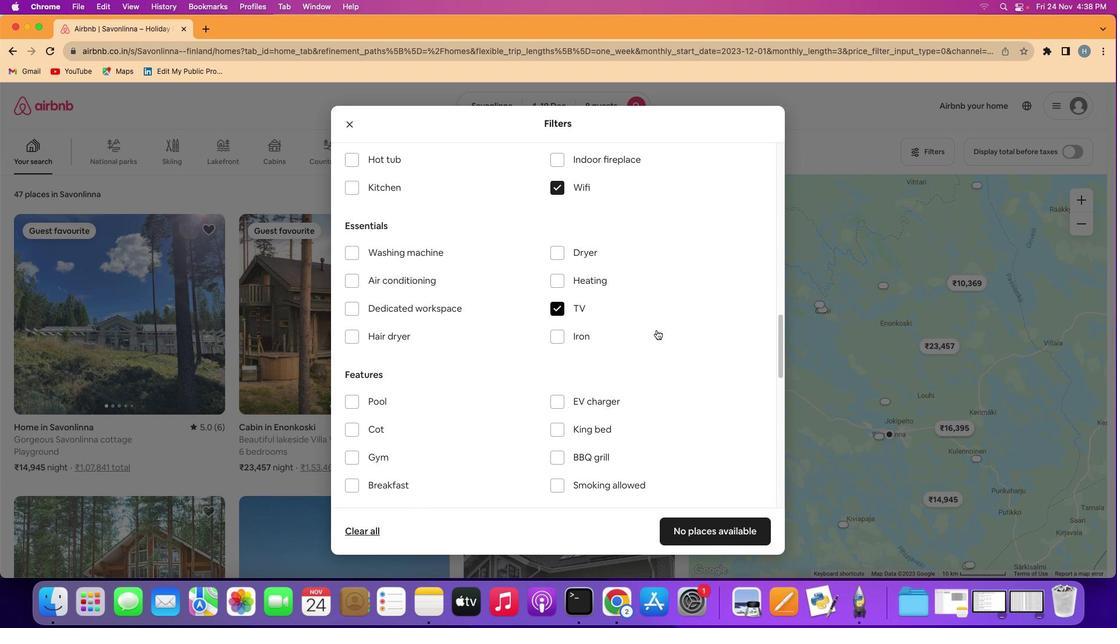 
Action: Mouse moved to (619, 303)
Screenshot: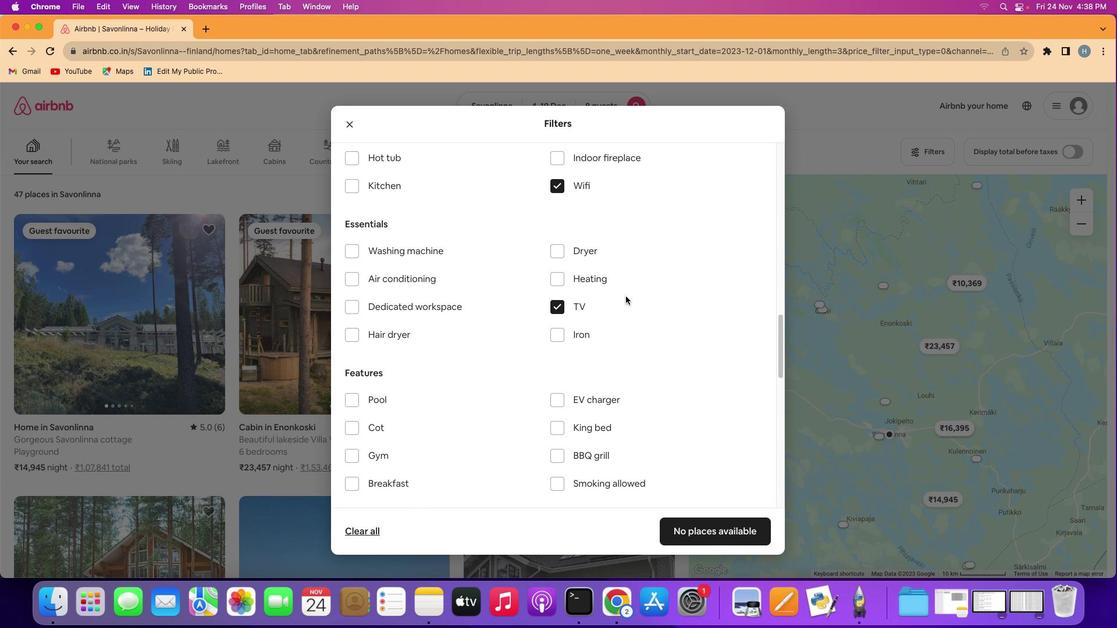 
Action: Mouse scrolled (619, 303) with delta (89, 44)
Screenshot: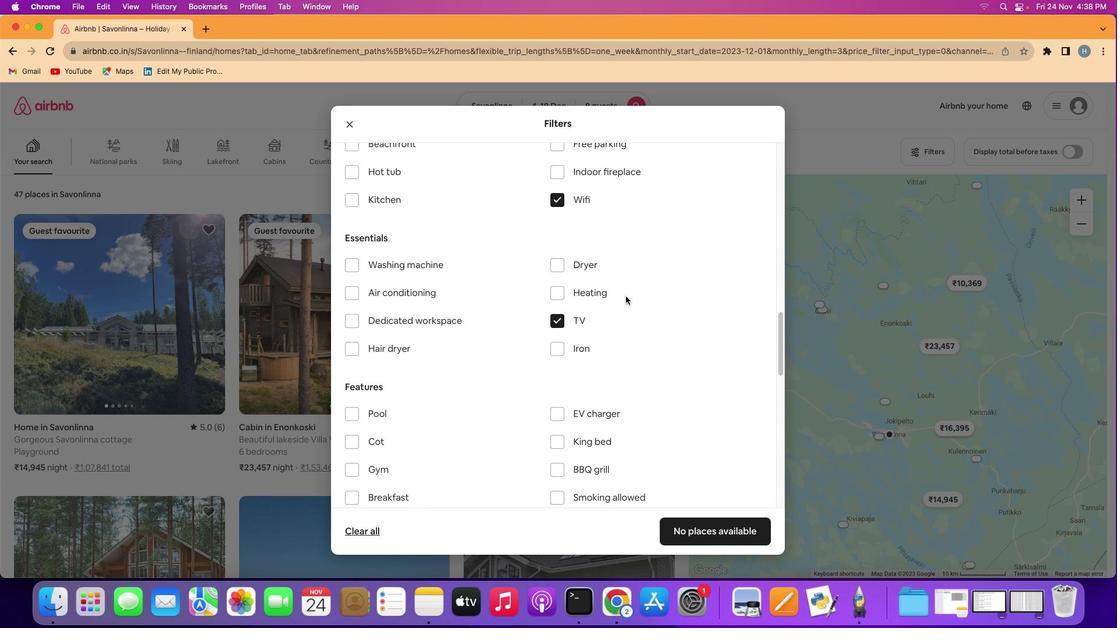 
Action: Mouse scrolled (619, 303) with delta (89, 44)
Screenshot: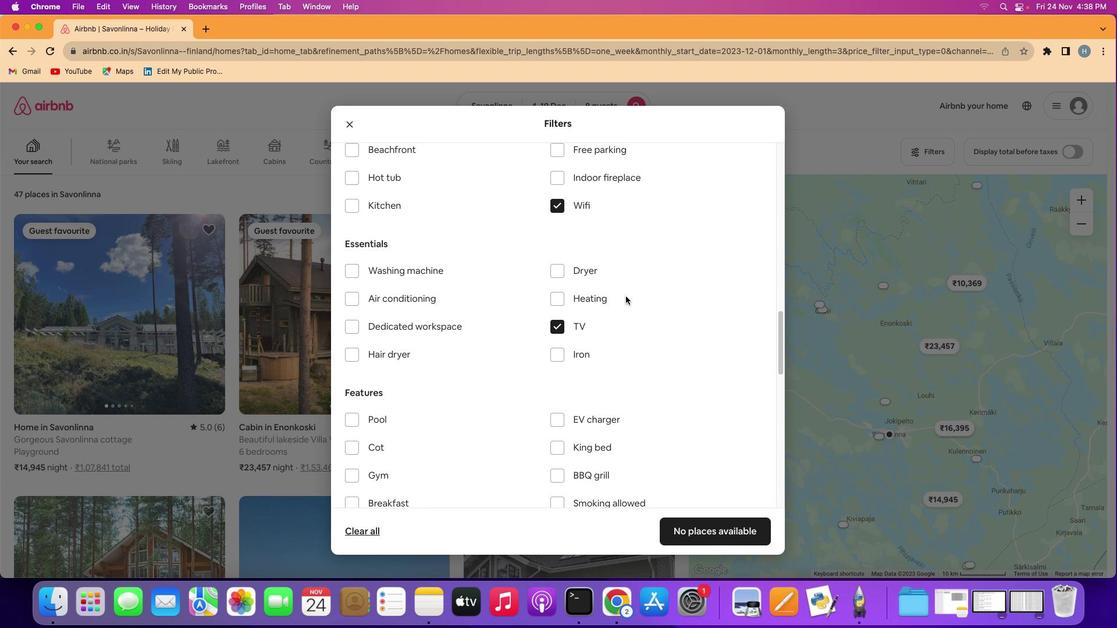 
Action: Mouse moved to (562, 172)
Screenshot: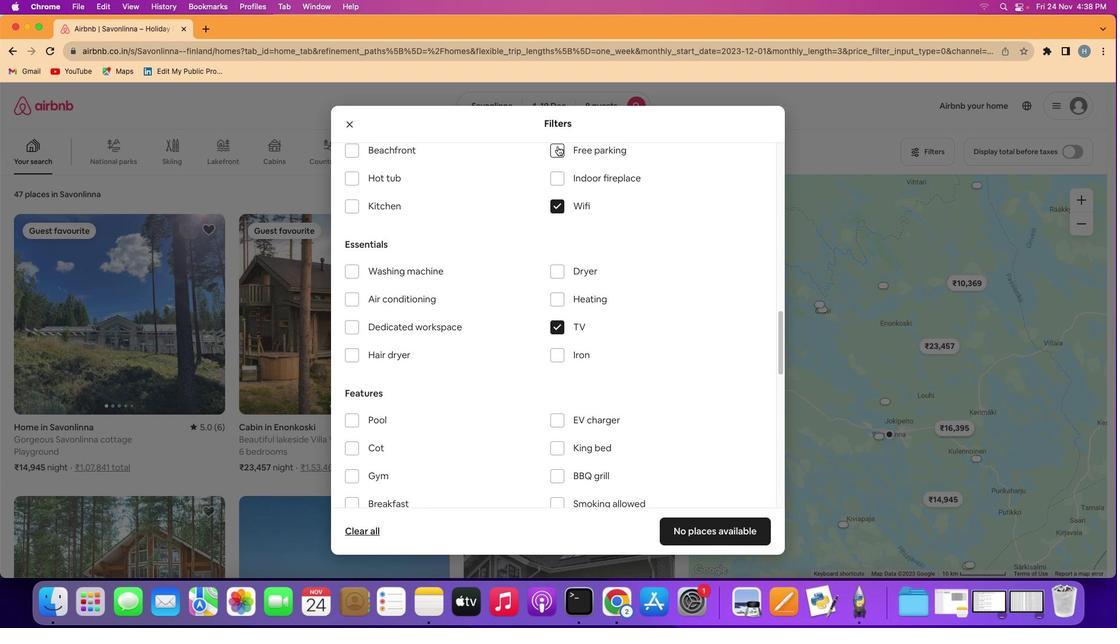 
Action: Mouse pressed left at (562, 172)
Screenshot: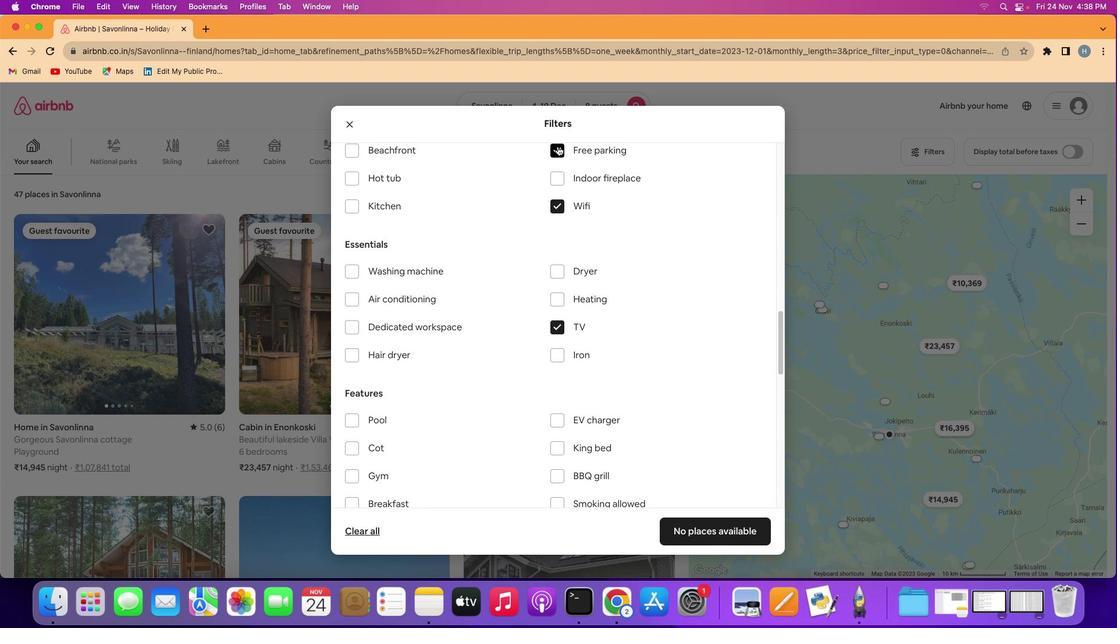 
Action: Mouse moved to (591, 312)
Screenshot: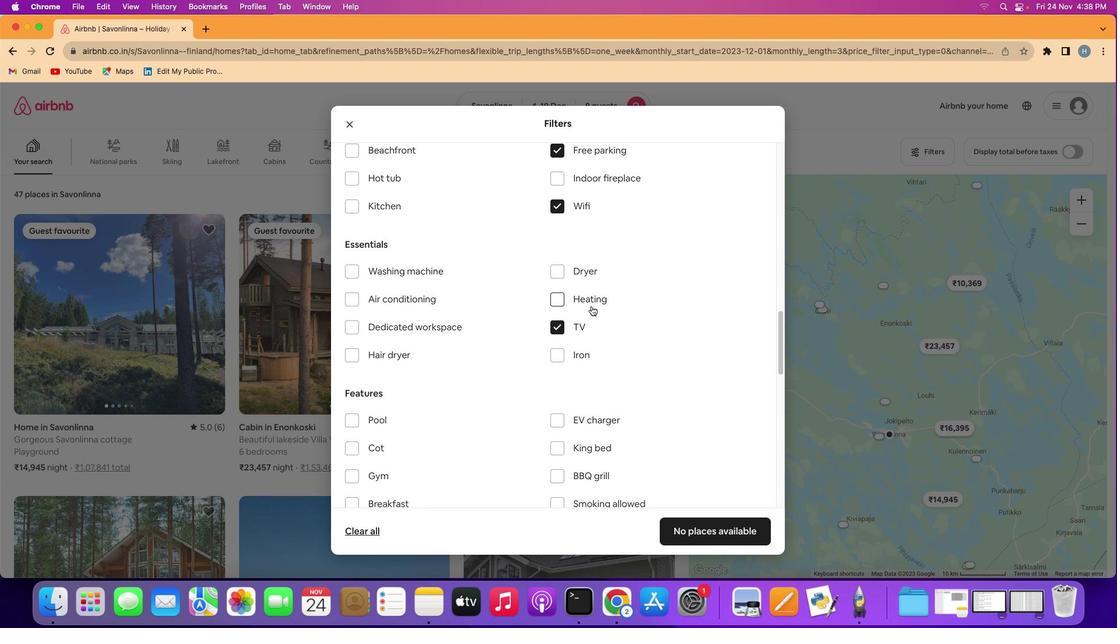
Action: Mouse scrolled (591, 312) with delta (89, 43)
Screenshot: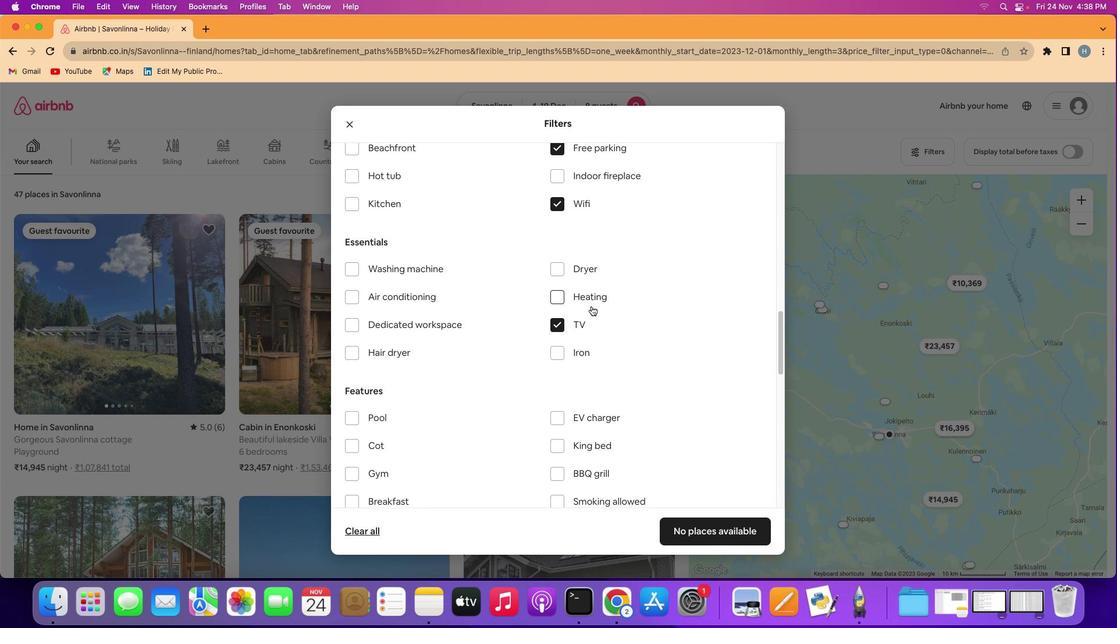
Action: Mouse scrolled (591, 312) with delta (89, 43)
Screenshot: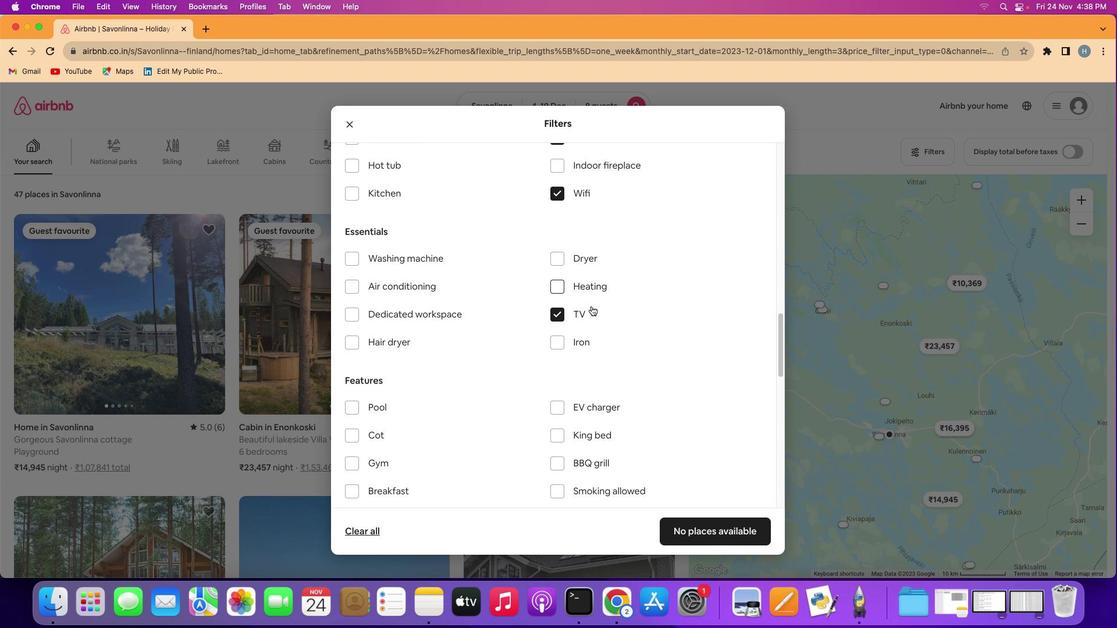 
Action: Mouse scrolled (591, 312) with delta (89, 43)
Screenshot: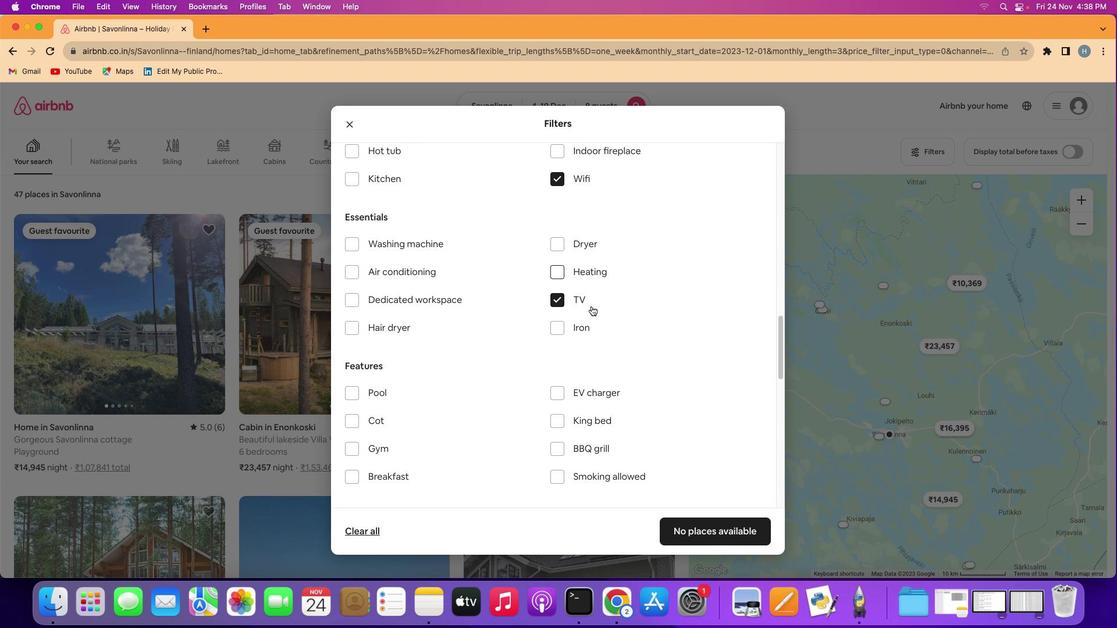 
Action: Mouse scrolled (591, 312) with delta (89, 43)
Screenshot: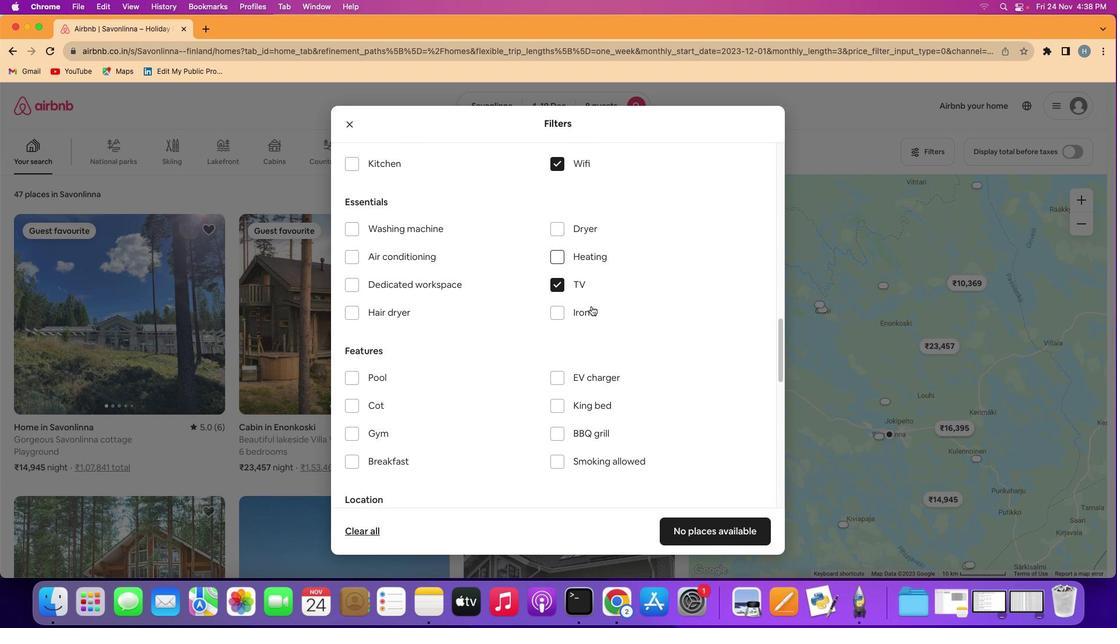 
Action: Mouse scrolled (591, 312) with delta (89, 43)
Screenshot: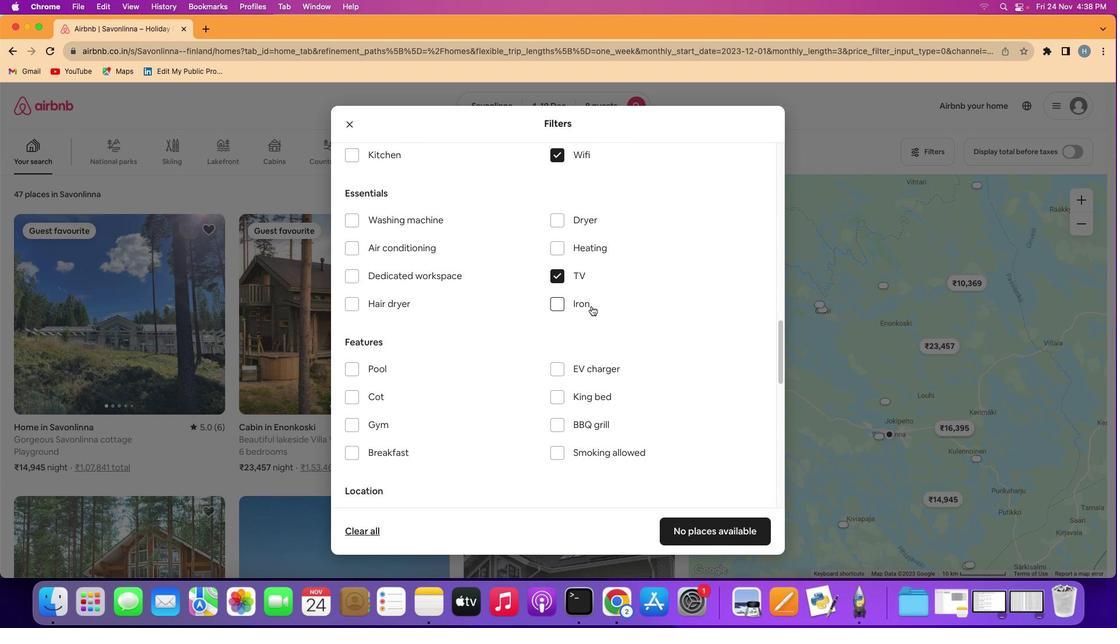
Action: Mouse scrolled (591, 312) with delta (89, 43)
Screenshot: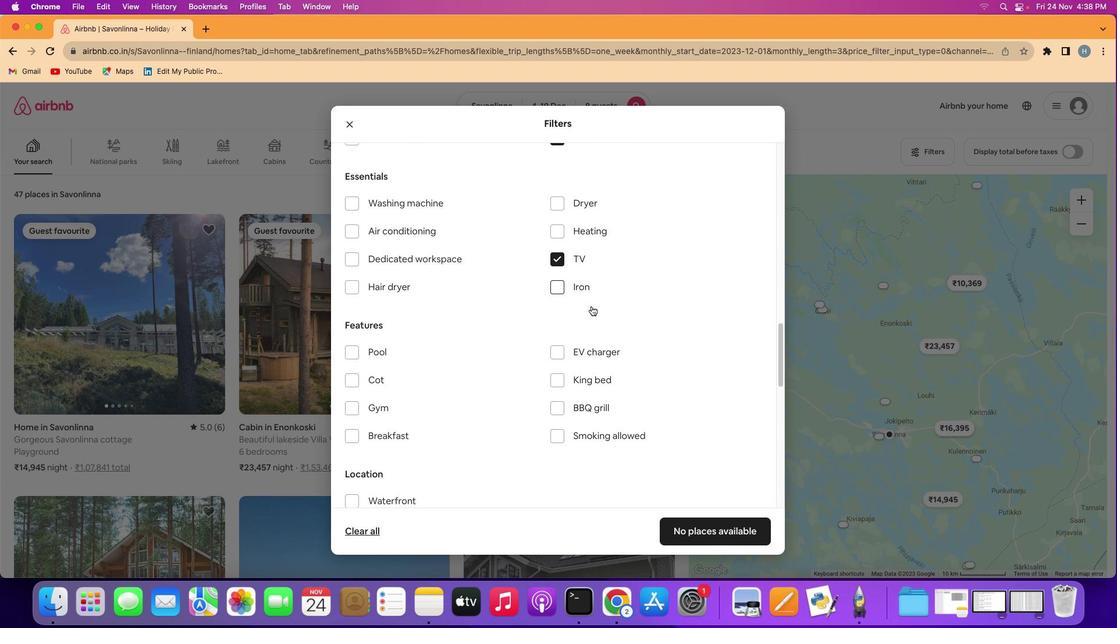
Action: Mouse scrolled (591, 312) with delta (89, 43)
Screenshot: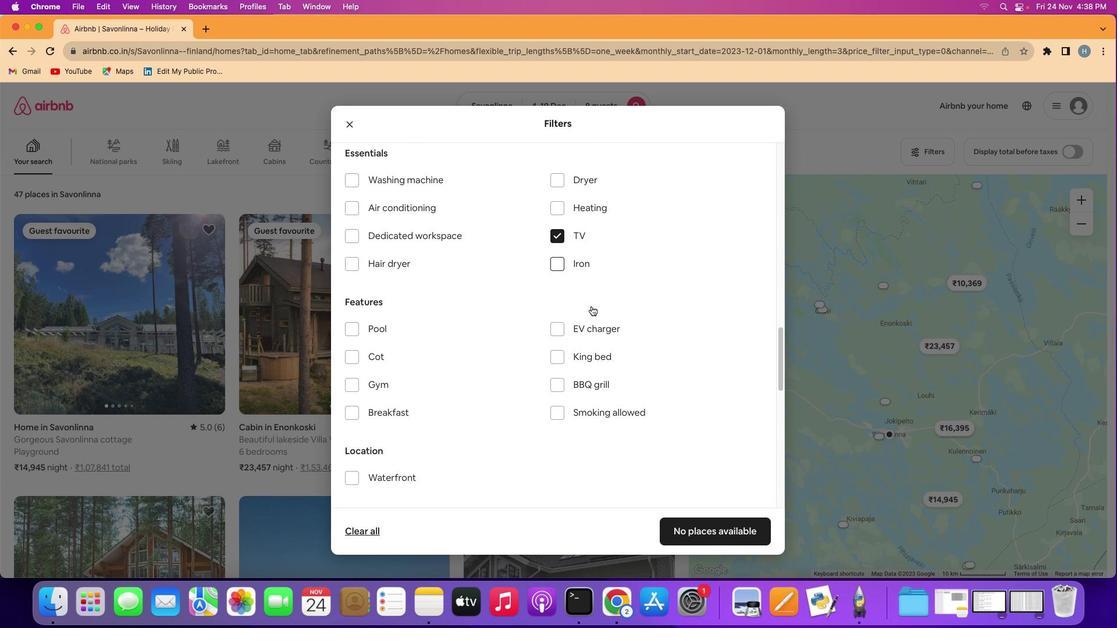 
Action: Mouse scrolled (591, 312) with delta (89, 43)
Screenshot: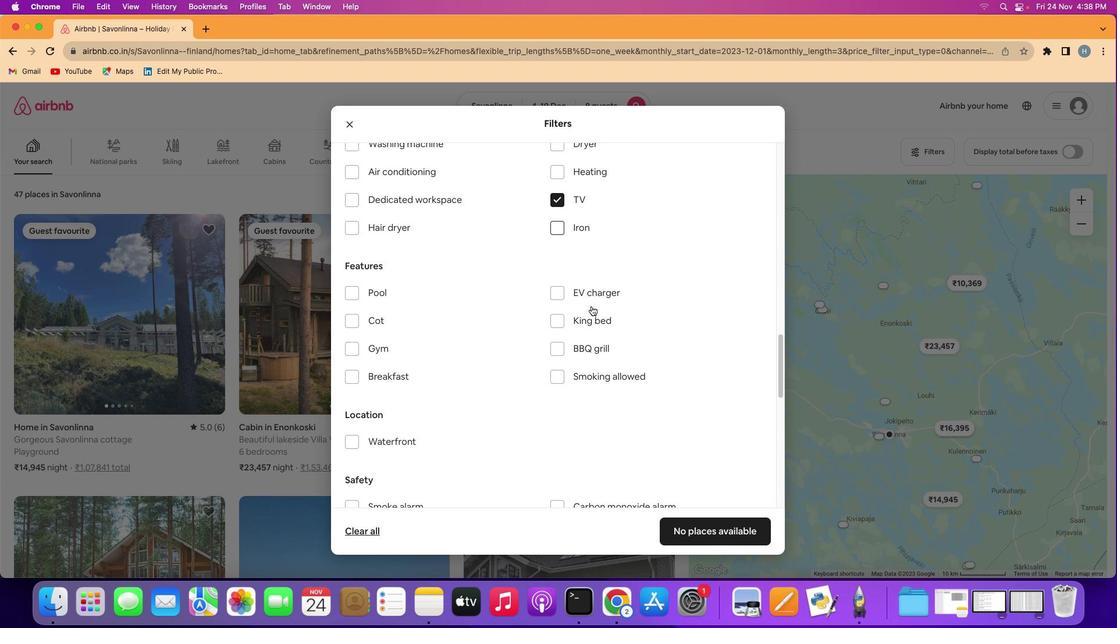 
Action: Mouse moved to (390, 342)
Screenshot: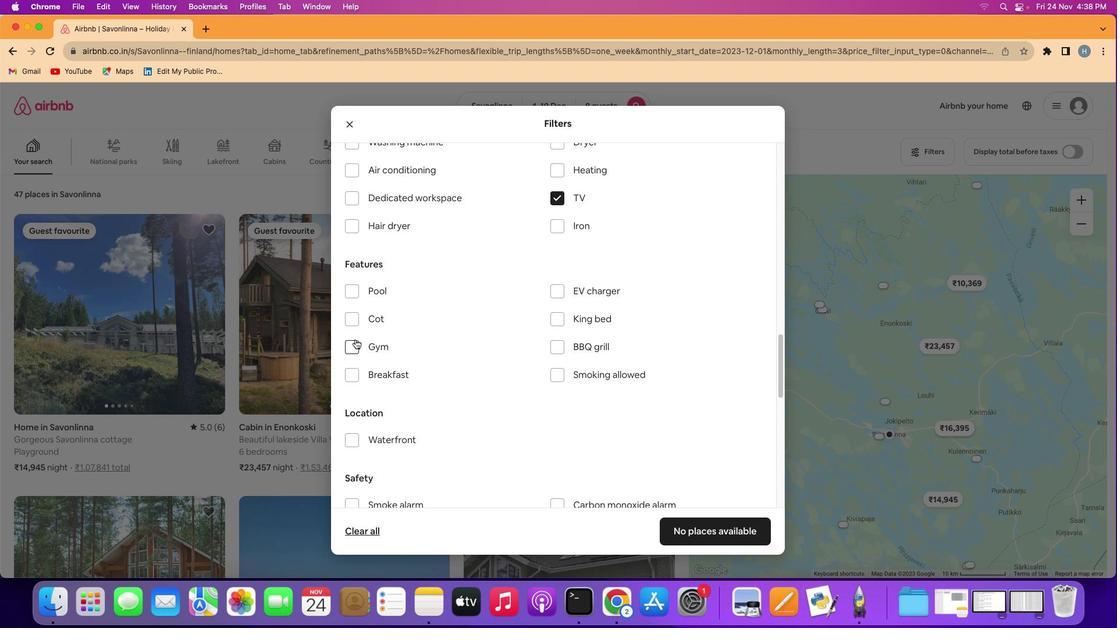 
Action: Mouse pressed left at (390, 342)
Screenshot: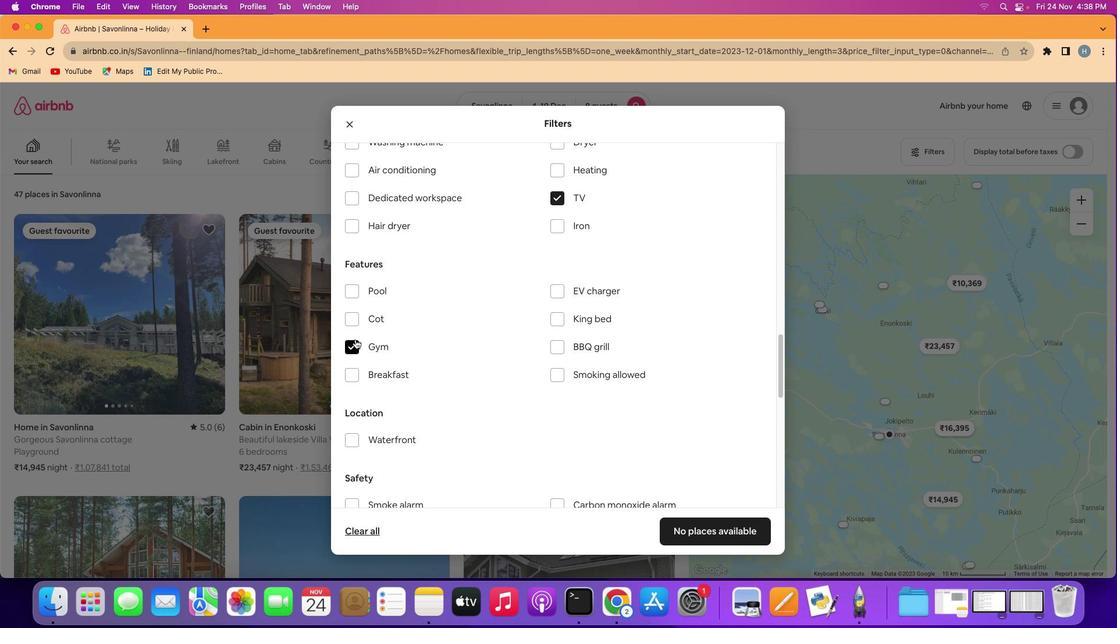 
Action: Mouse moved to (390, 374)
Screenshot: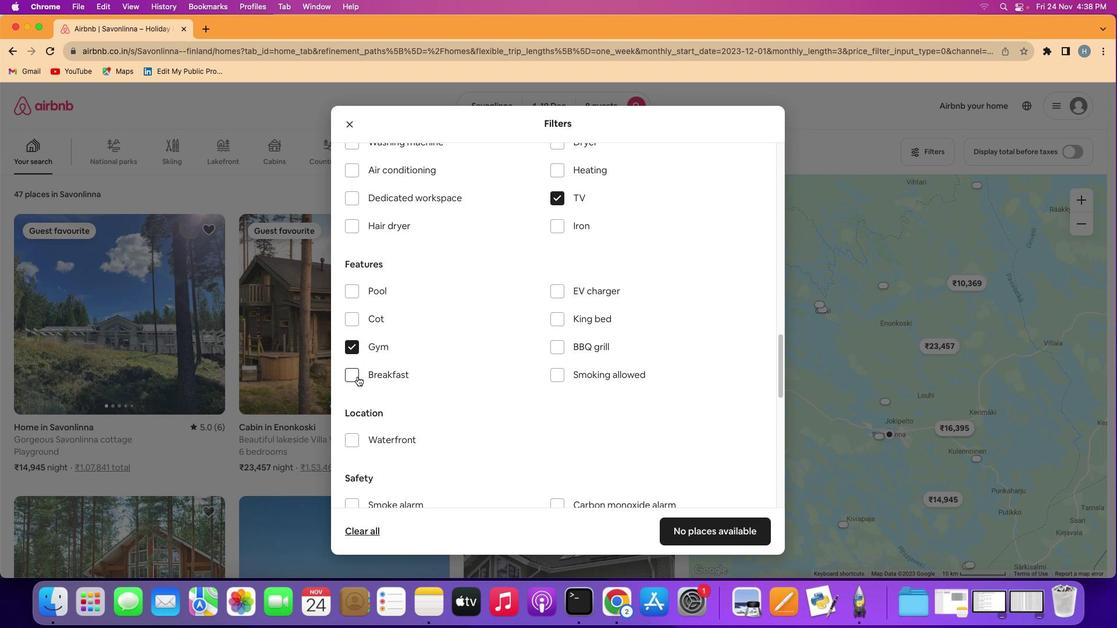 
Action: Mouse pressed left at (390, 374)
Screenshot: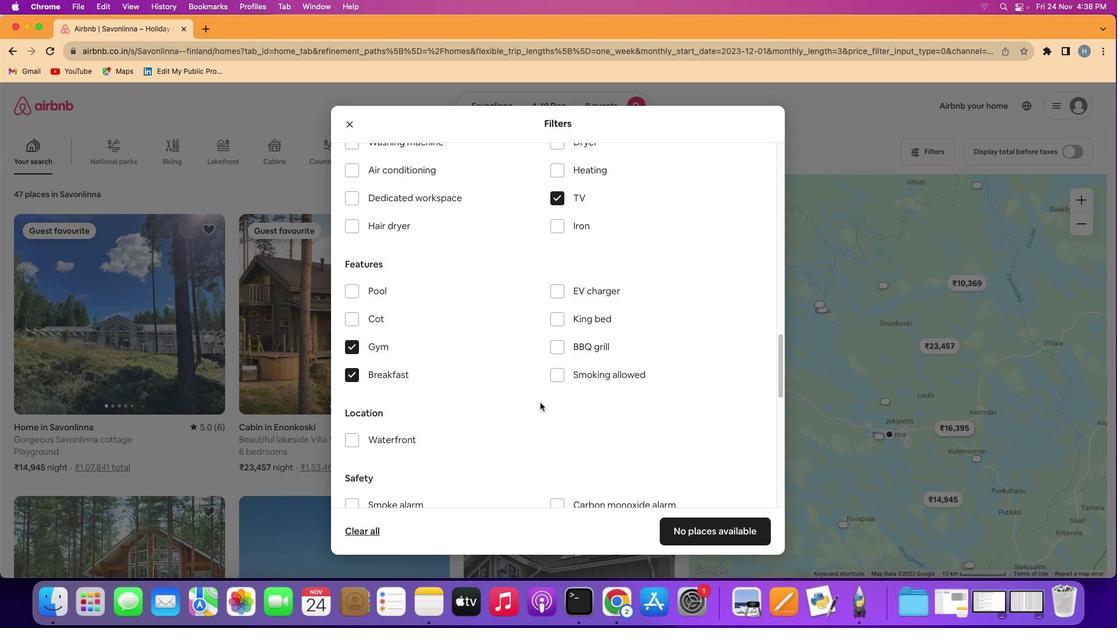 
Action: Mouse moved to (656, 425)
Screenshot: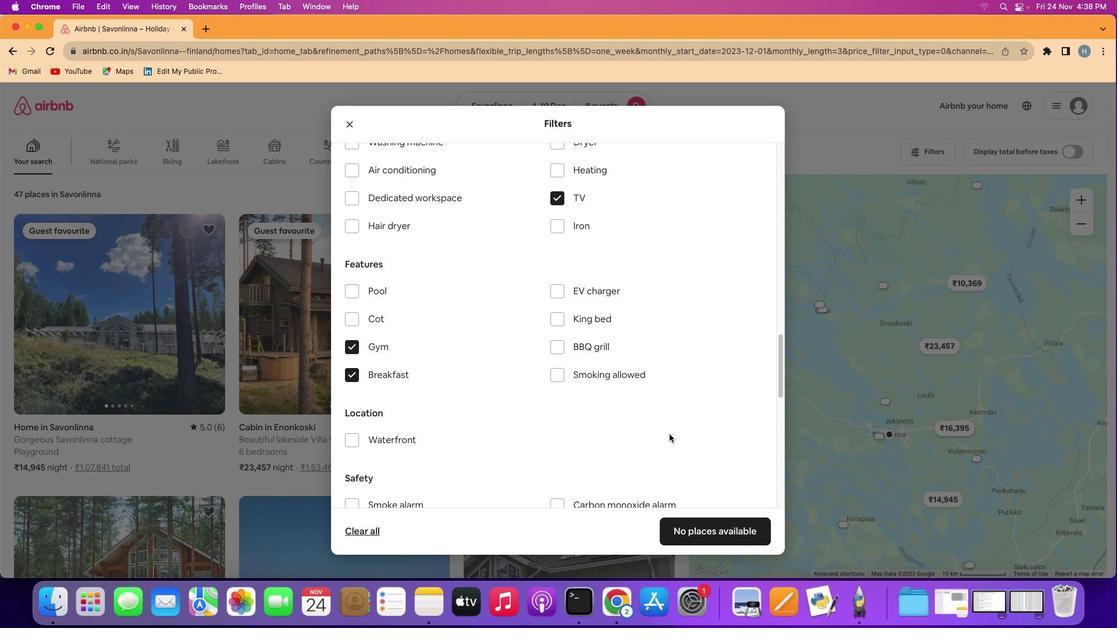 
Action: Mouse scrolled (656, 425) with delta (89, 43)
Screenshot: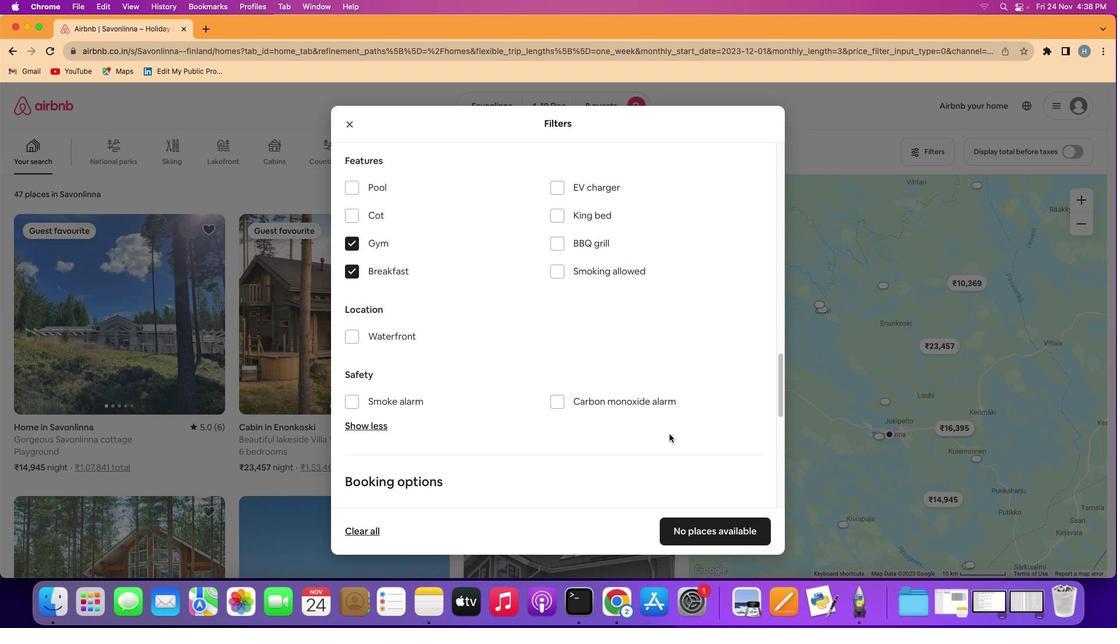 
Action: Mouse scrolled (656, 425) with delta (89, 43)
Screenshot: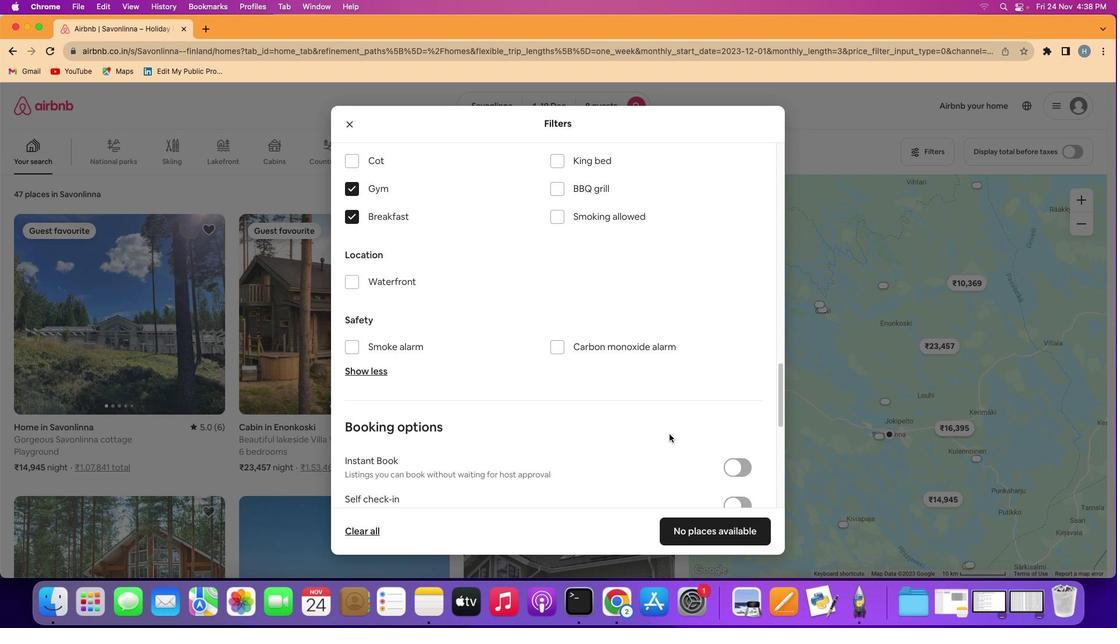 
Action: Mouse scrolled (656, 425) with delta (89, 41)
Screenshot: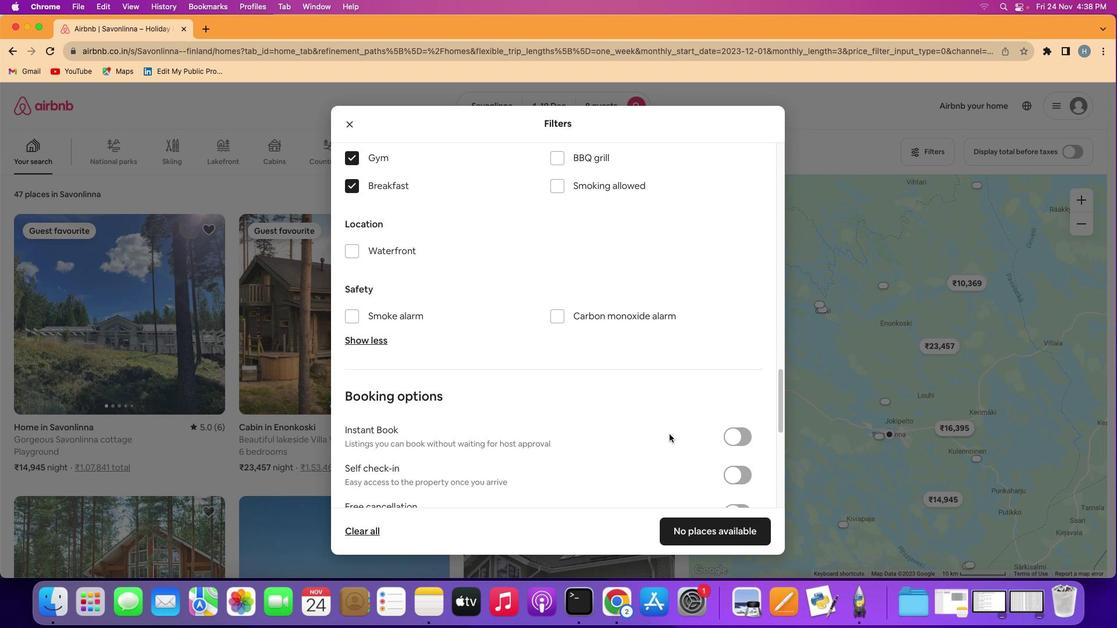 
Action: Mouse scrolled (656, 425) with delta (89, 41)
Screenshot: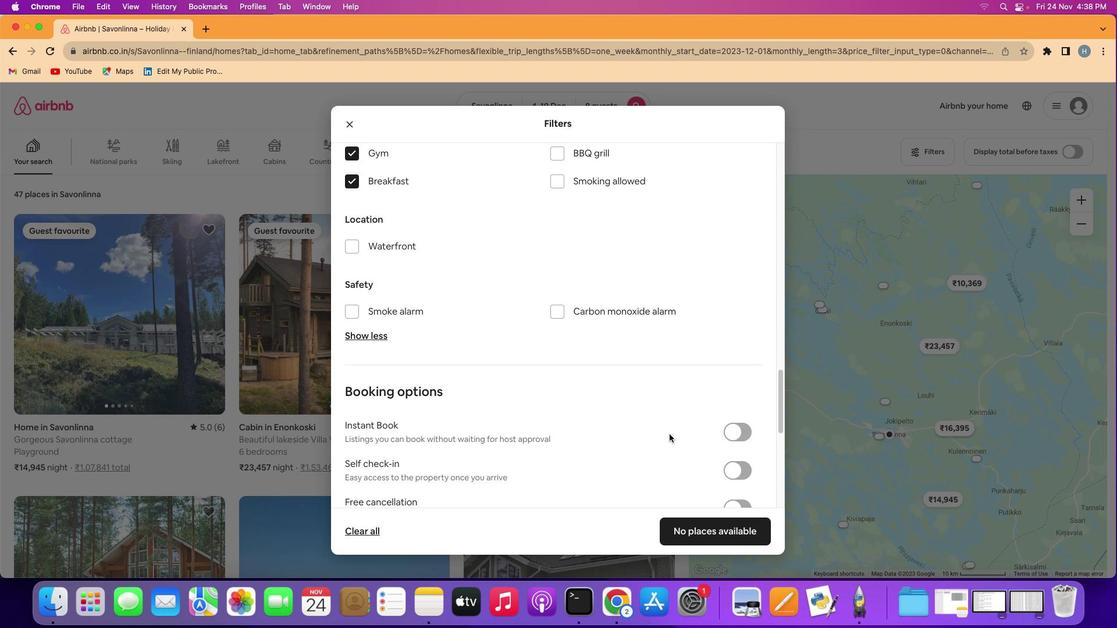 
Action: Mouse moved to (656, 425)
Screenshot: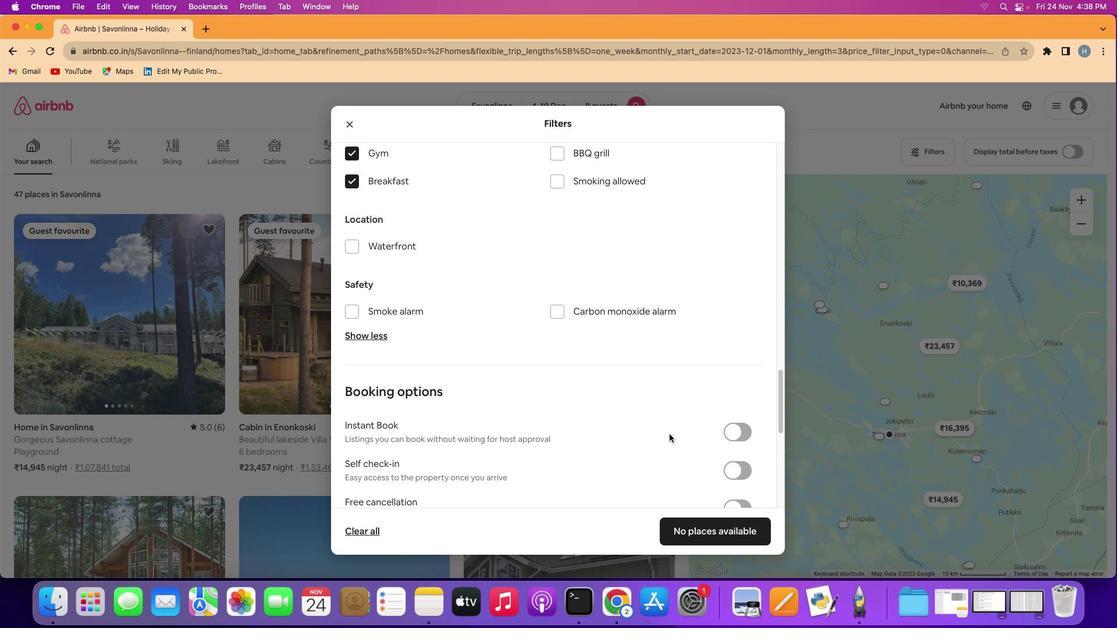 
Action: Mouse scrolled (656, 425) with delta (89, 43)
Screenshot: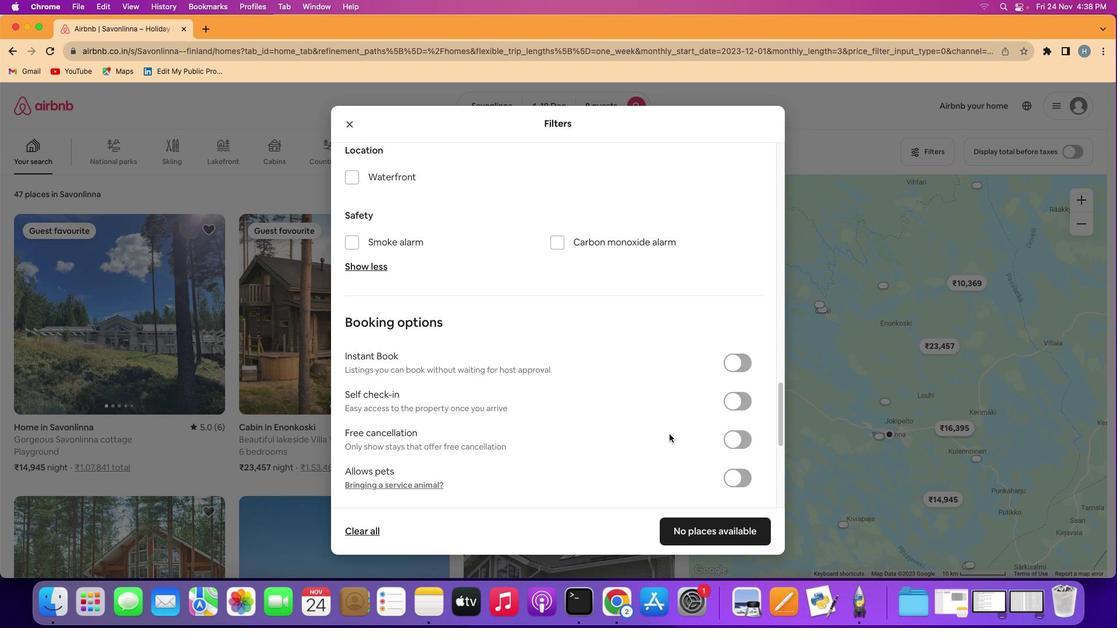 
Action: Mouse scrolled (656, 425) with delta (89, 43)
Screenshot: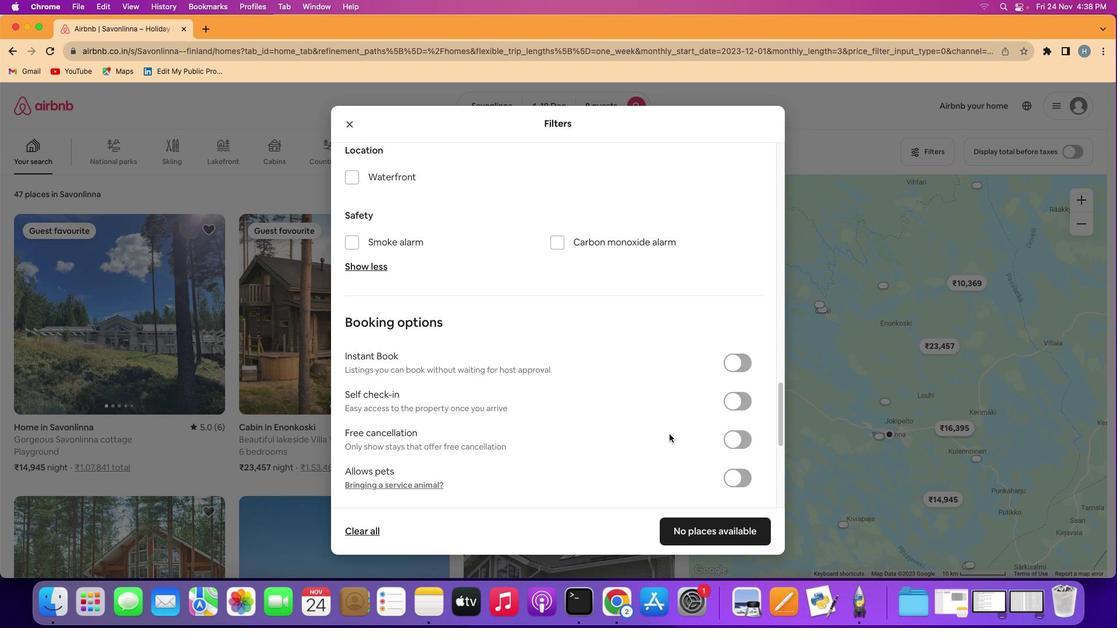 
Action: Mouse scrolled (656, 425) with delta (89, 41)
Screenshot: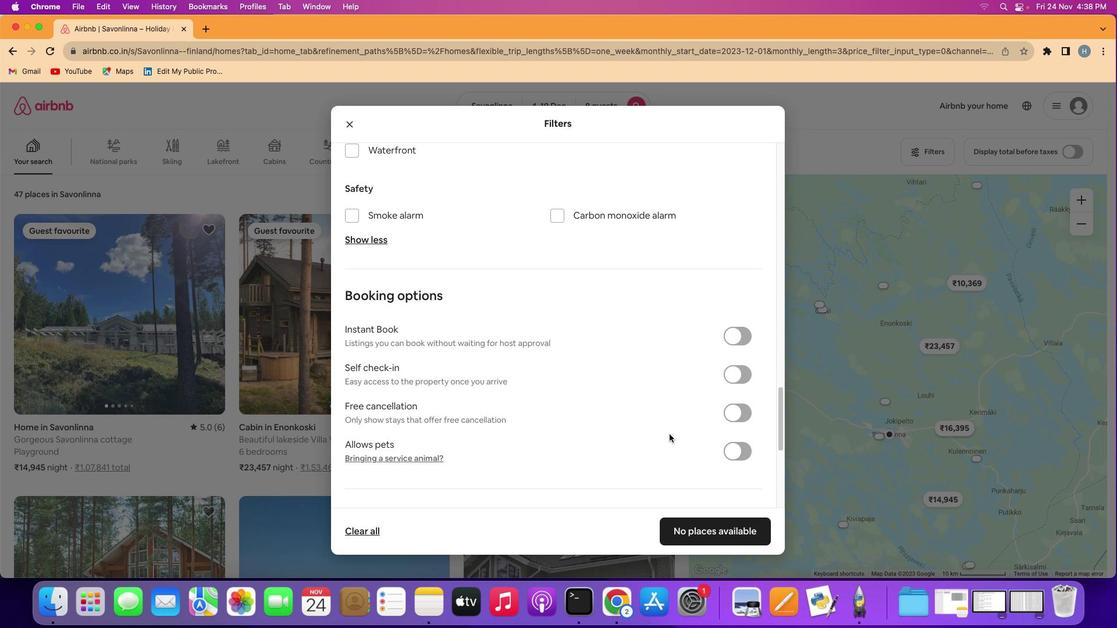 
Action: Mouse moved to (657, 425)
Screenshot: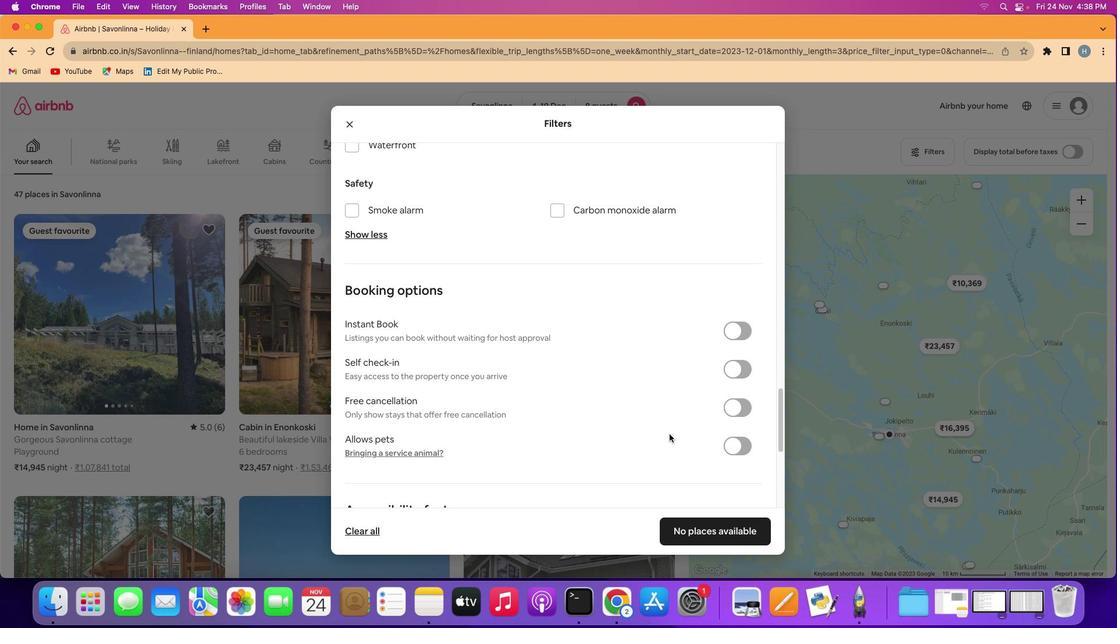 
Action: Mouse scrolled (657, 425) with delta (89, 43)
Screenshot: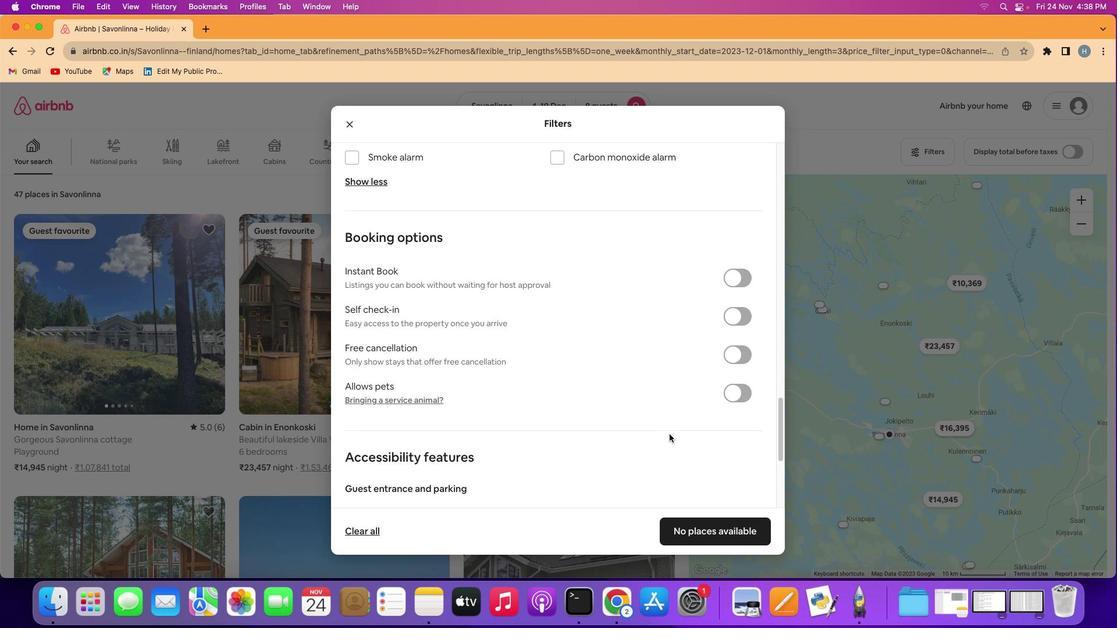 
Action: Mouse scrolled (657, 425) with delta (89, 43)
Screenshot: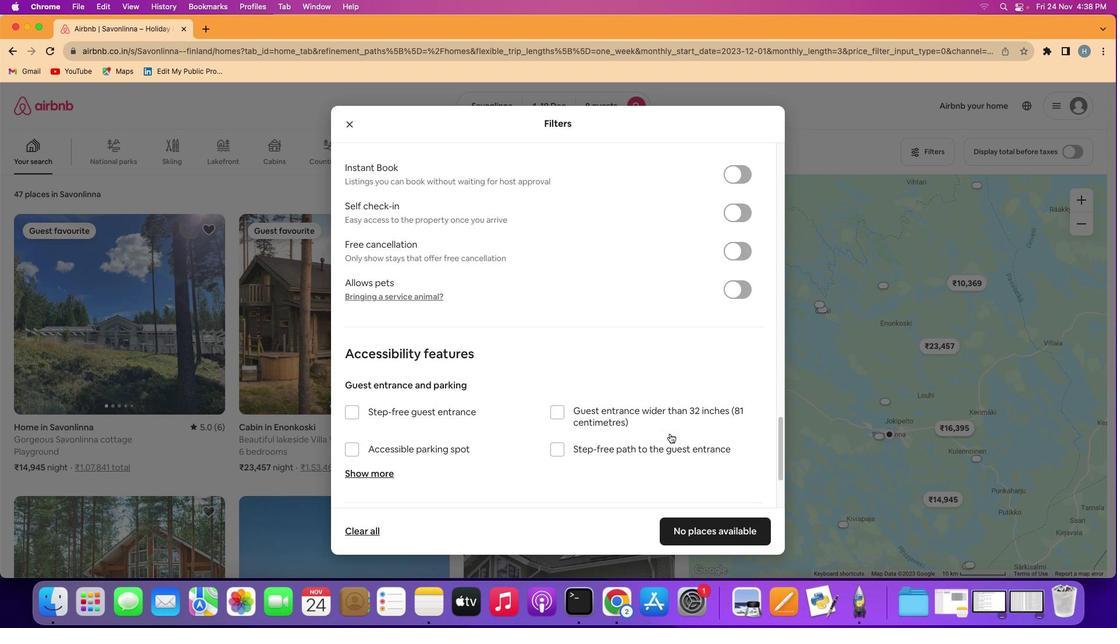 
Action: Mouse scrolled (657, 425) with delta (89, 42)
Screenshot: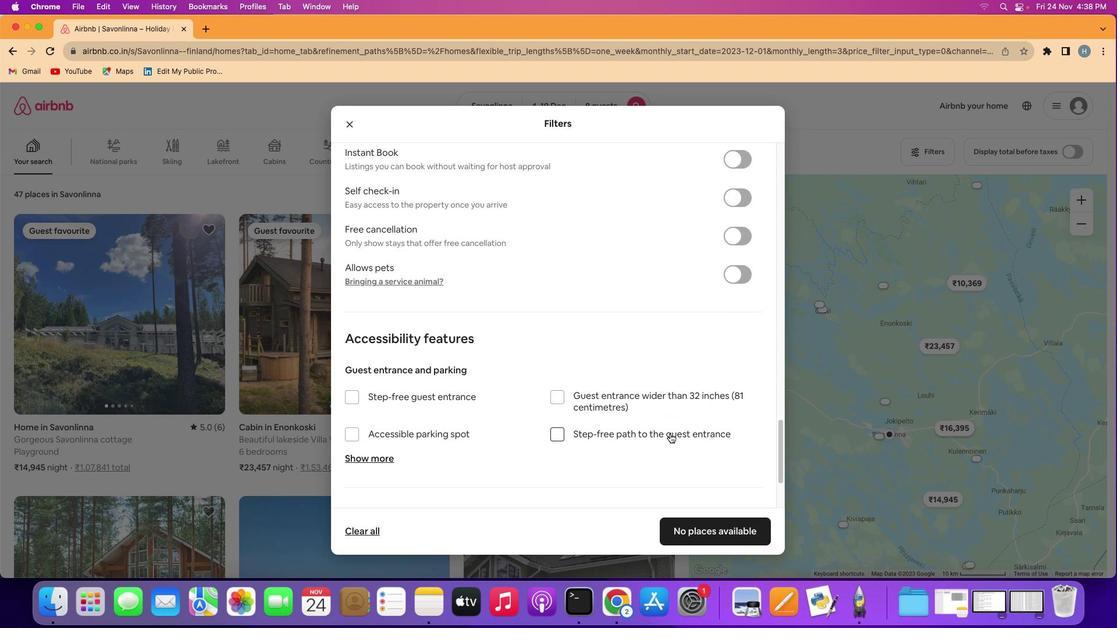 
Action: Mouse scrolled (657, 425) with delta (89, 41)
Screenshot: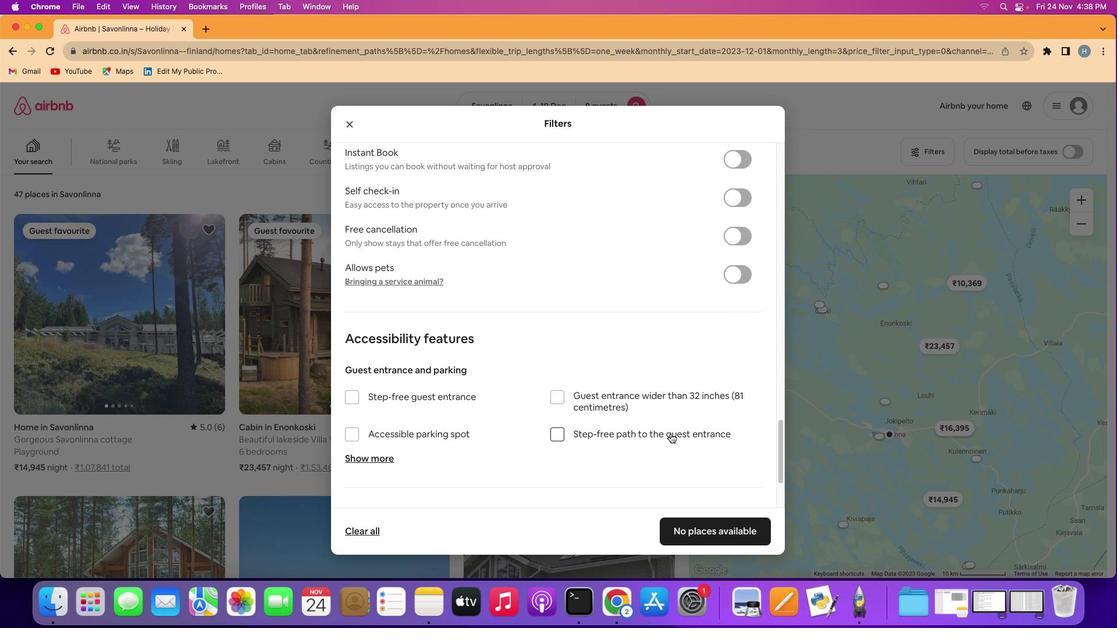 
Action: Mouse moved to (658, 424)
Screenshot: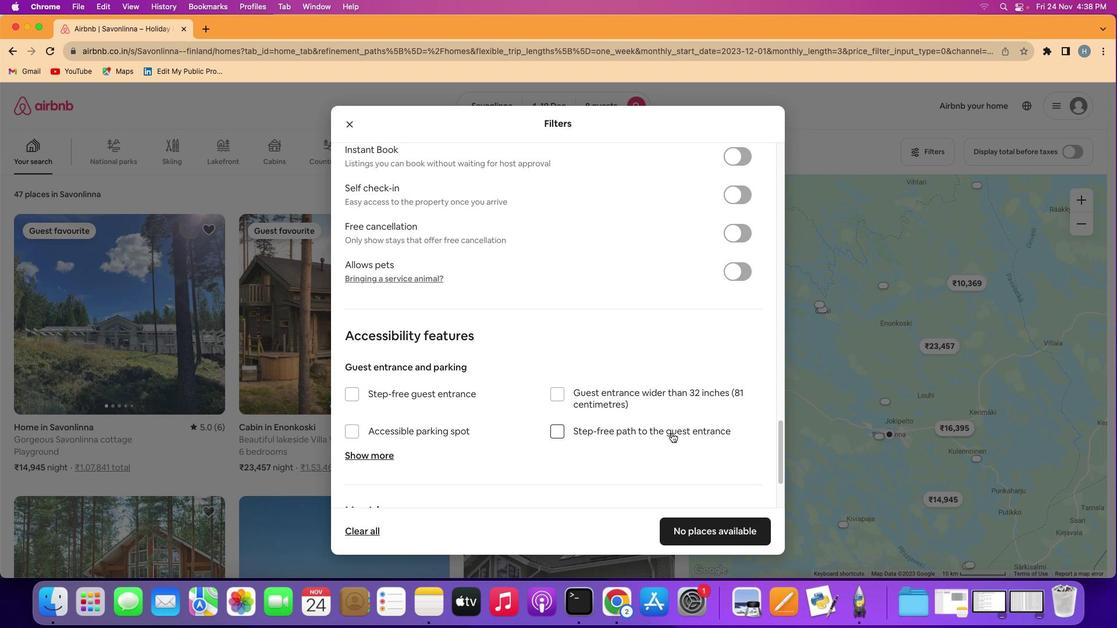 
Action: Mouse scrolled (658, 424) with delta (89, 43)
Screenshot: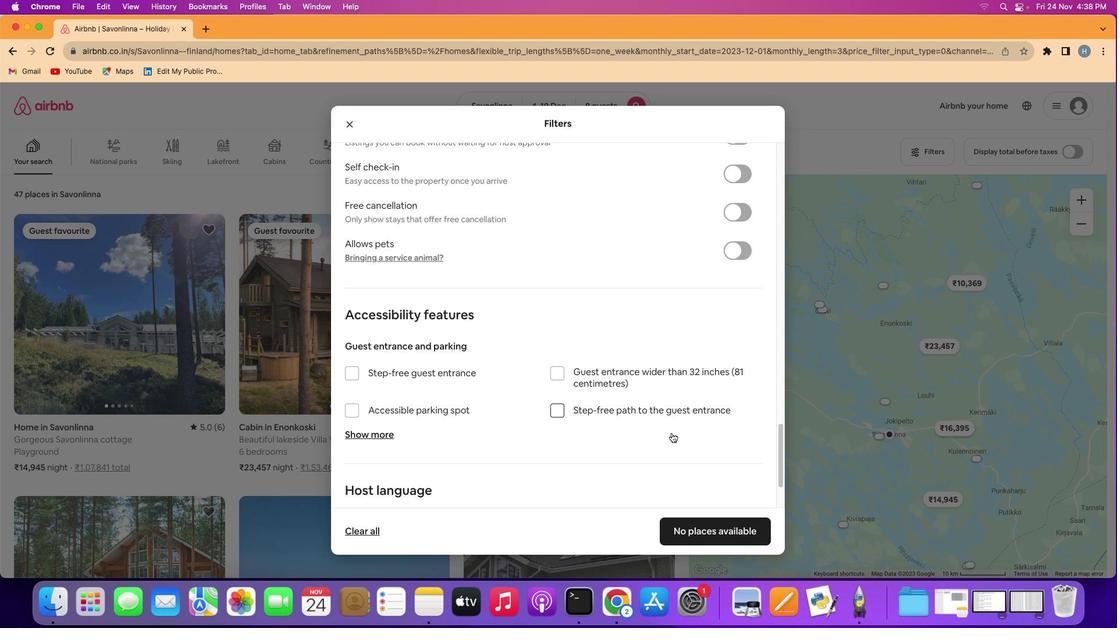 
Action: Mouse scrolled (658, 424) with delta (89, 43)
Screenshot: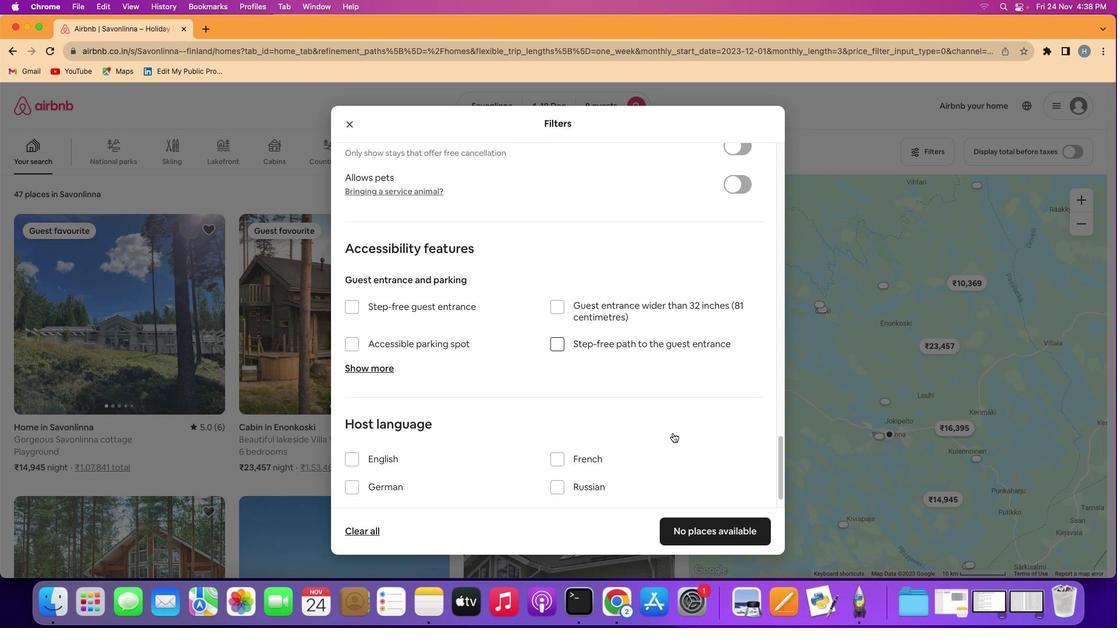 
Action: Mouse scrolled (658, 424) with delta (89, 42)
Screenshot: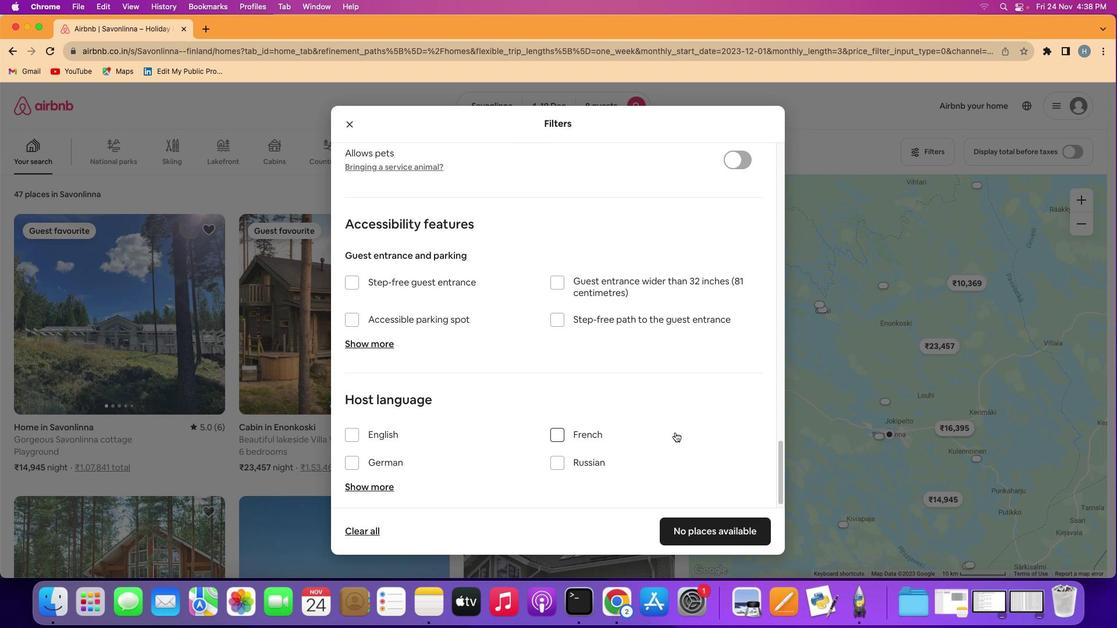 
Action: Mouse scrolled (658, 424) with delta (89, 41)
Screenshot: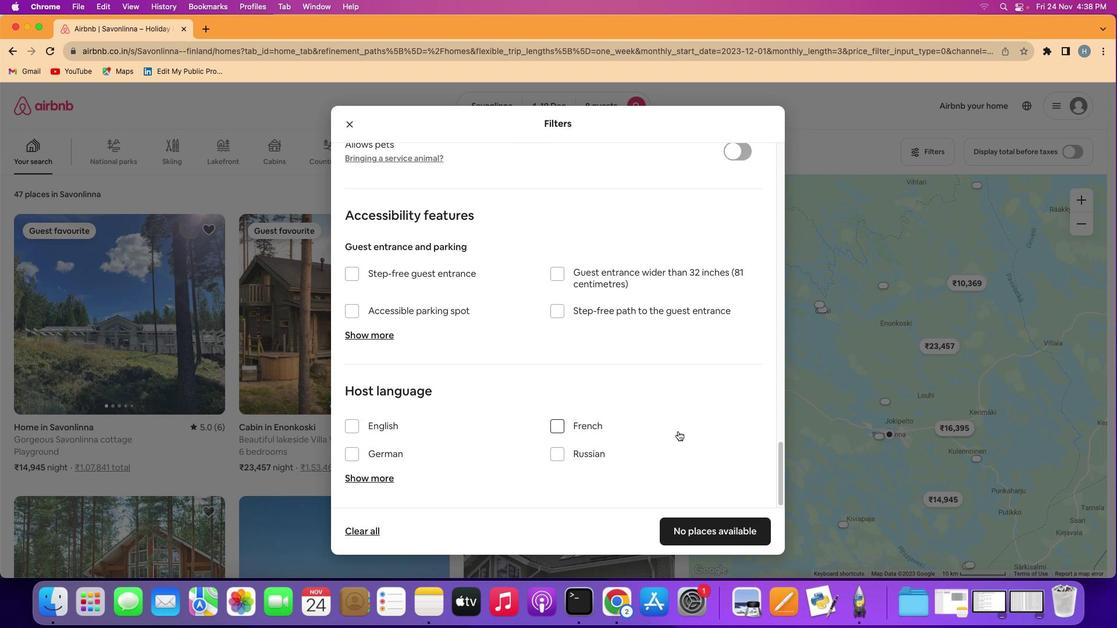 
Action: Mouse scrolled (658, 424) with delta (89, 41)
Screenshot: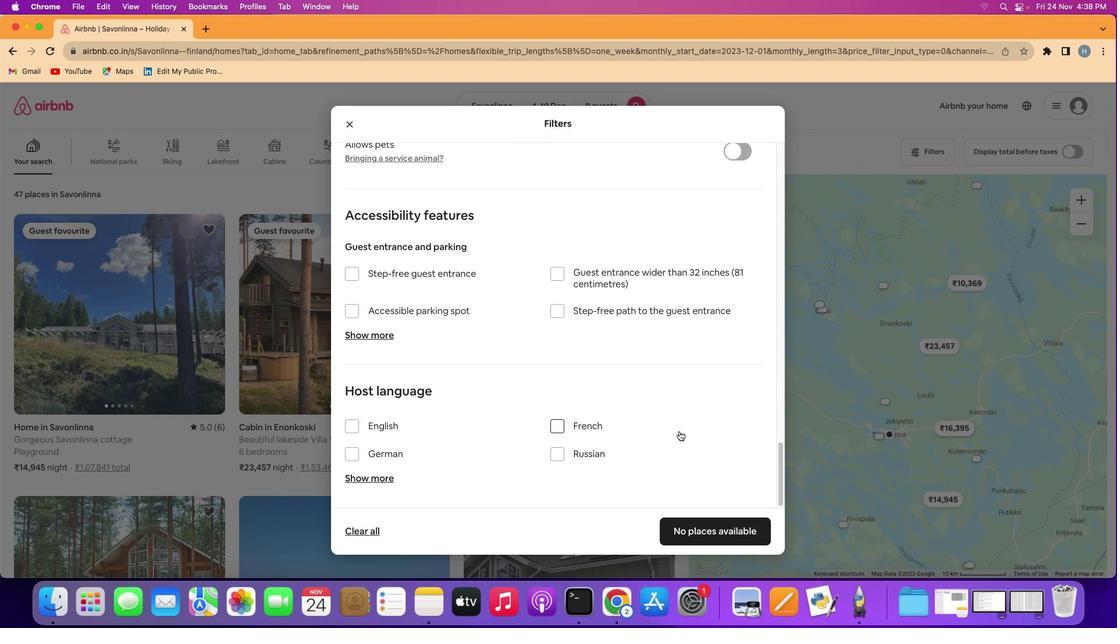 
Action: Mouse moved to (705, 479)
Screenshot: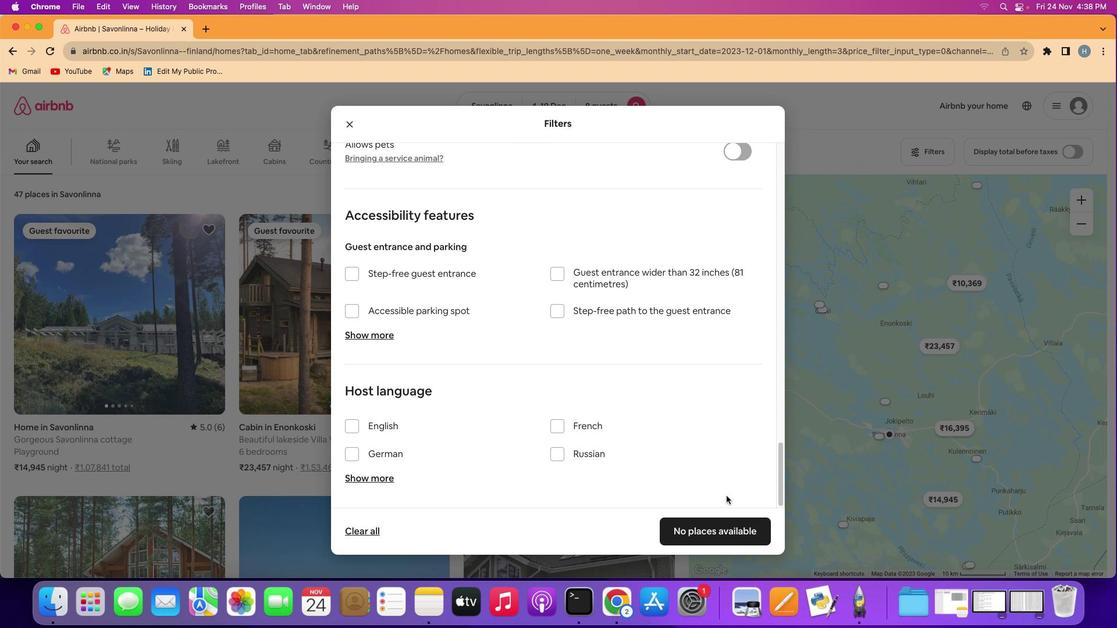 
Action: Mouse scrolled (705, 479) with delta (89, 43)
Screenshot: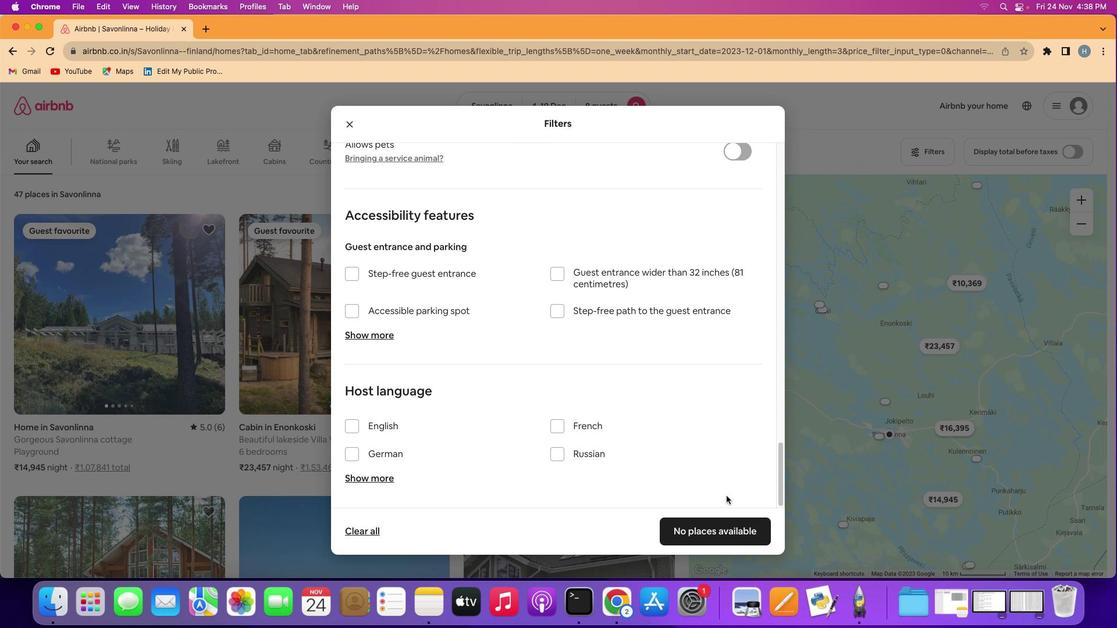
Action: Mouse scrolled (705, 479) with delta (89, 43)
Screenshot: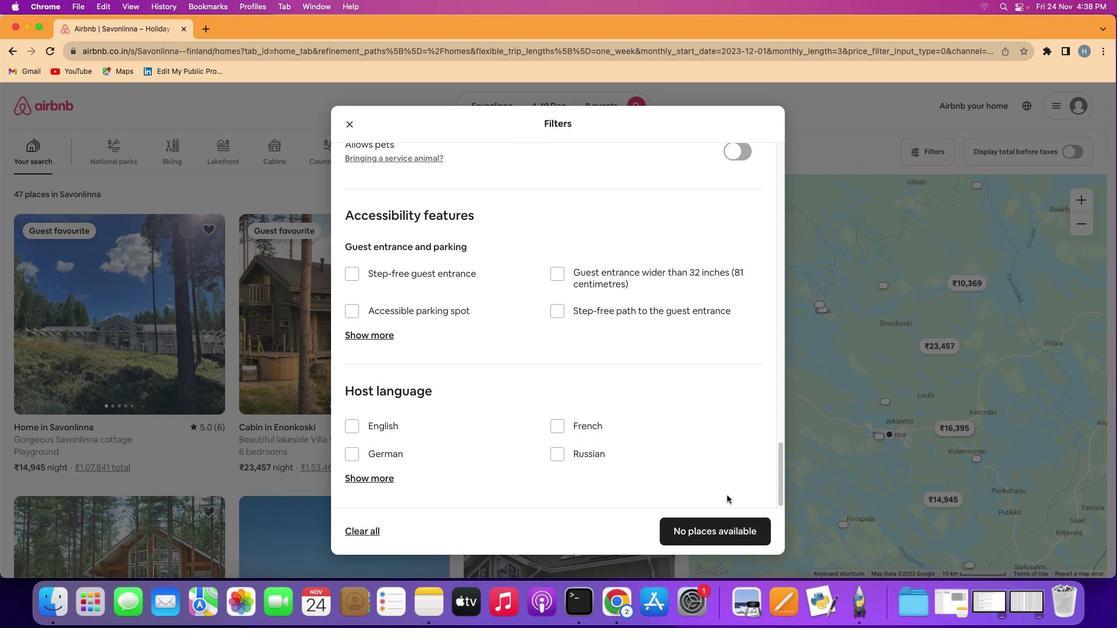 
Action: Mouse scrolled (705, 479) with delta (89, 41)
Screenshot: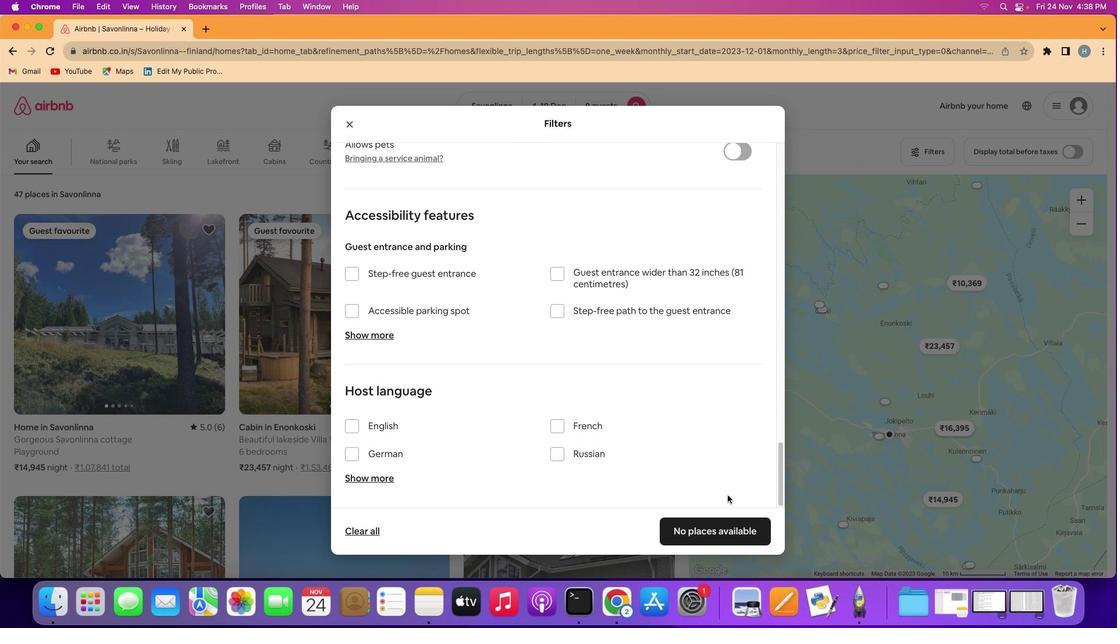 
Action: Mouse scrolled (705, 479) with delta (89, 41)
Screenshot: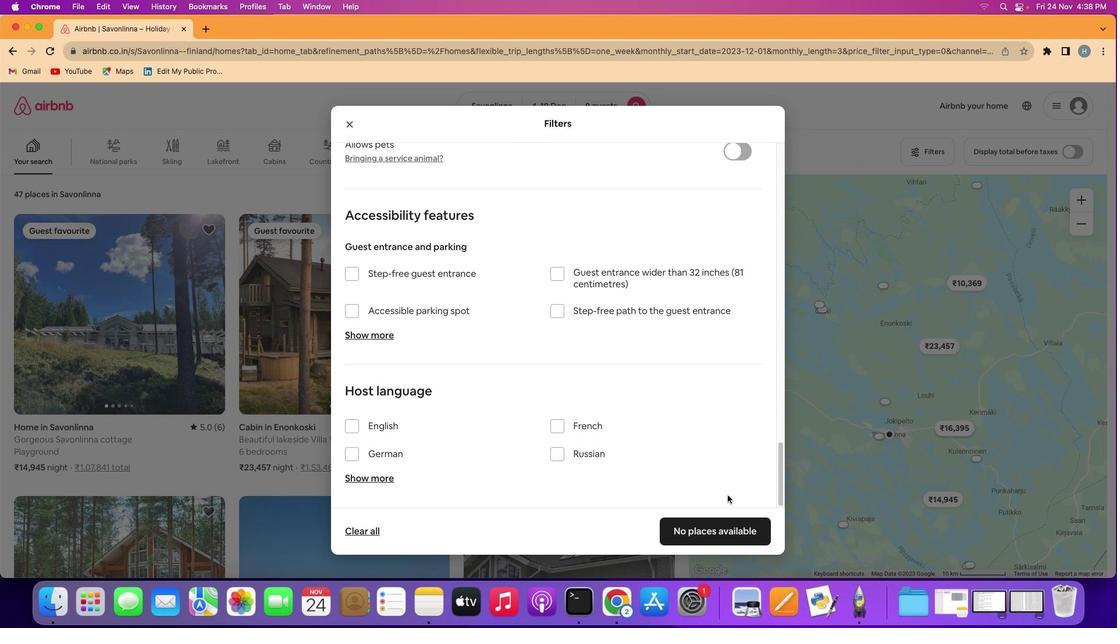 
Action: Mouse scrolled (705, 479) with delta (89, 41)
Screenshot: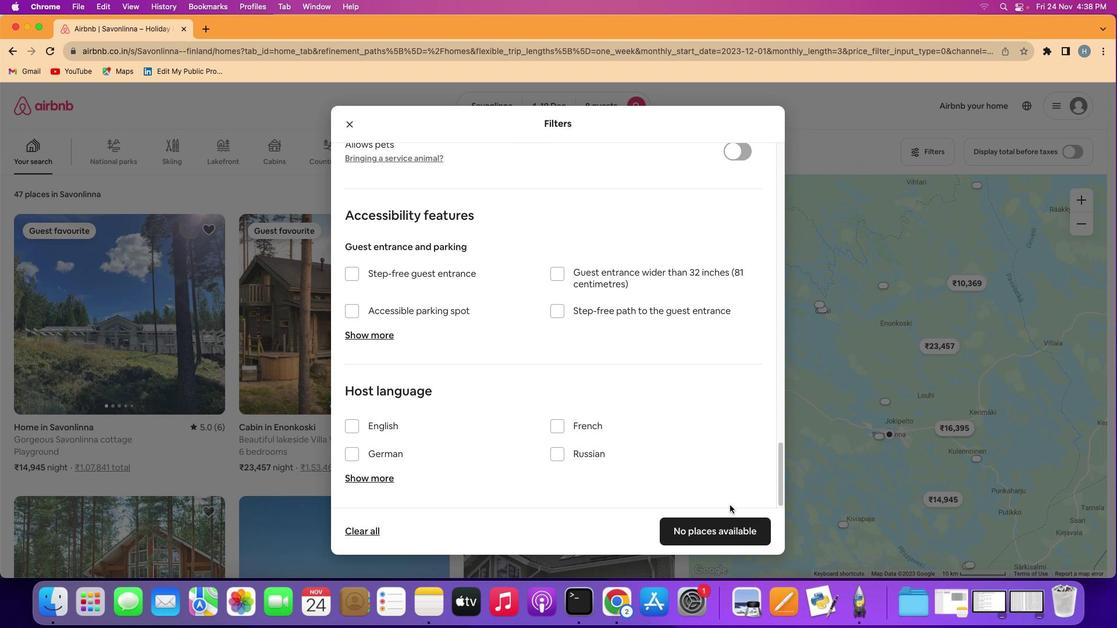 
Action: Mouse moved to (707, 507)
Screenshot: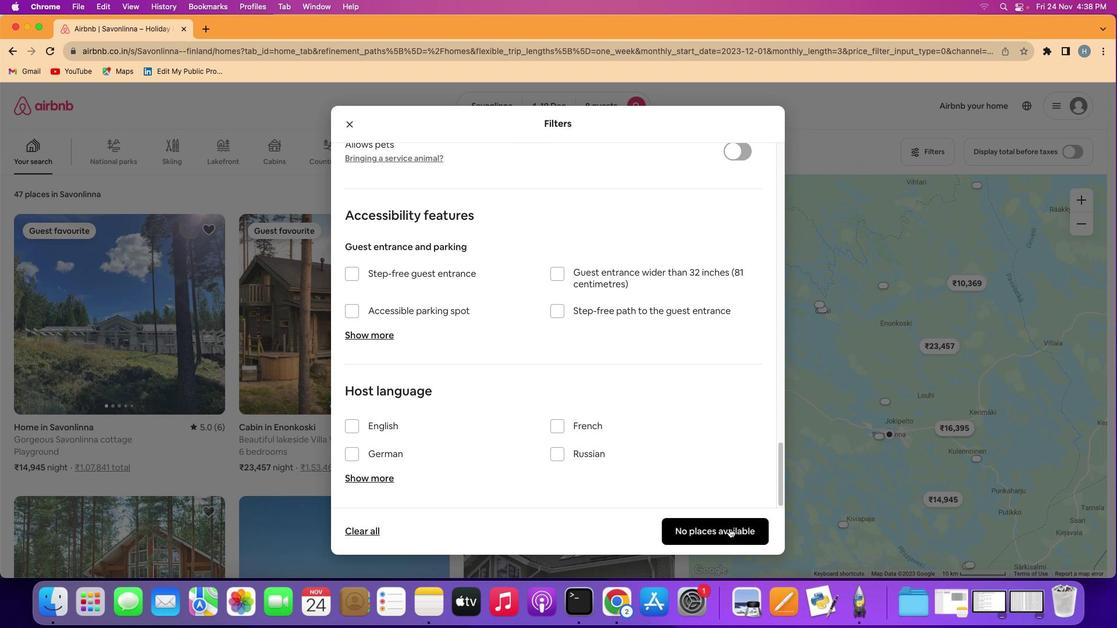 
Action: Mouse pressed left at (707, 507)
Screenshot: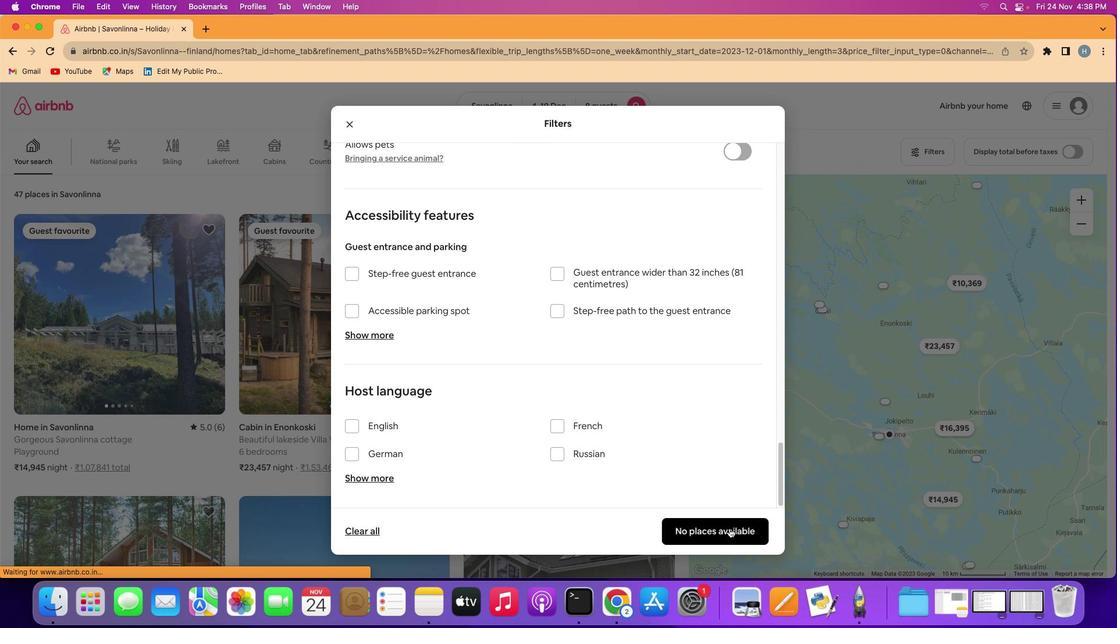 
Action: Mouse moved to (410, 336)
Screenshot: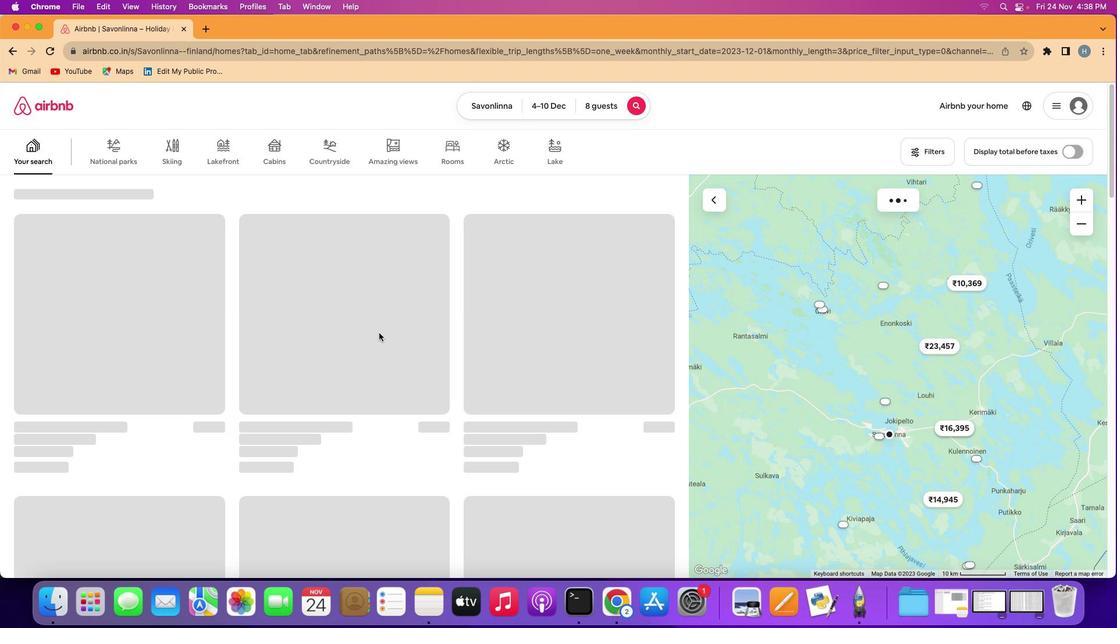 
